 Task: Find a place to stay in Swarzedz, Poland from 5th to 15th July for 9 guests, with a price range of ₹15,000 to ₹25,000, 5 bedrooms, 5 beds, 5 bathrooms, hotel type, with a washing machine and self check-in option.
Action: Mouse moved to (428, 75)
Screenshot: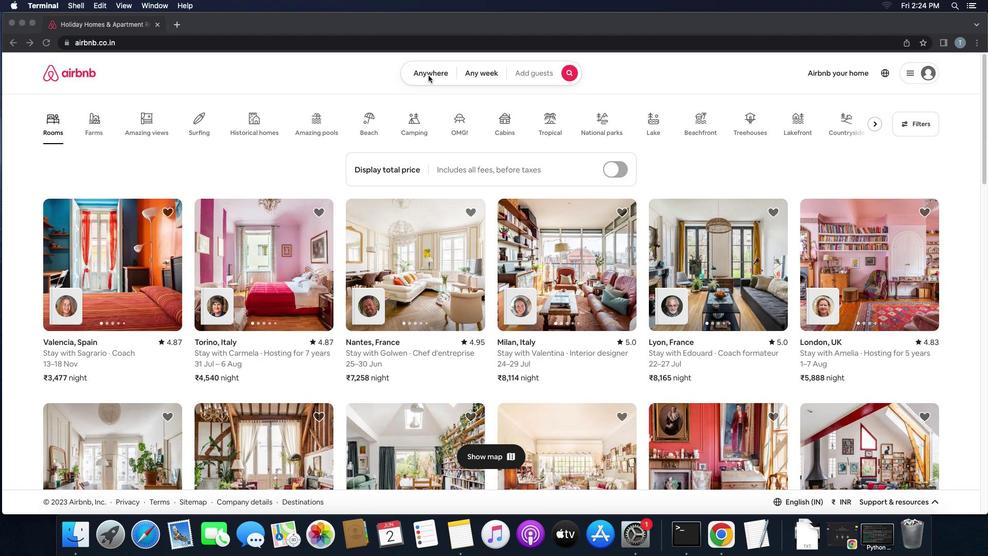 
Action: Mouse pressed left at (428, 75)
Screenshot: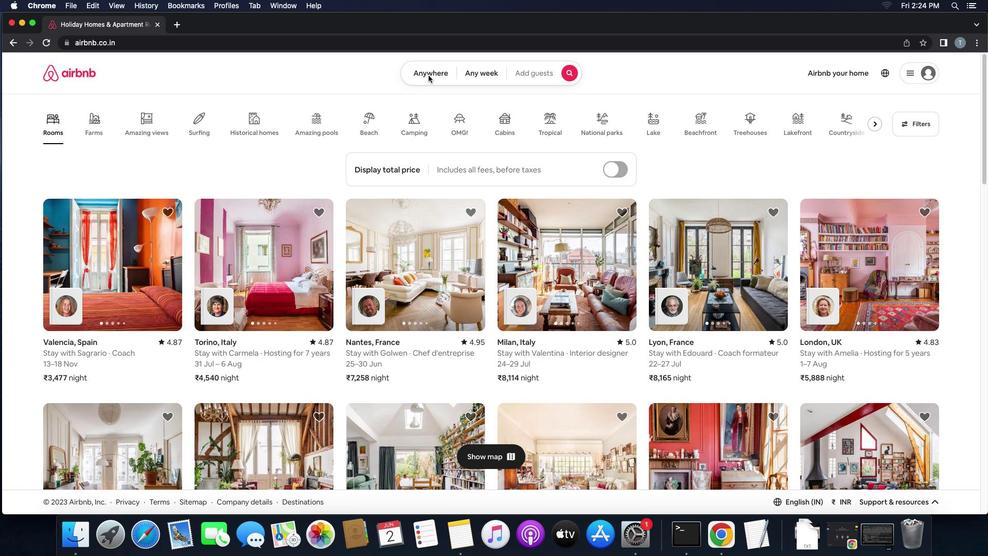 
Action: Mouse moved to (428, 75)
Screenshot: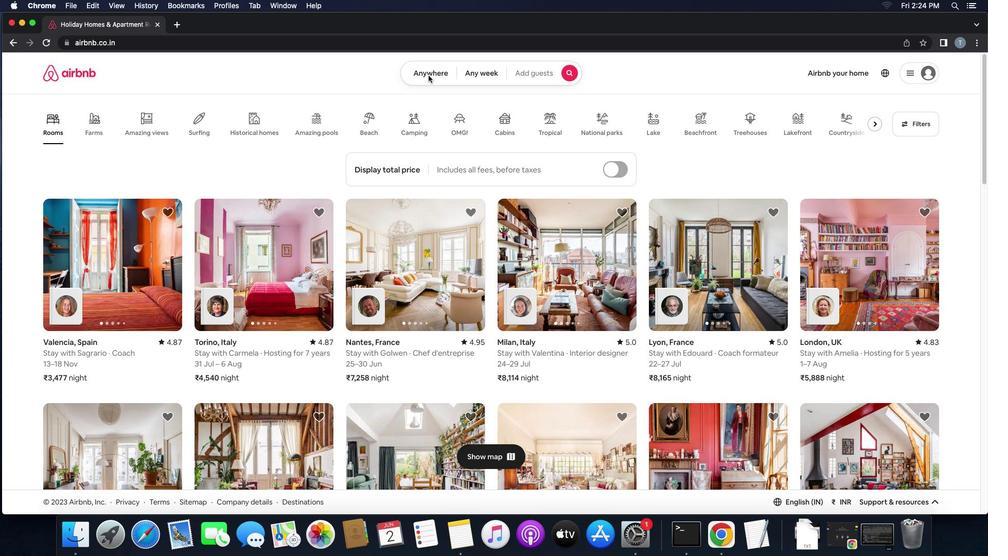 
Action: Mouse pressed left at (428, 75)
Screenshot: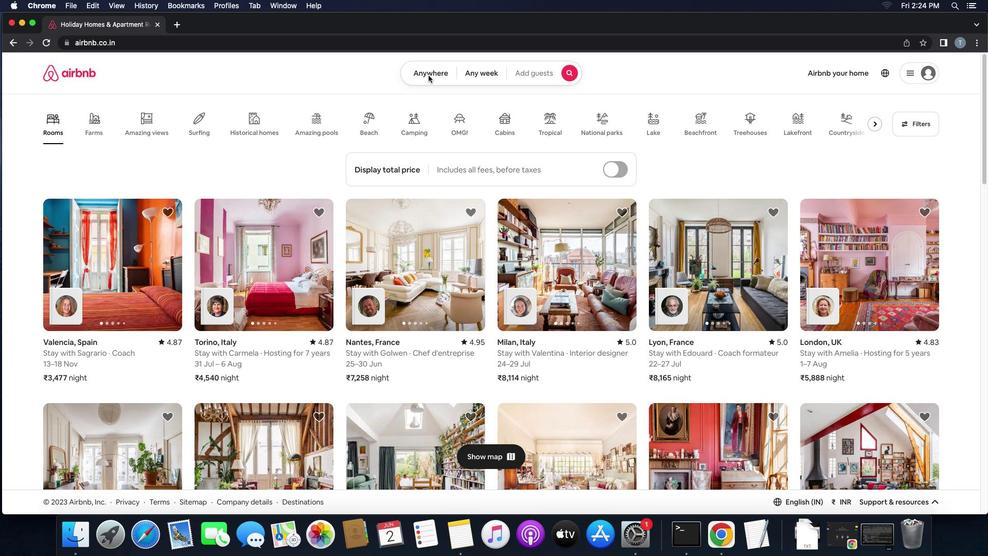 
Action: Mouse moved to (333, 117)
Screenshot: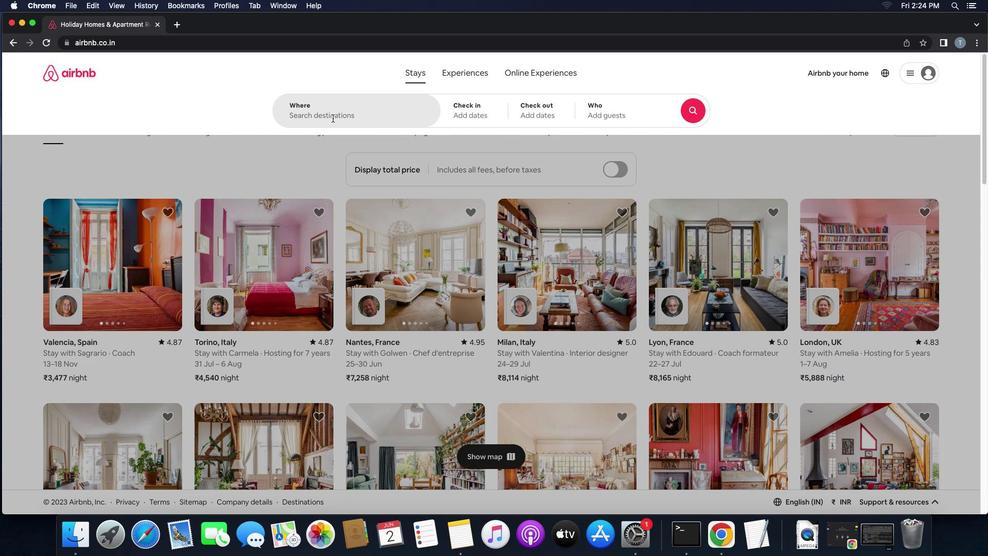 
Action: Mouse pressed left at (333, 117)
Screenshot: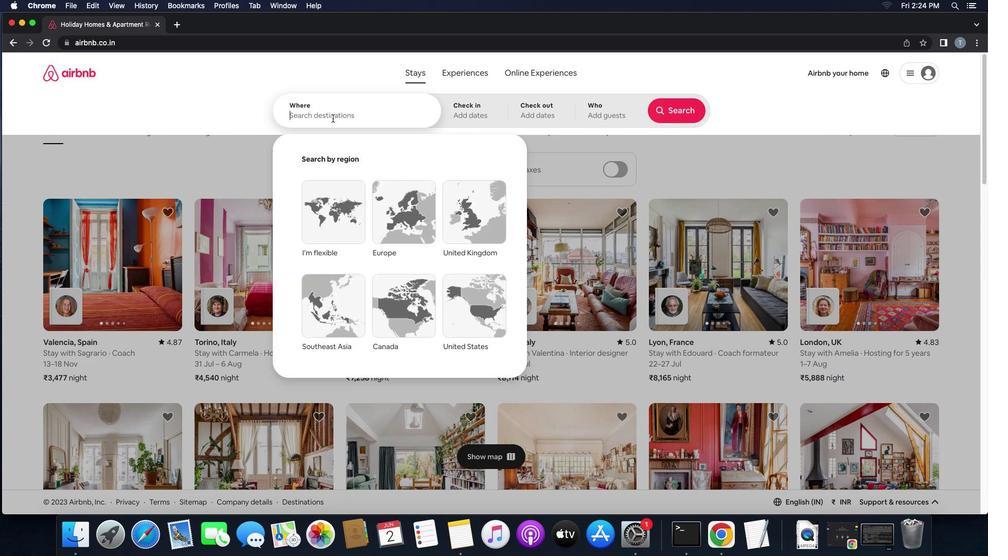 
Action: Key pressed Key.shift'S''w''a''r''z''e''d''z'','Key.space'p''o''l''a''n''d'
Screenshot: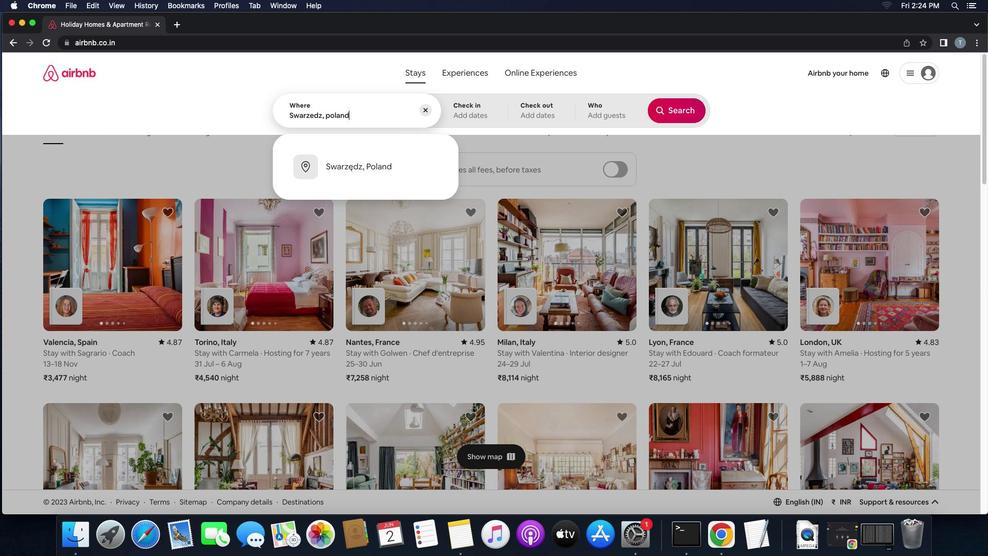 
Action: Mouse moved to (350, 168)
Screenshot: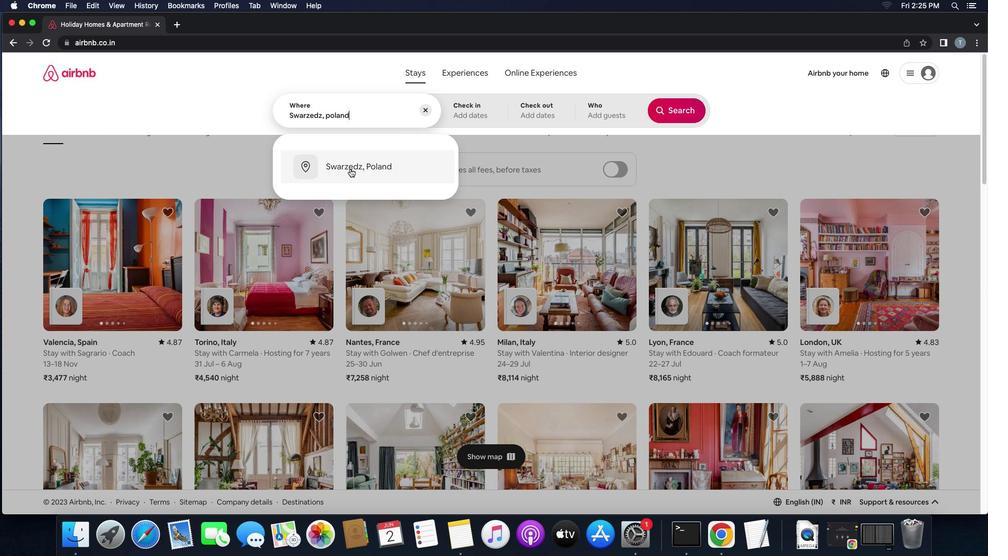 
Action: Mouse pressed left at (350, 168)
Screenshot: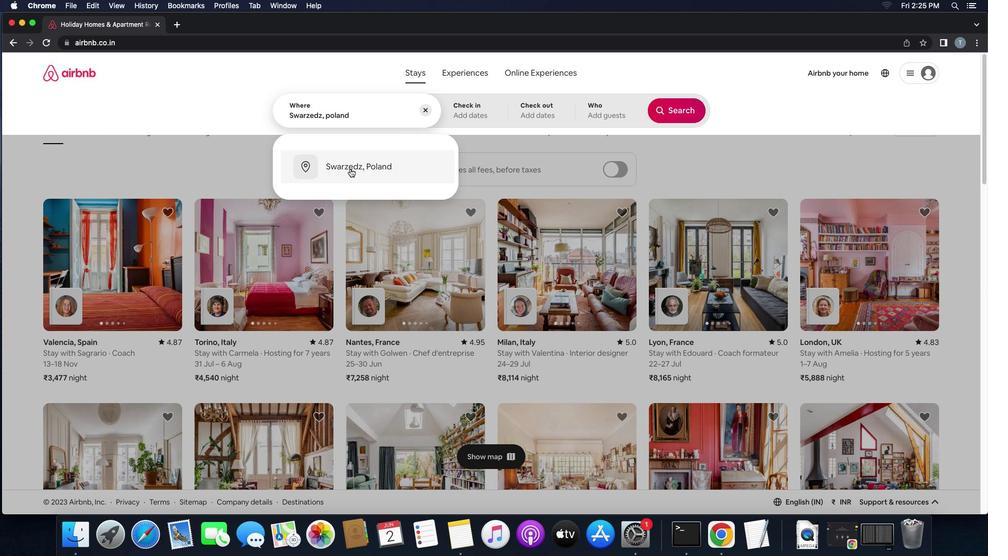
Action: Mouse moved to (597, 261)
Screenshot: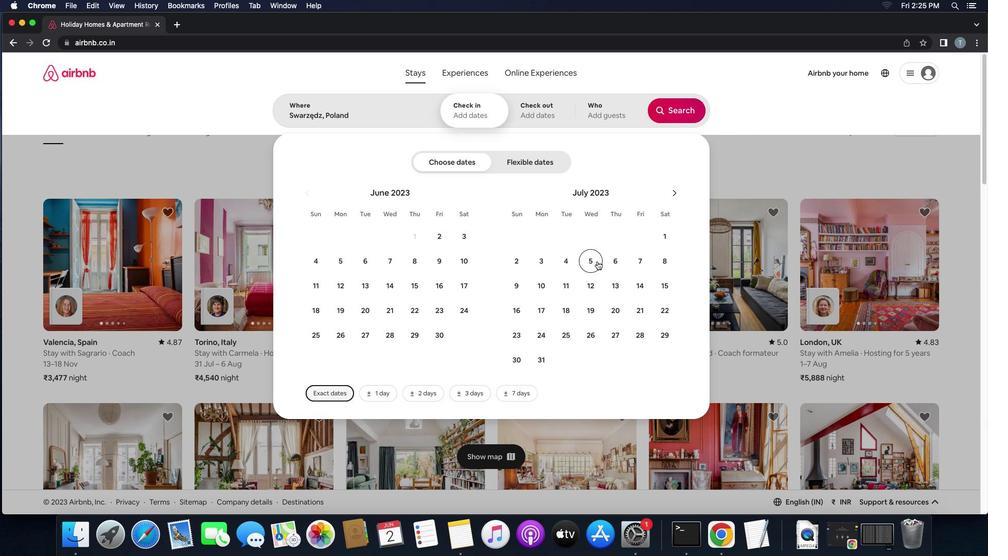 
Action: Mouse pressed left at (597, 261)
Screenshot: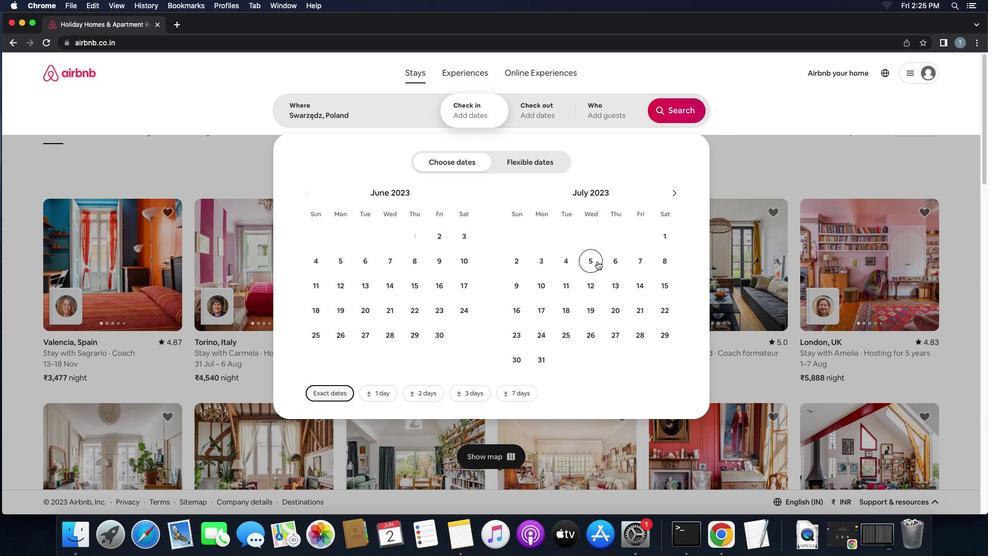 
Action: Mouse moved to (658, 288)
Screenshot: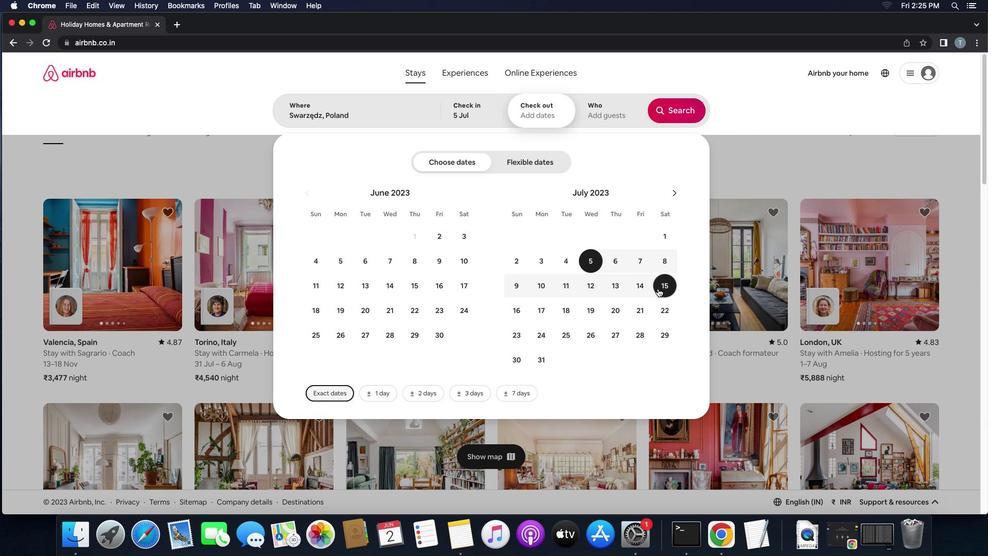 
Action: Mouse pressed left at (658, 288)
Screenshot: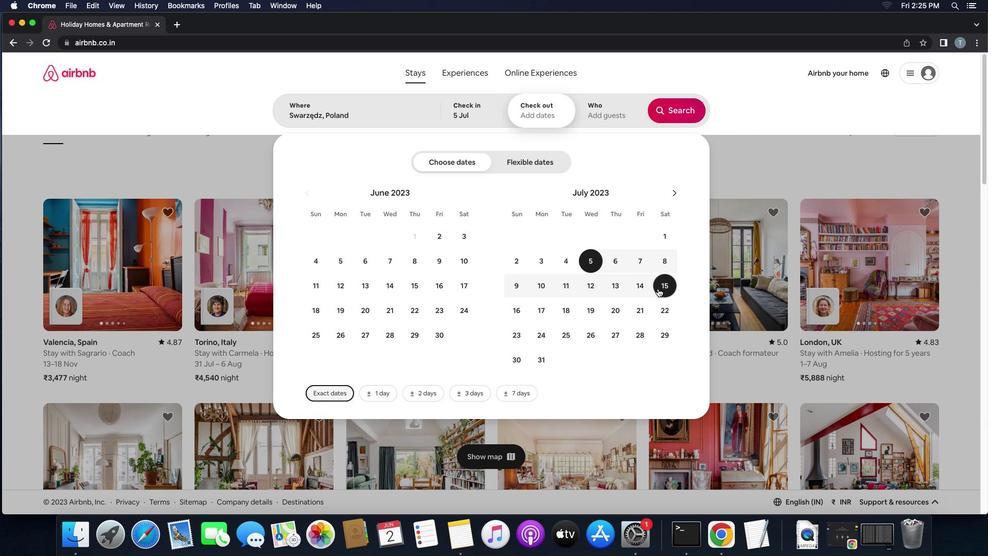 
Action: Mouse moved to (609, 119)
Screenshot: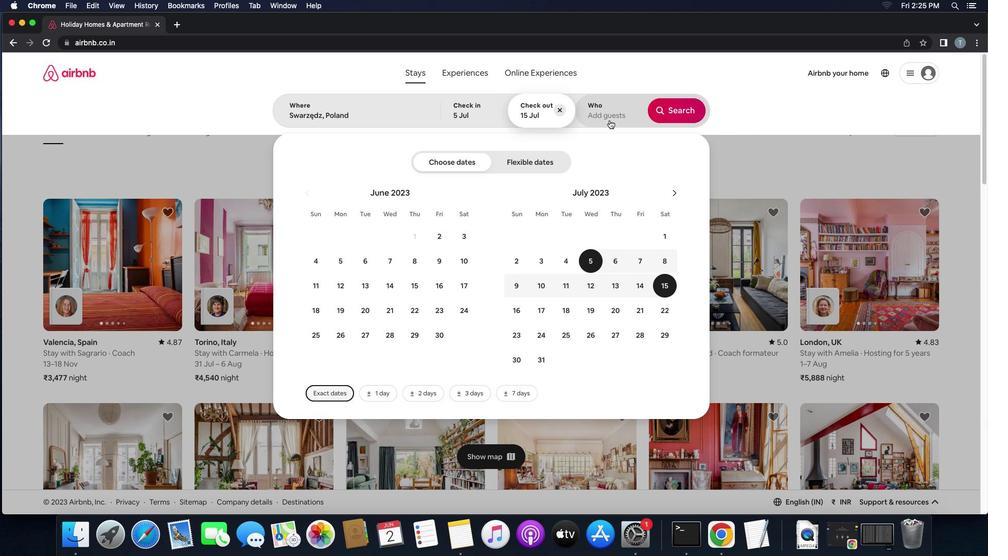 
Action: Mouse pressed left at (609, 119)
Screenshot: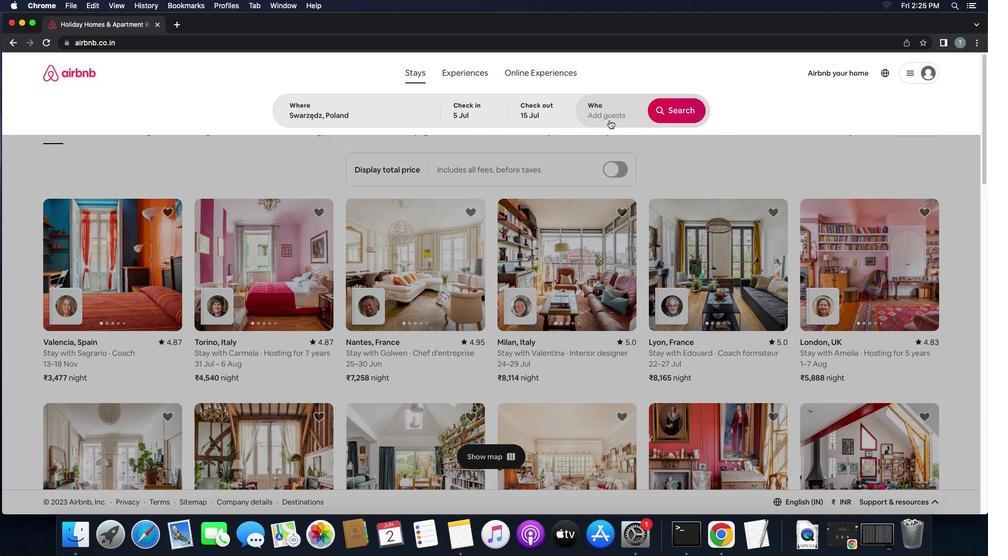 
Action: Mouse moved to (683, 161)
Screenshot: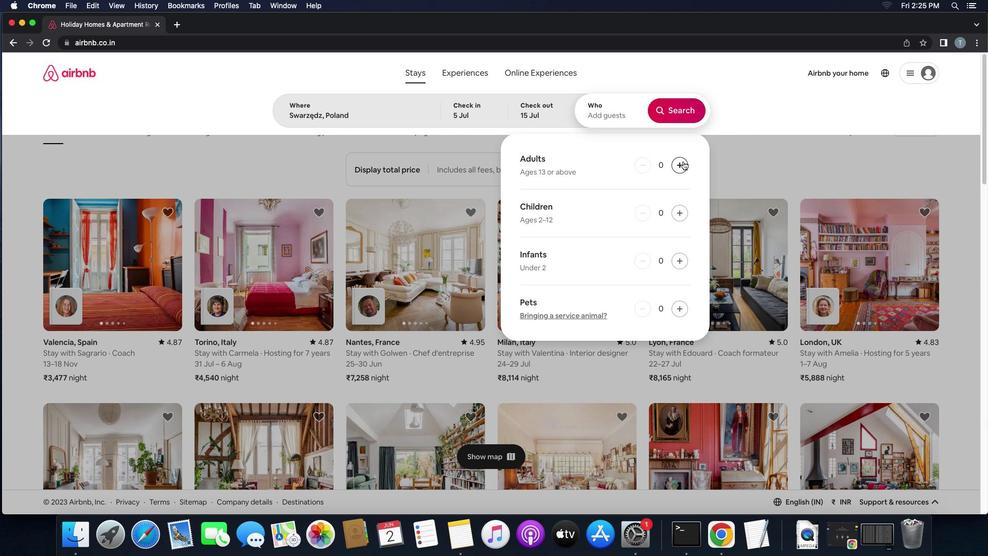 
Action: Mouse pressed left at (683, 161)
Screenshot: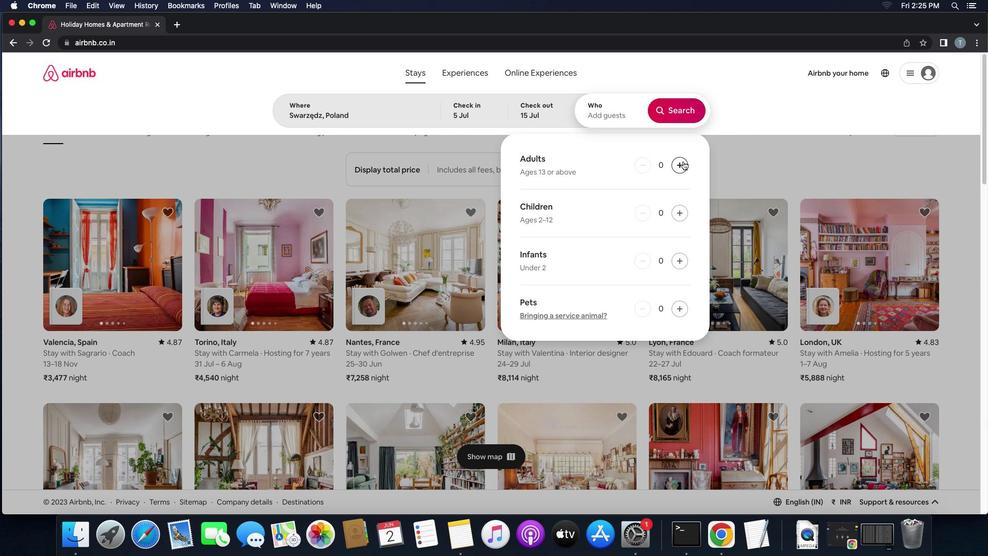 
Action: Mouse moved to (683, 161)
Screenshot: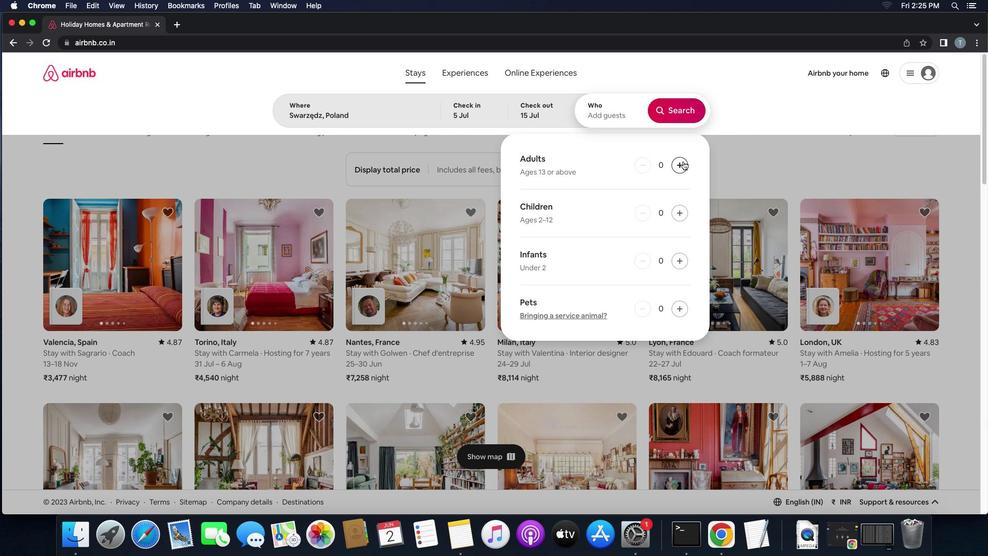
Action: Mouse pressed left at (683, 161)
Screenshot: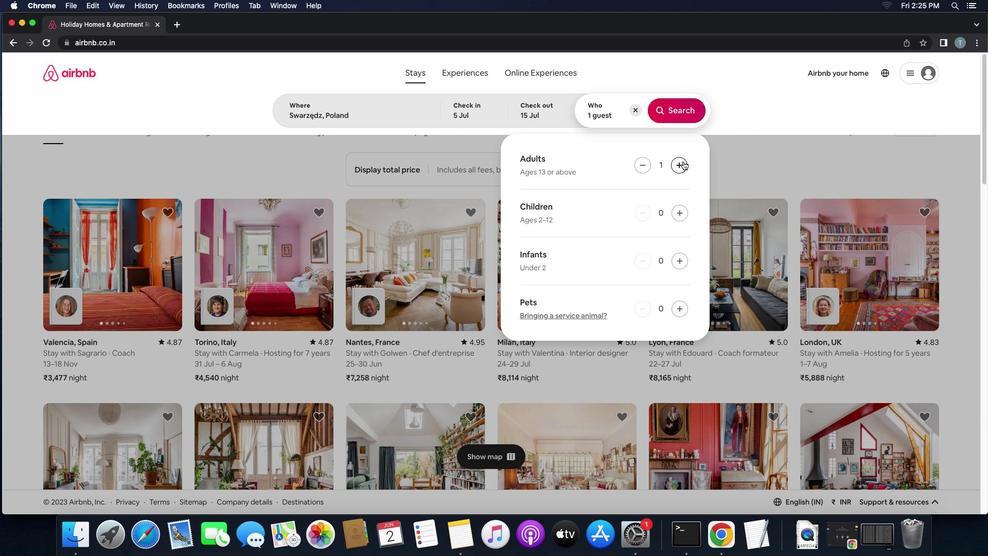 
Action: Mouse pressed left at (683, 161)
Screenshot: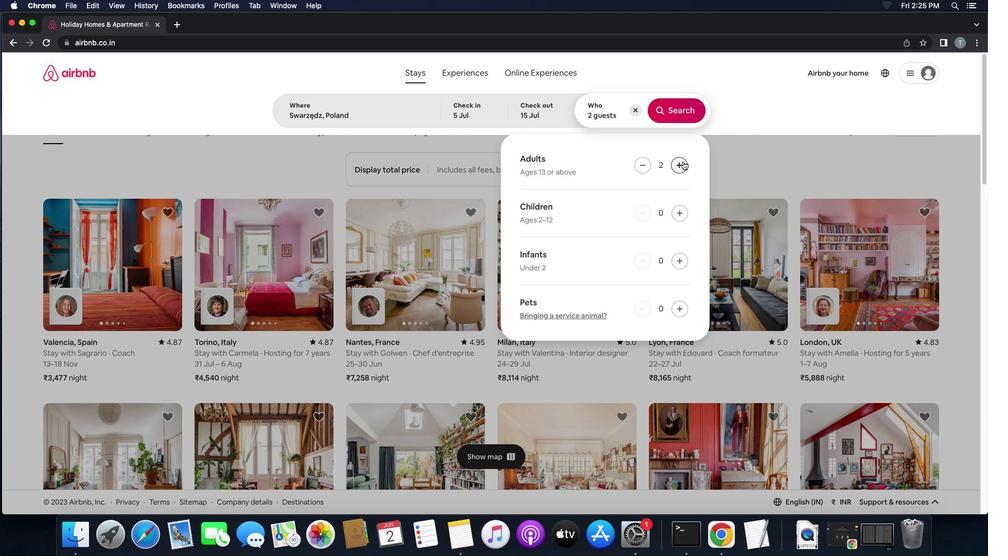 
Action: Mouse pressed left at (683, 161)
Screenshot: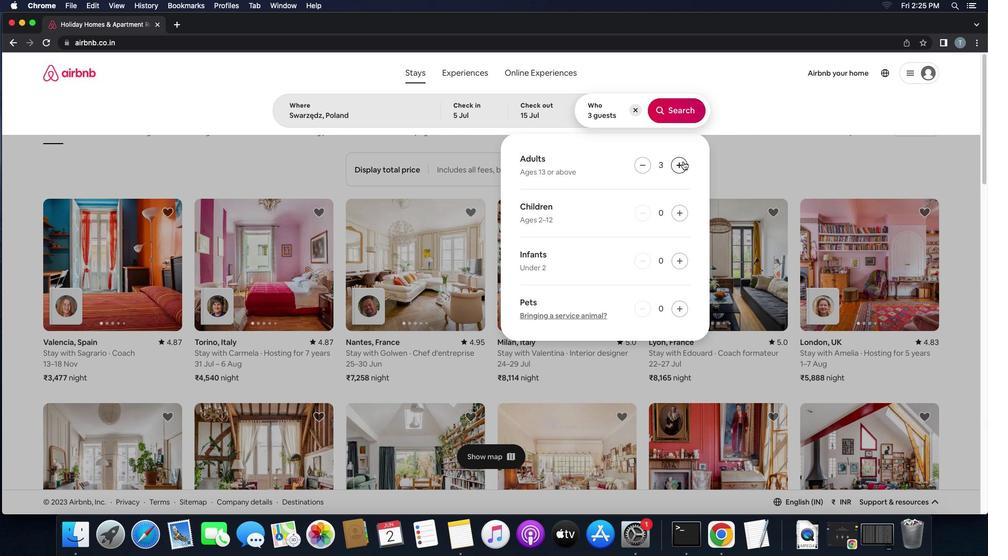 
Action: Mouse pressed left at (683, 161)
Screenshot: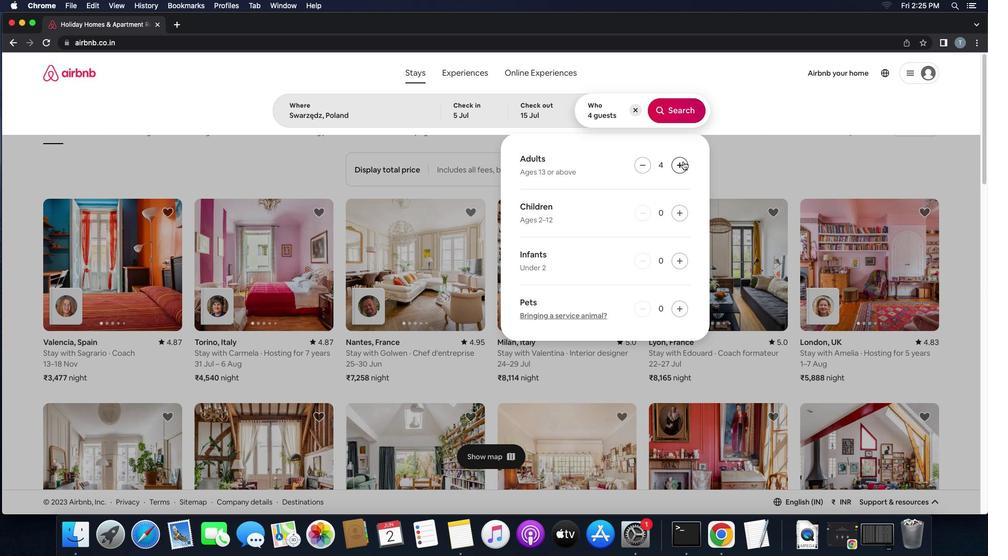 
Action: Mouse pressed left at (683, 161)
Screenshot: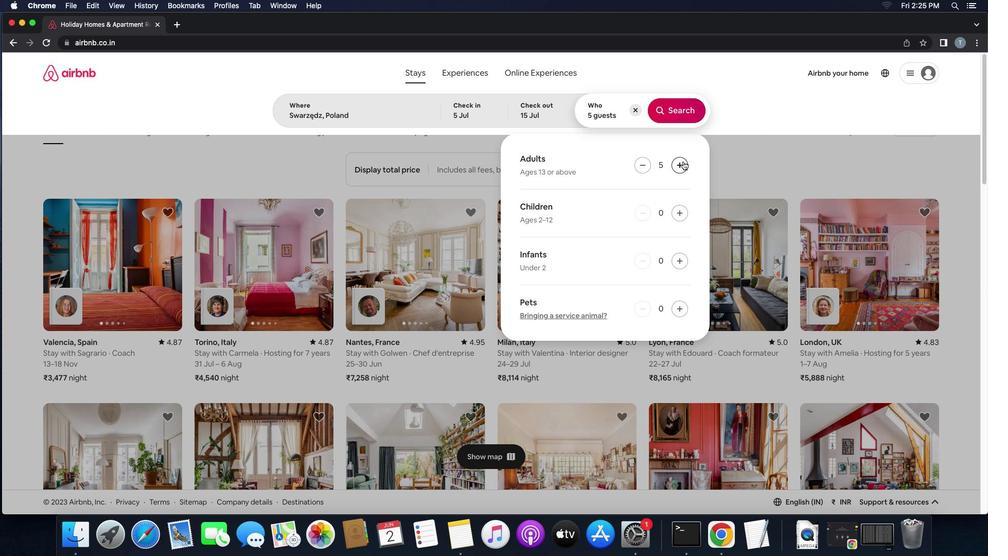 
Action: Mouse pressed left at (683, 161)
Screenshot: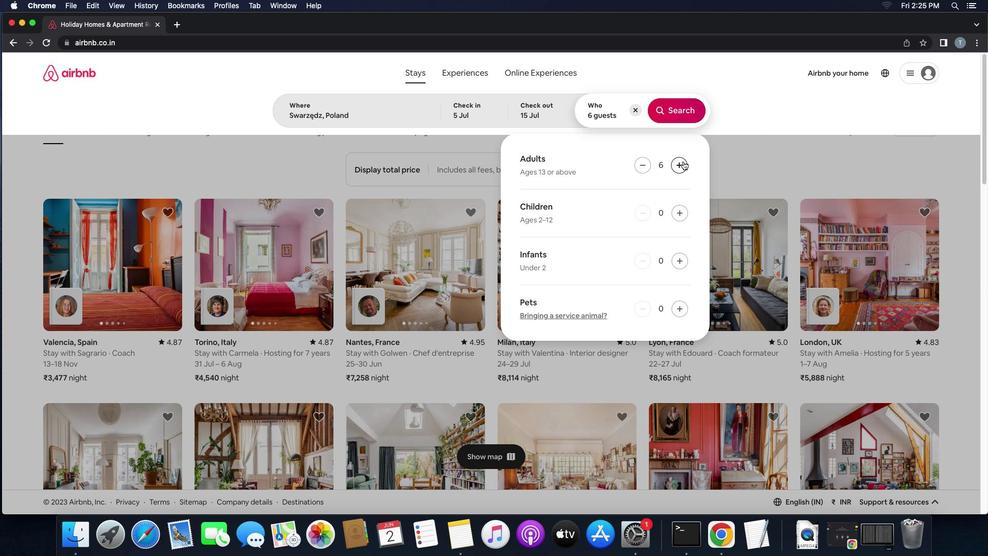 
Action: Mouse pressed left at (683, 161)
Screenshot: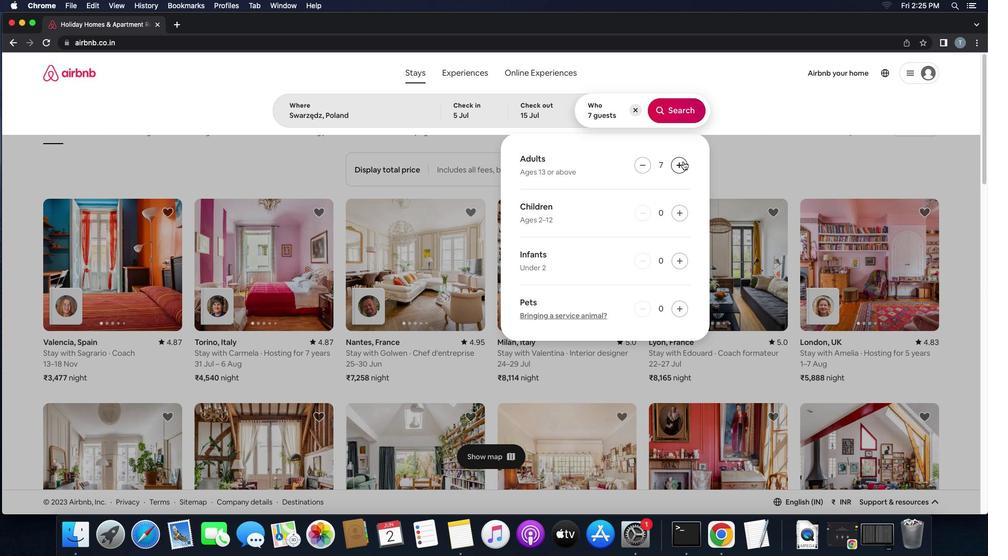 
Action: Mouse pressed left at (683, 161)
Screenshot: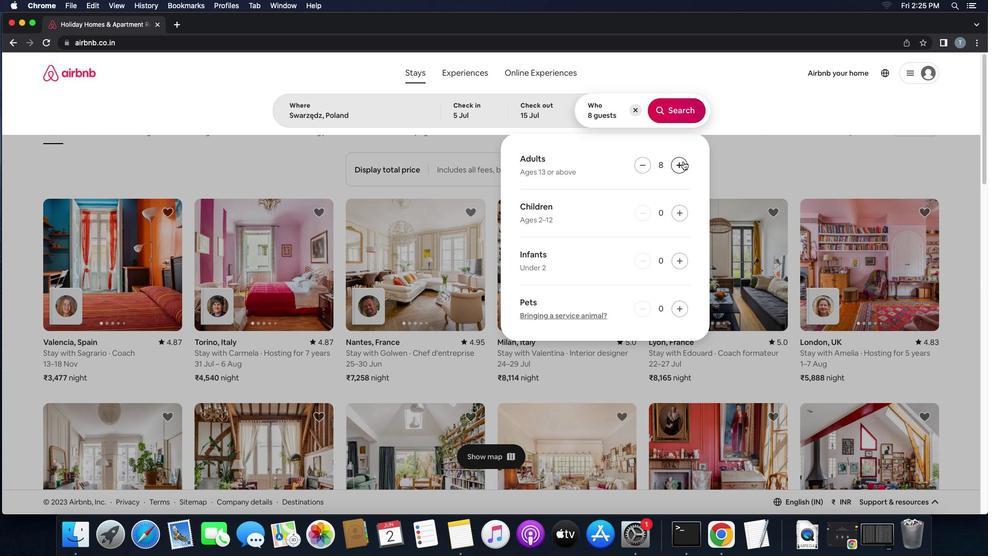 
Action: Mouse moved to (665, 112)
Screenshot: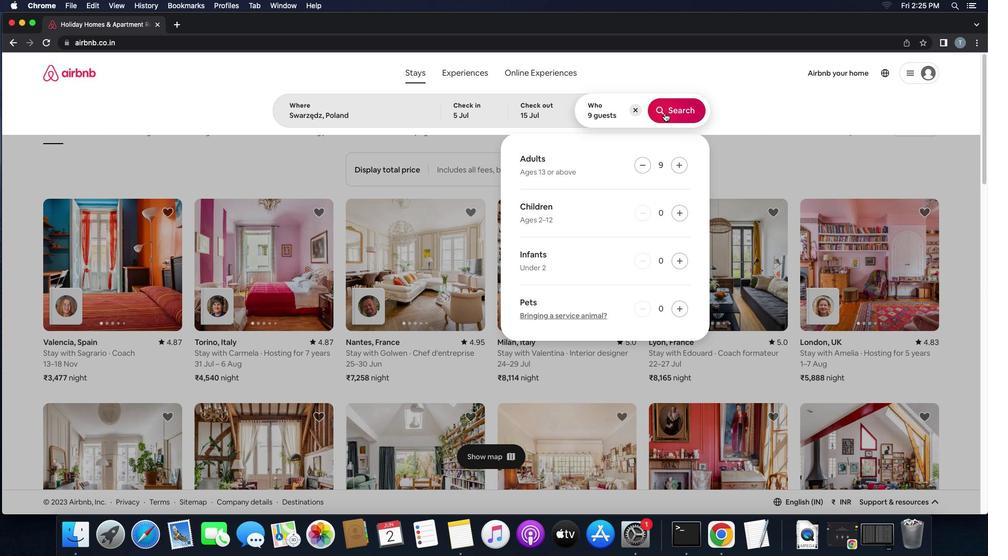 
Action: Mouse pressed left at (665, 112)
Screenshot: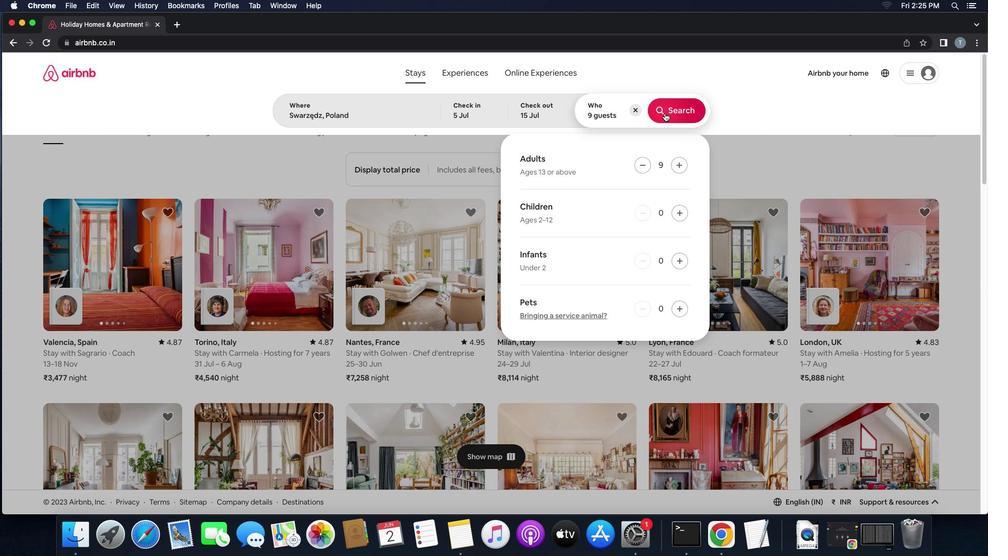 
Action: Mouse moved to (940, 123)
Screenshot: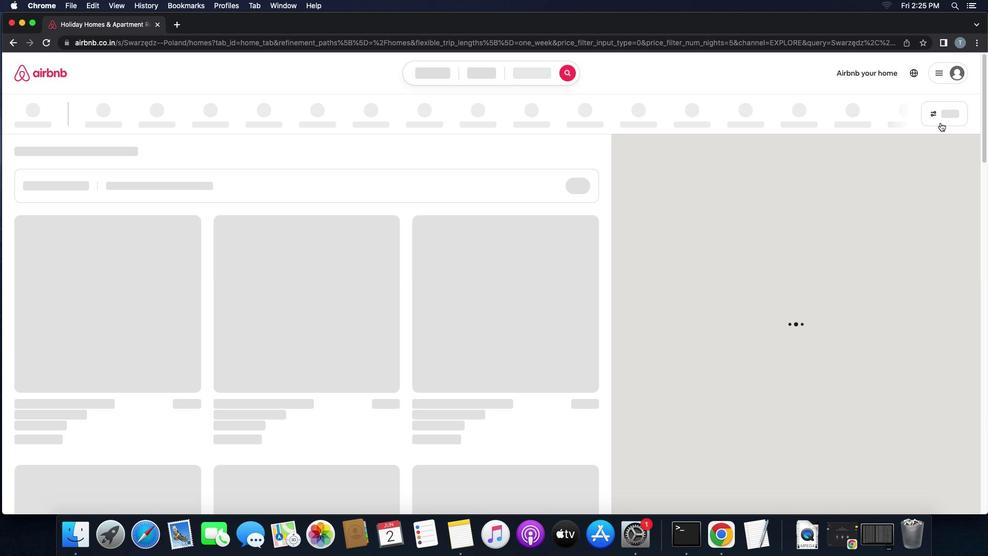 
Action: Mouse pressed left at (940, 123)
Screenshot: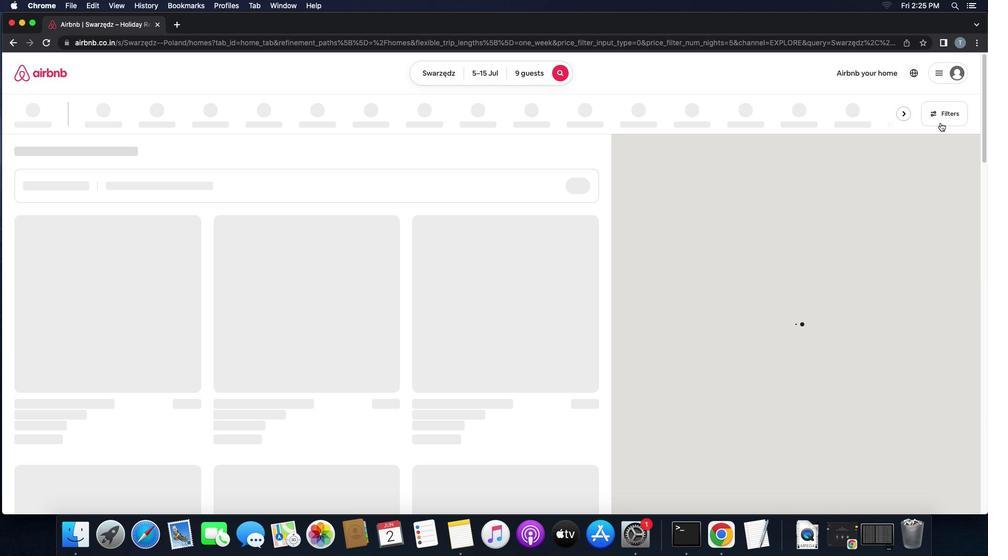 
Action: Mouse moved to (388, 368)
Screenshot: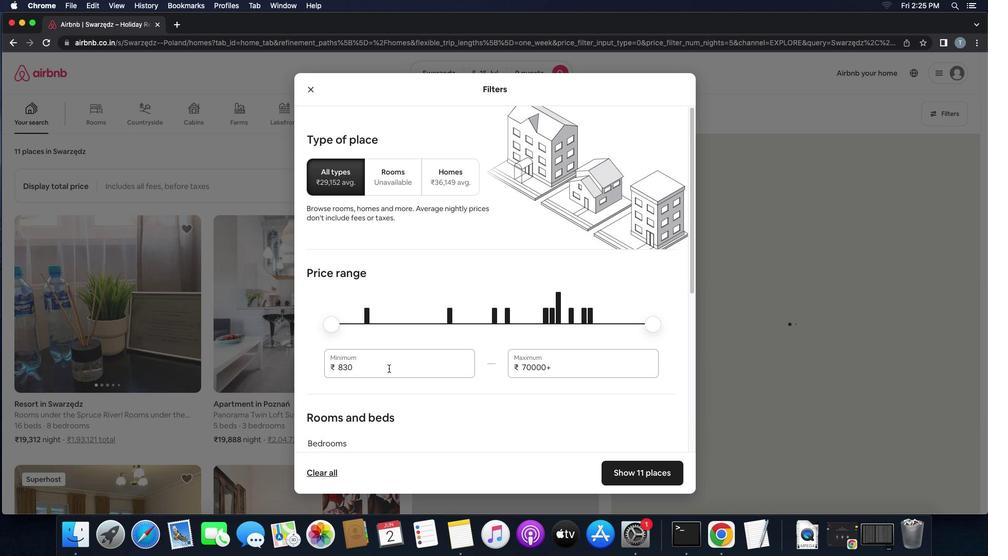 
Action: Mouse pressed left at (388, 368)
Screenshot: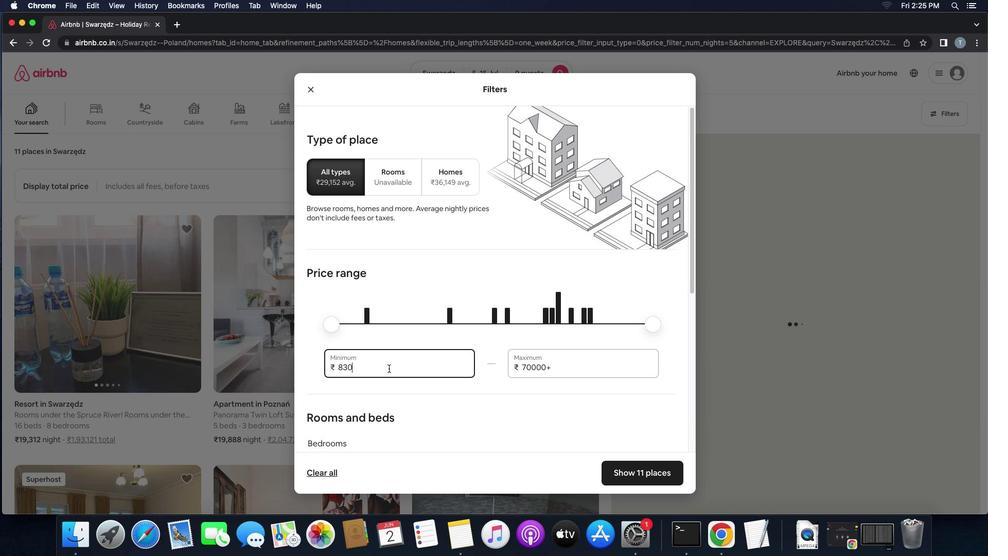 
Action: Key pressed Key.backspaceKey.backspaceKey.backspaceKey.backspace'1''5''0''0''0'
Screenshot: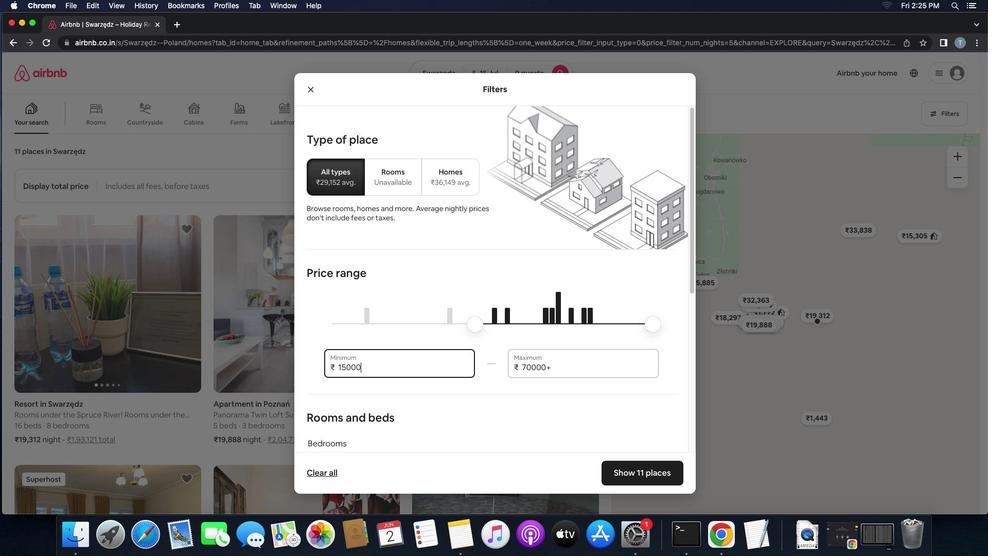 
Action: Mouse moved to (562, 363)
Screenshot: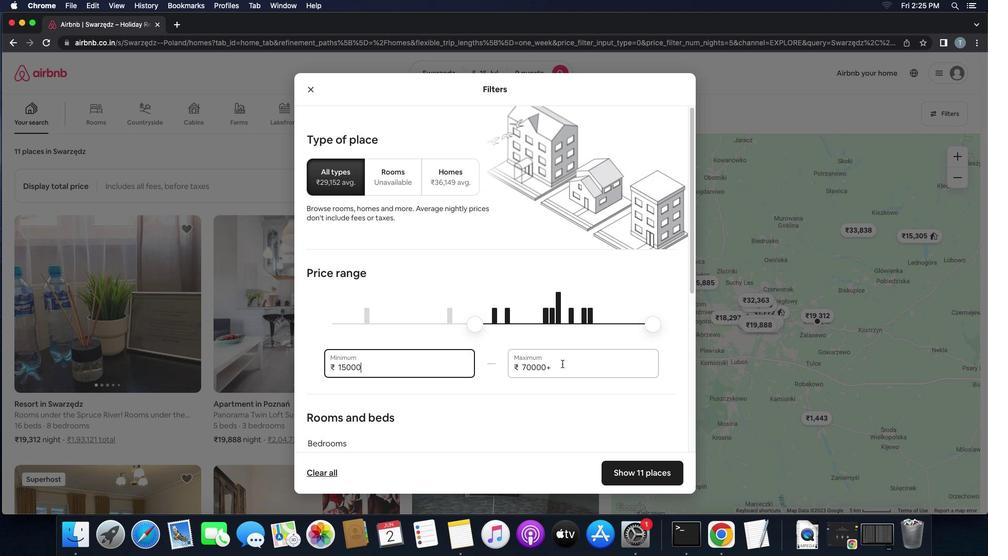 
Action: Mouse pressed left at (562, 363)
Screenshot: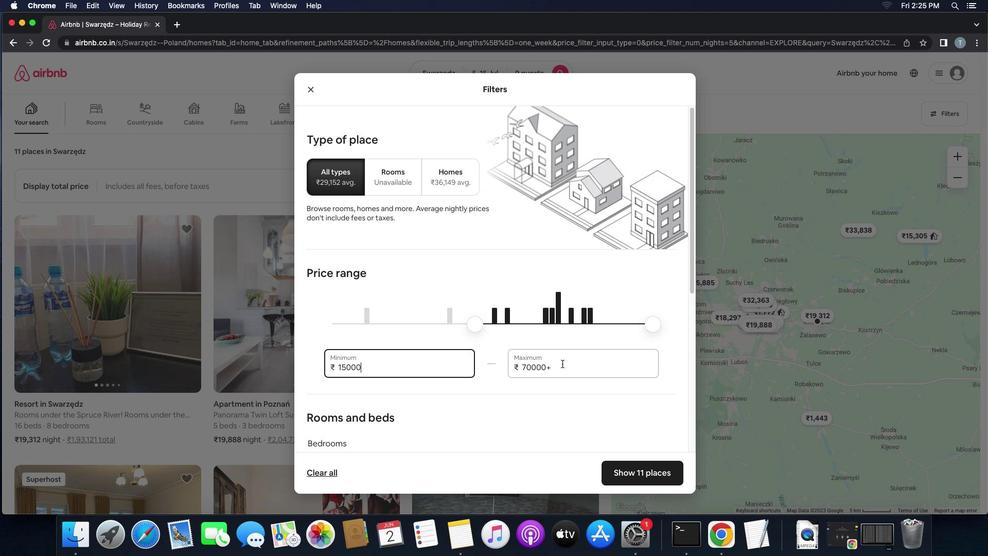 
Action: Key pressed Key.backspaceKey.backspaceKey.backspaceKey.backspaceKey.backspaceKey.backspace
Screenshot: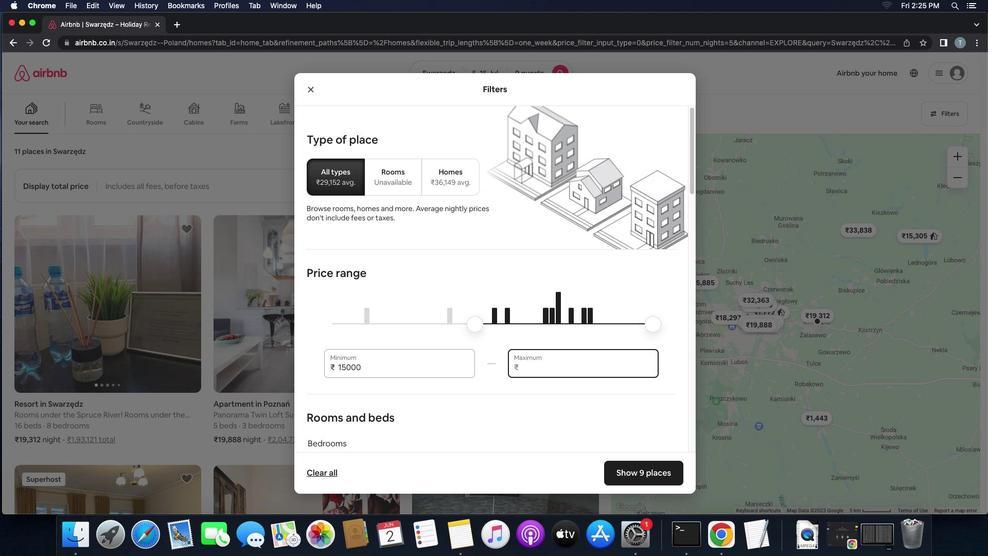 
Action: Mouse moved to (562, 363)
Screenshot: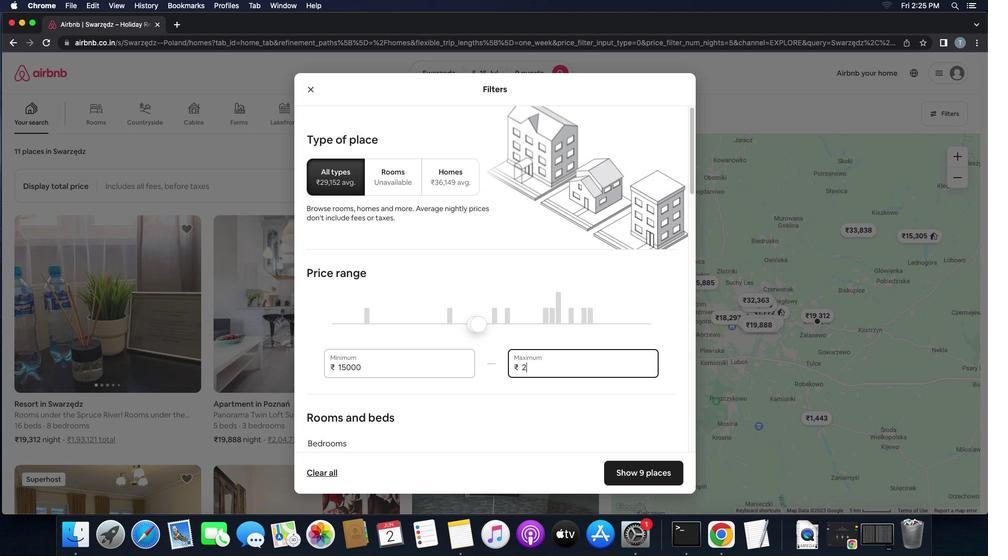 
Action: Key pressed '2''5''0''0''0'
Screenshot: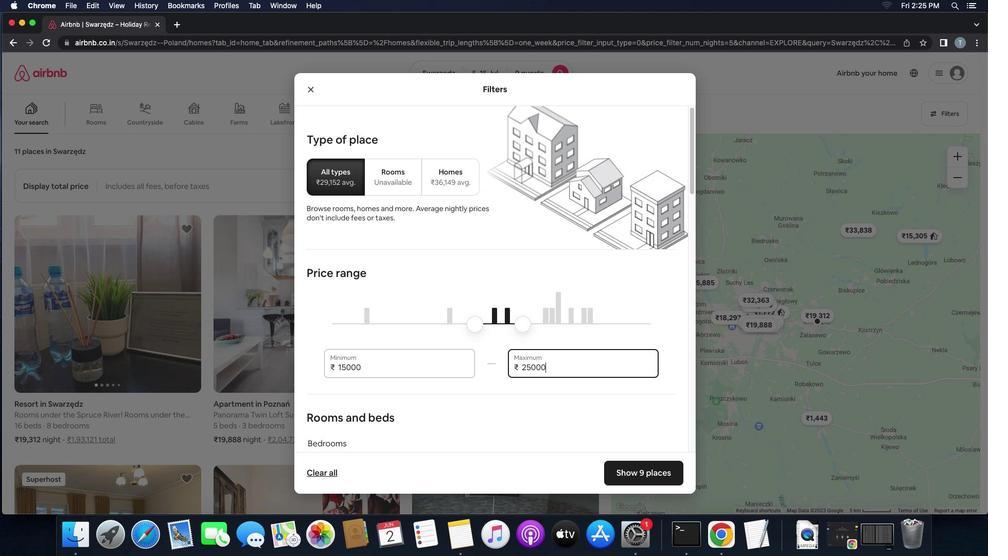 
Action: Mouse moved to (514, 356)
Screenshot: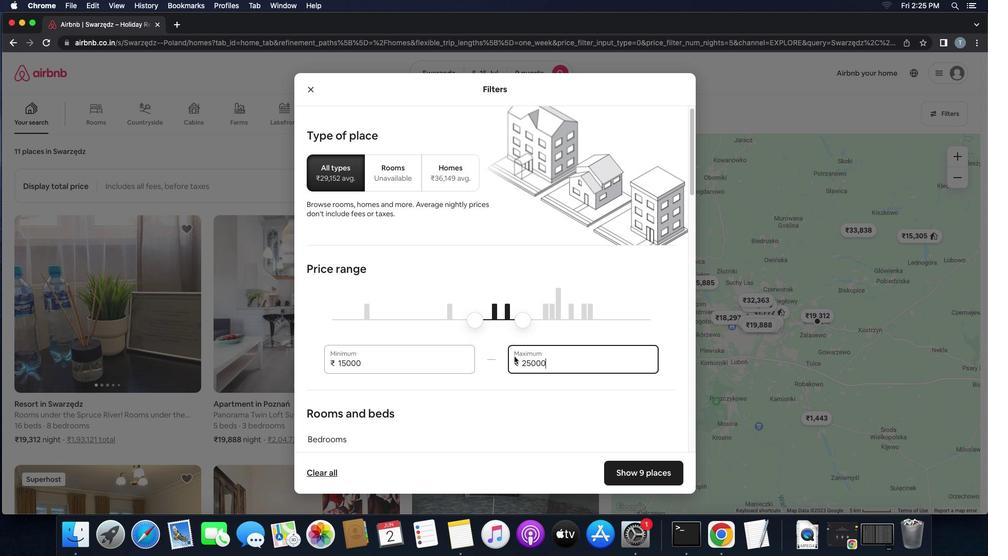 
Action: Mouse scrolled (514, 356) with delta (0, 0)
Screenshot: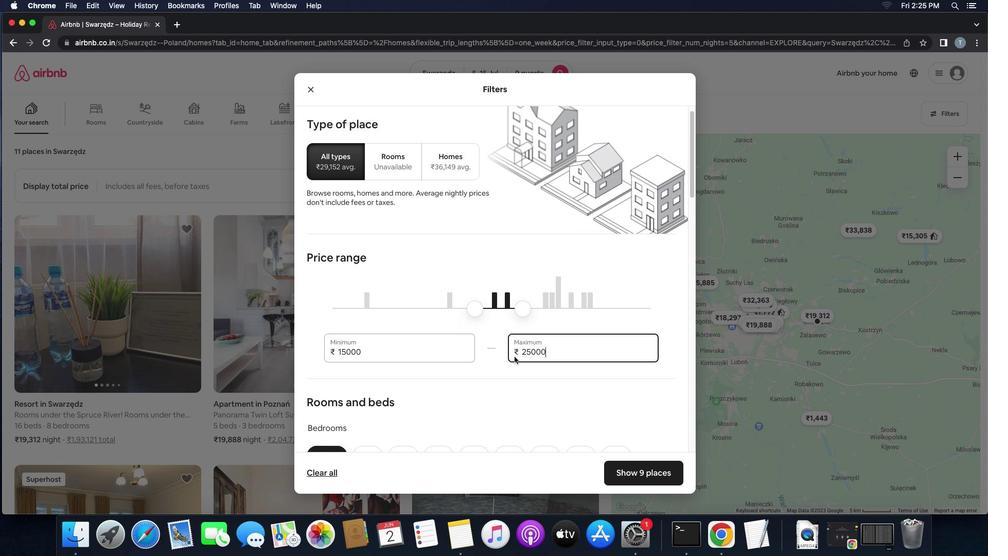
Action: Mouse scrolled (514, 356) with delta (0, 0)
Screenshot: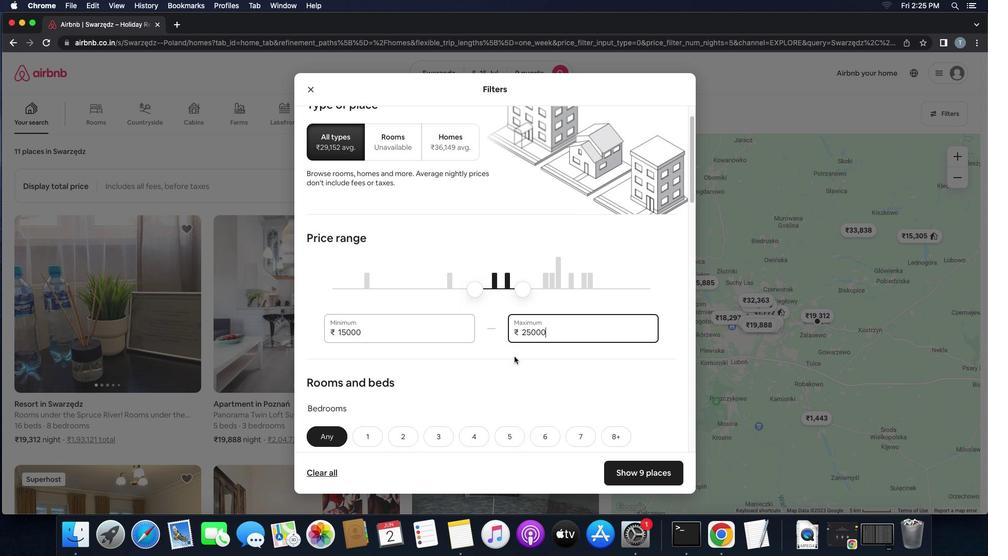 
Action: Mouse moved to (514, 356)
Screenshot: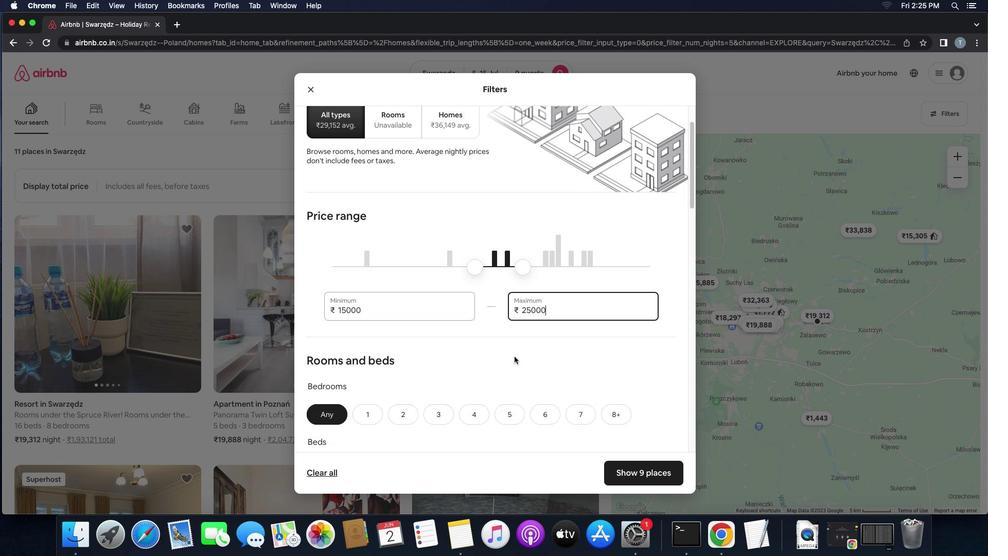 
Action: Mouse scrolled (514, 356) with delta (0, -1)
Screenshot: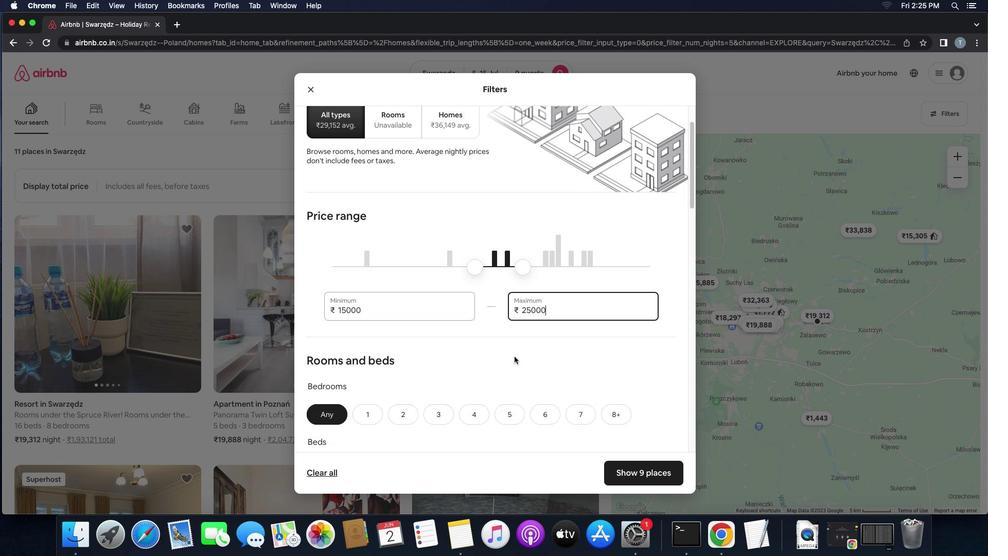 
Action: Mouse scrolled (514, 356) with delta (0, 0)
Screenshot: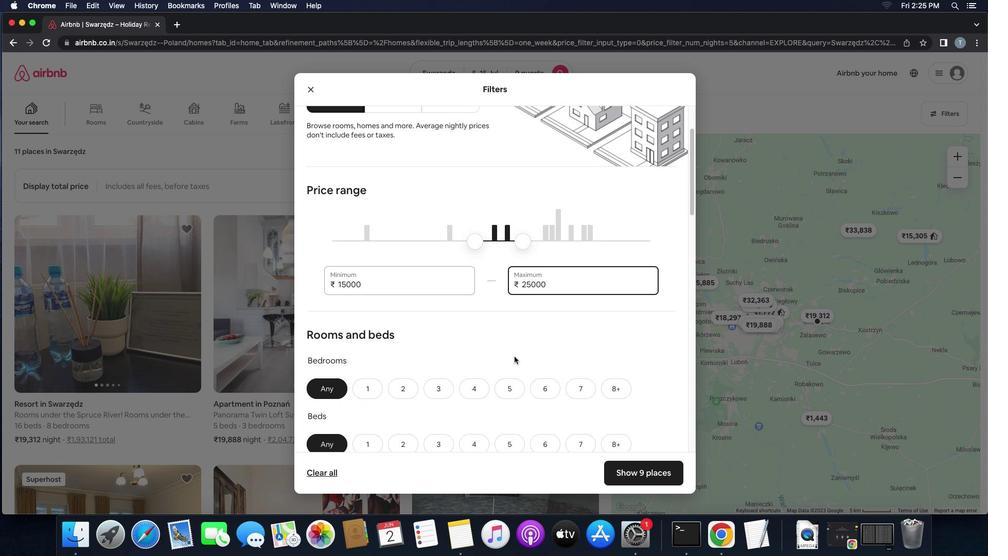 
Action: Mouse scrolled (514, 356) with delta (0, 0)
Screenshot: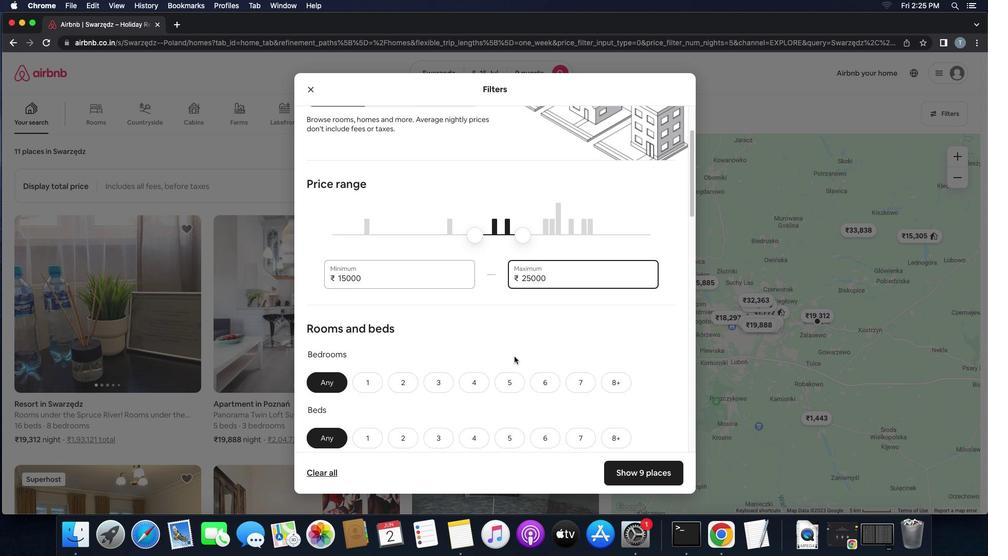 
Action: Mouse scrolled (514, 356) with delta (0, 0)
Screenshot: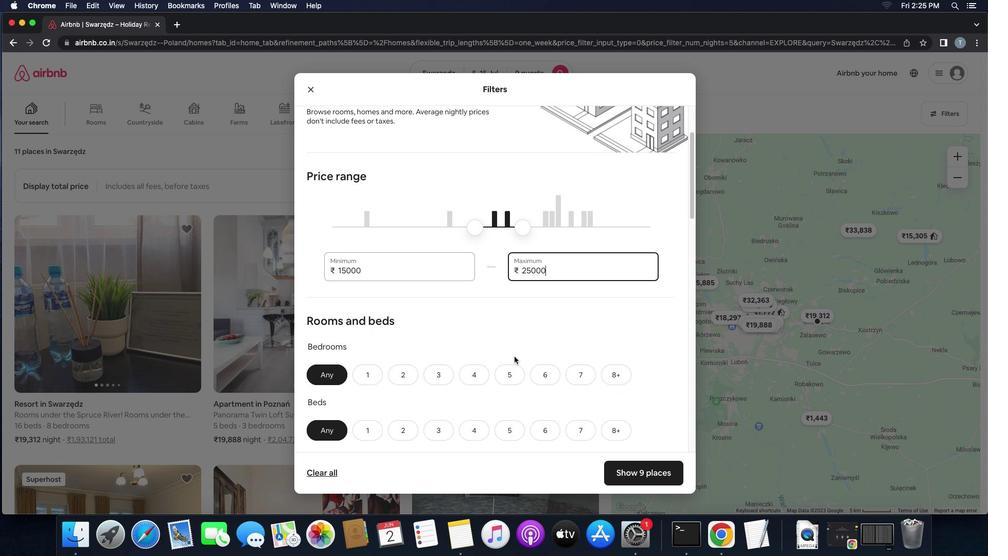 
Action: Mouse scrolled (514, 356) with delta (0, 0)
Screenshot: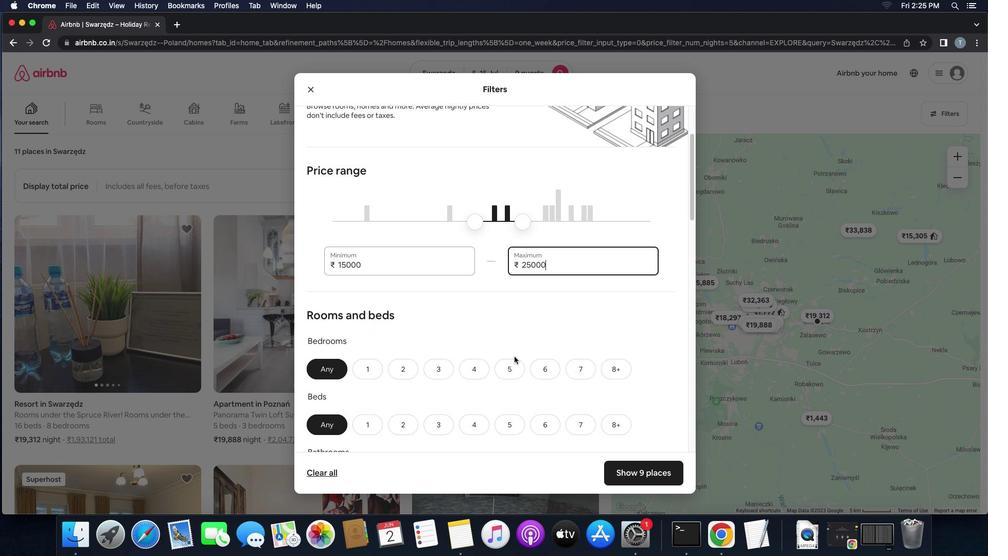 
Action: Mouse scrolled (514, 356) with delta (0, 0)
Screenshot: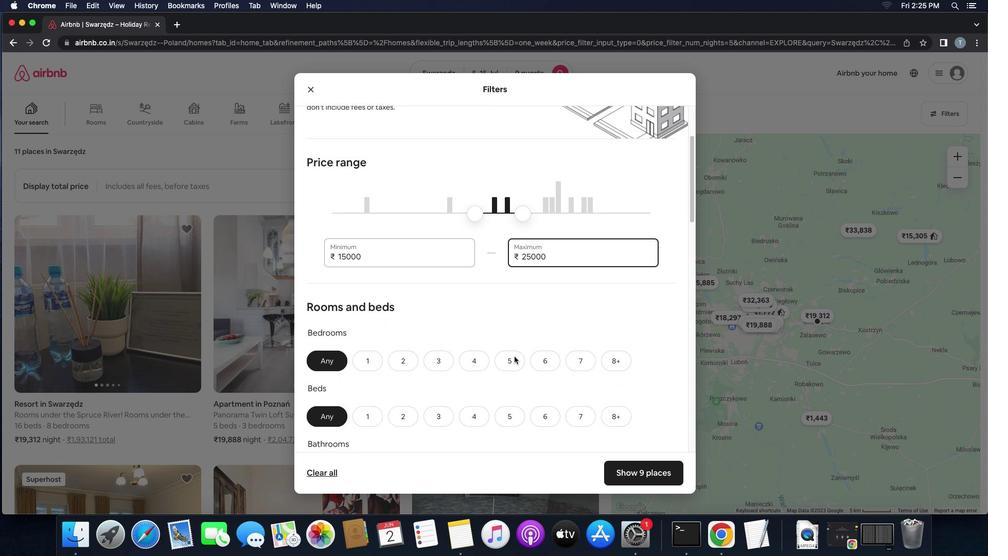 
Action: Mouse scrolled (514, 356) with delta (0, 0)
Screenshot: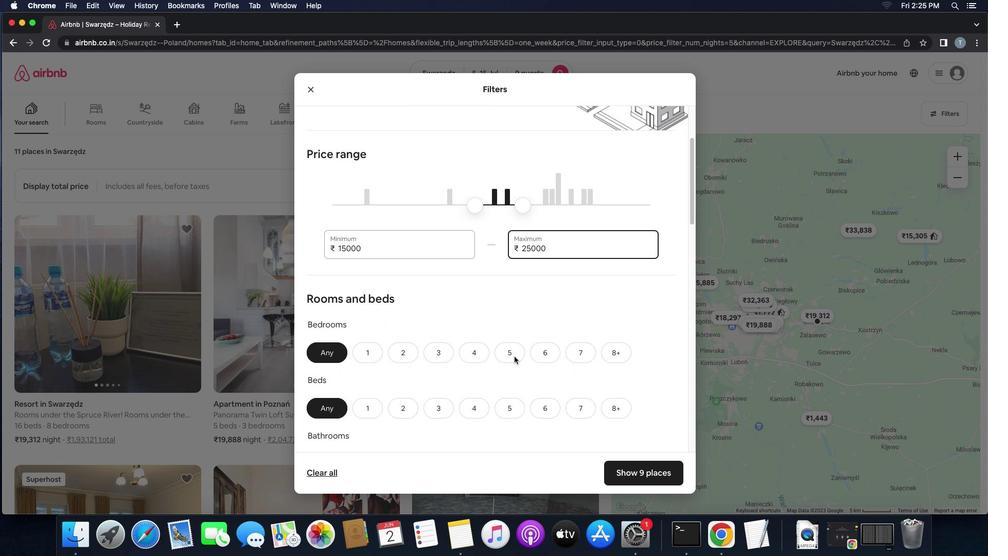 
Action: Mouse moved to (514, 356)
Screenshot: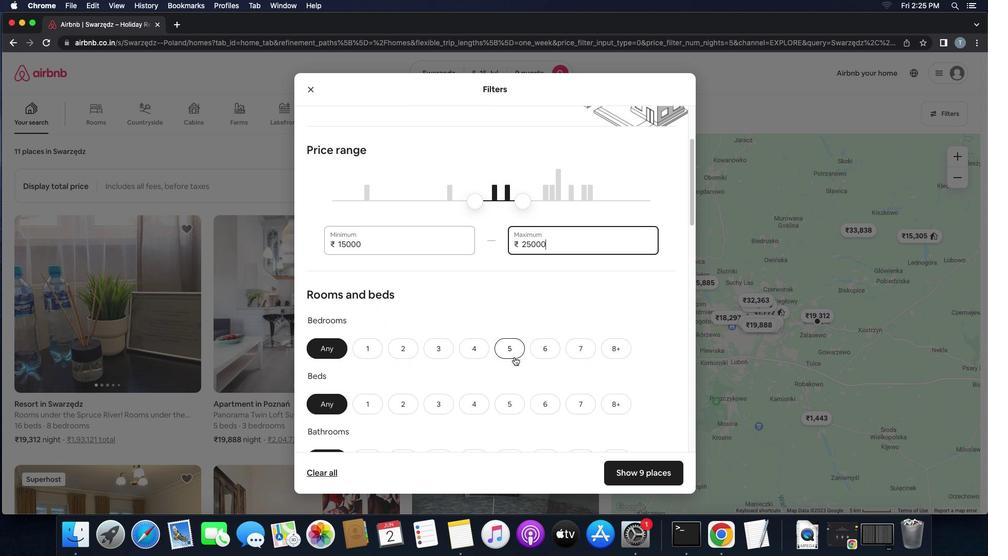 
Action: Mouse scrolled (514, 356) with delta (0, 0)
Screenshot: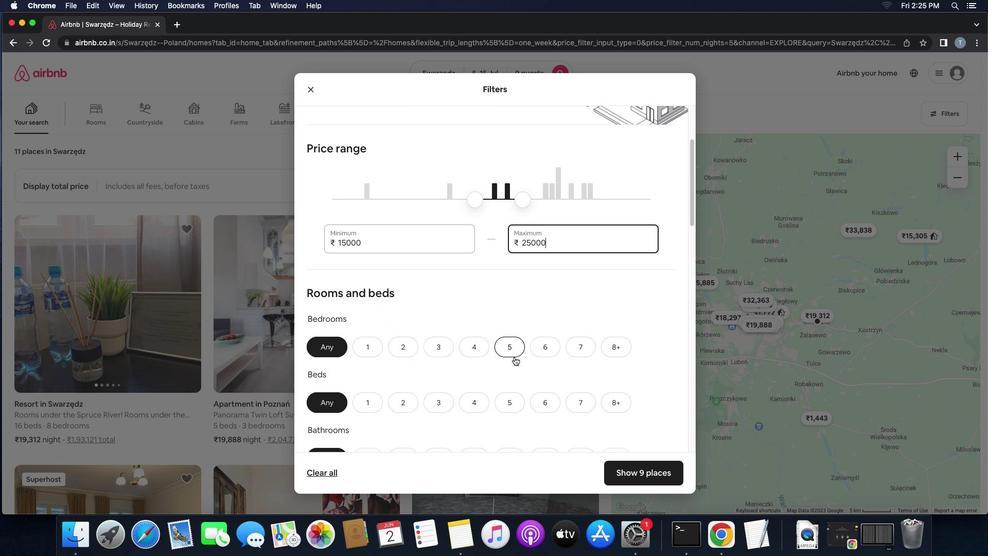 
Action: Mouse scrolled (514, 356) with delta (0, 0)
Screenshot: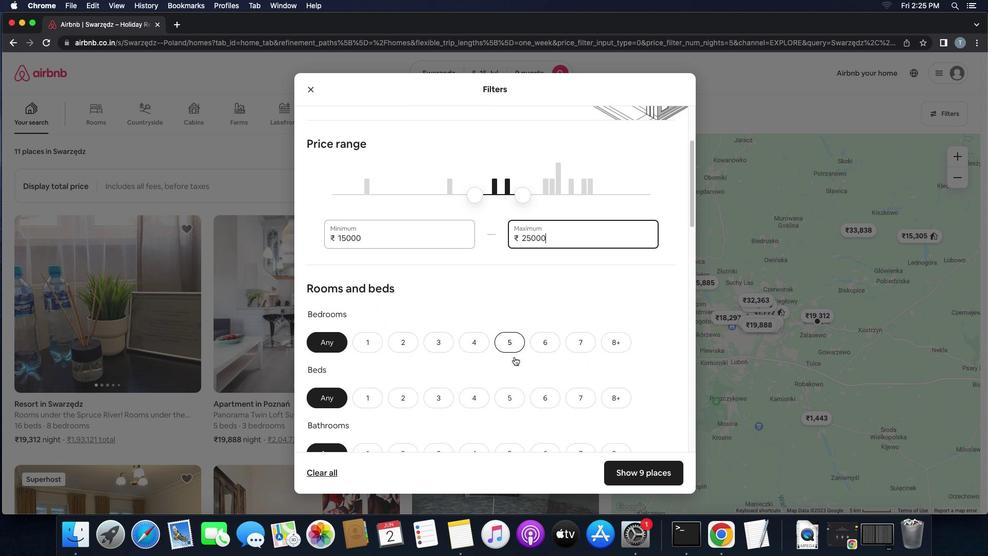 
Action: Mouse scrolled (514, 356) with delta (0, 0)
Screenshot: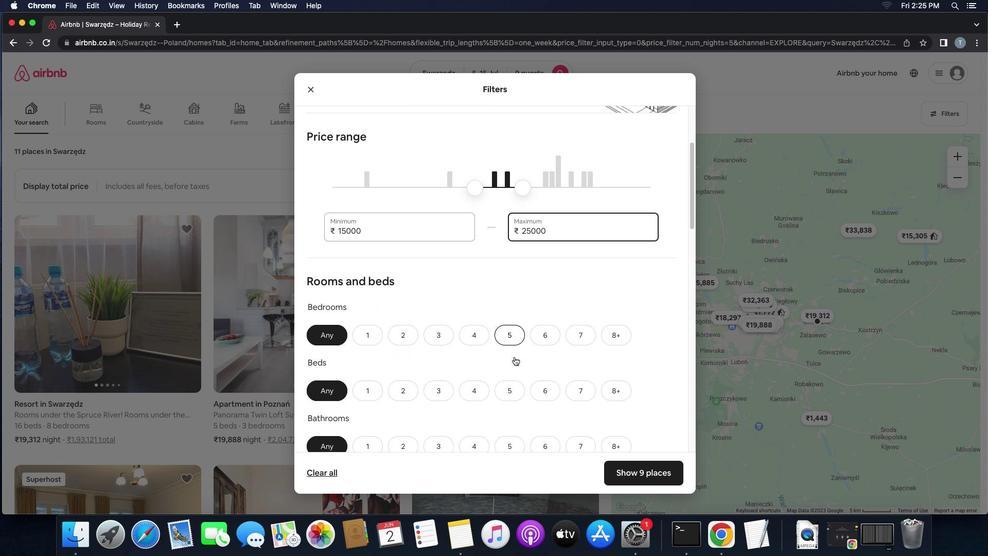 
Action: Mouse scrolled (514, 356) with delta (0, 0)
Screenshot: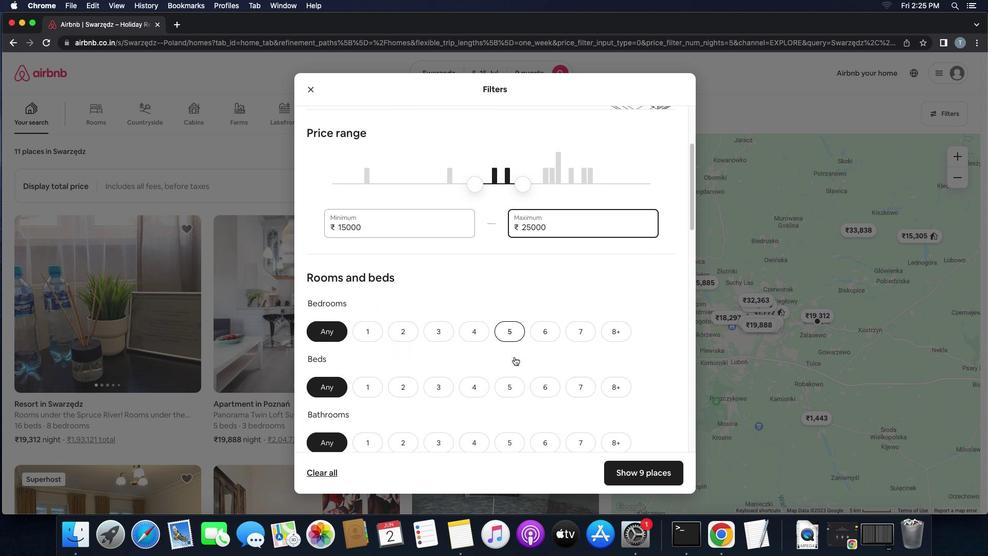
Action: Mouse scrolled (514, 356) with delta (0, 0)
Screenshot: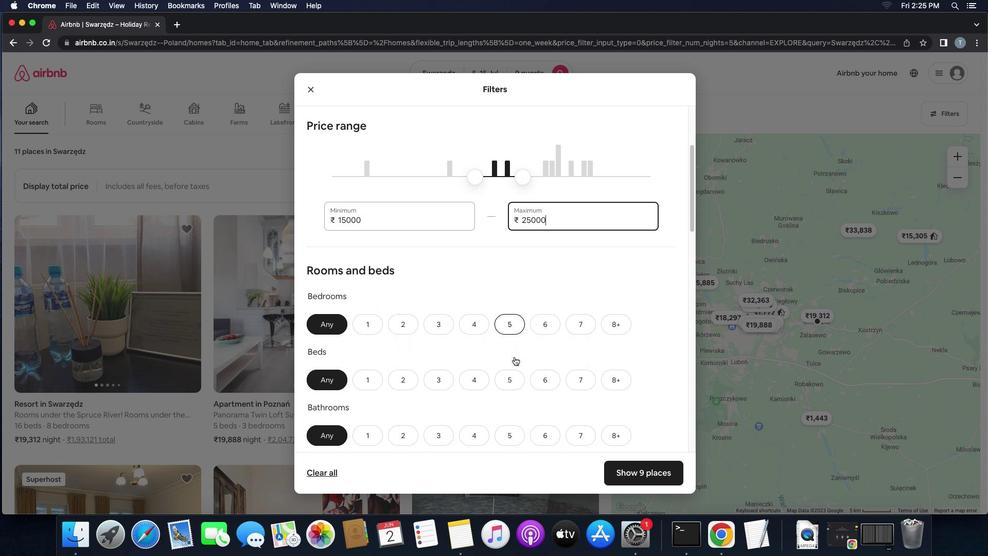 
Action: Mouse scrolled (514, 356) with delta (0, 0)
Screenshot: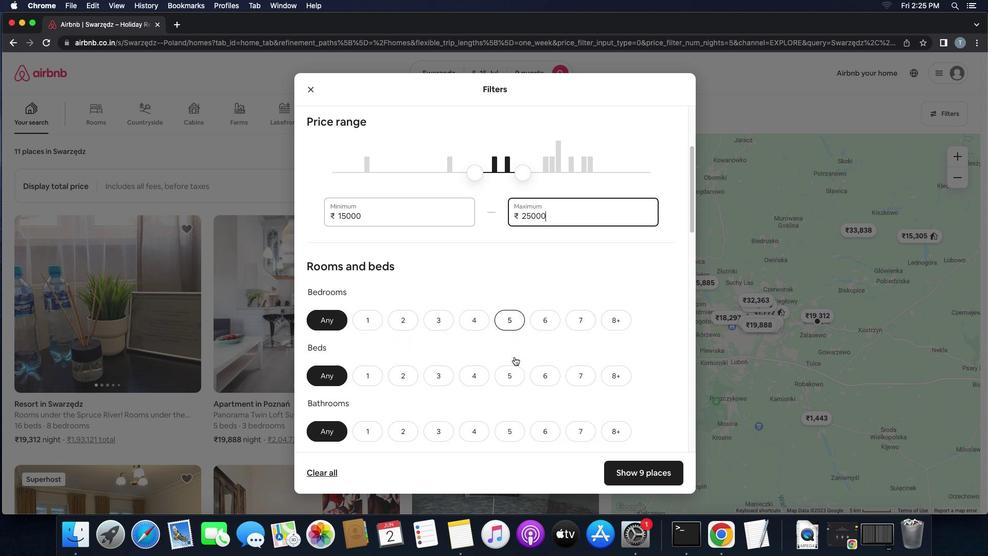 
Action: Mouse moved to (506, 315)
Screenshot: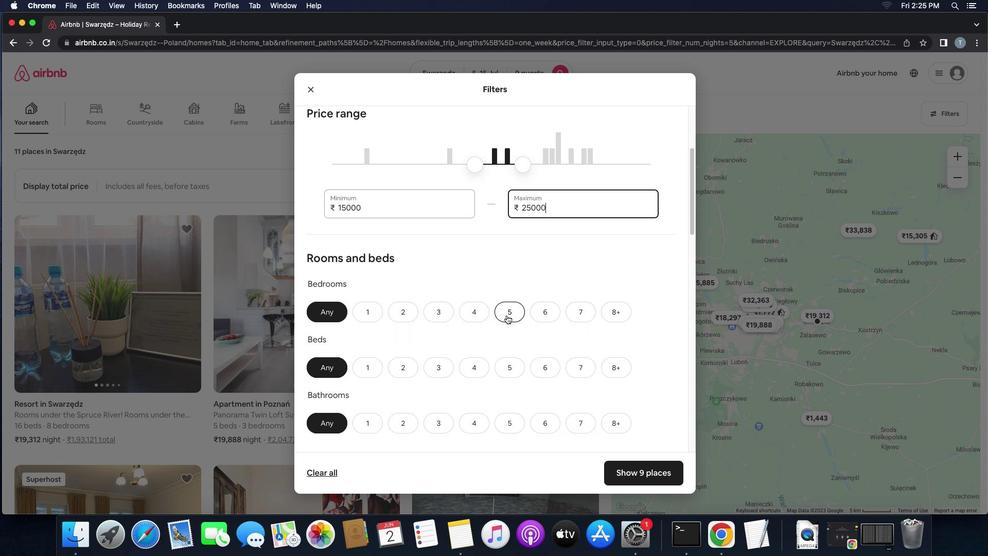 
Action: Mouse pressed left at (506, 315)
Screenshot: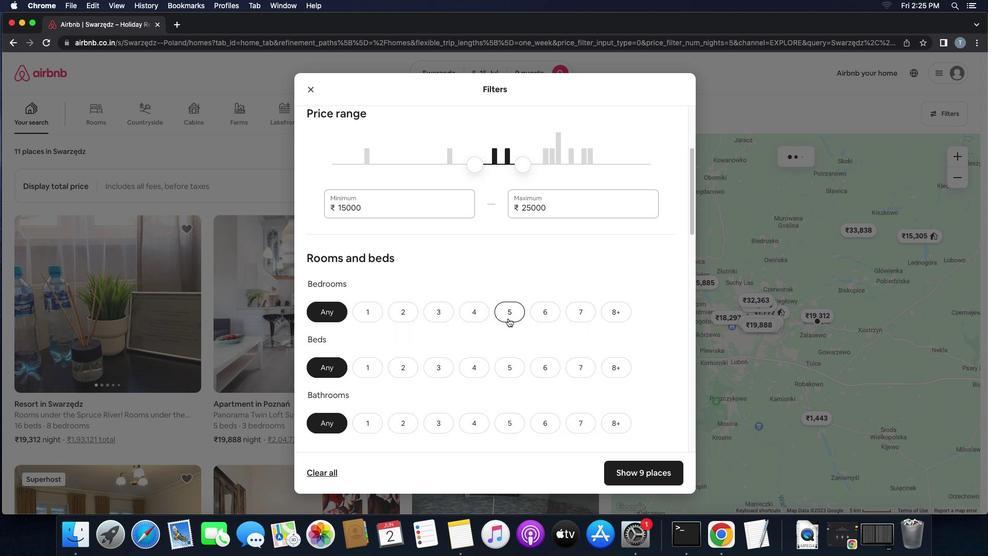 
Action: Mouse moved to (512, 363)
Screenshot: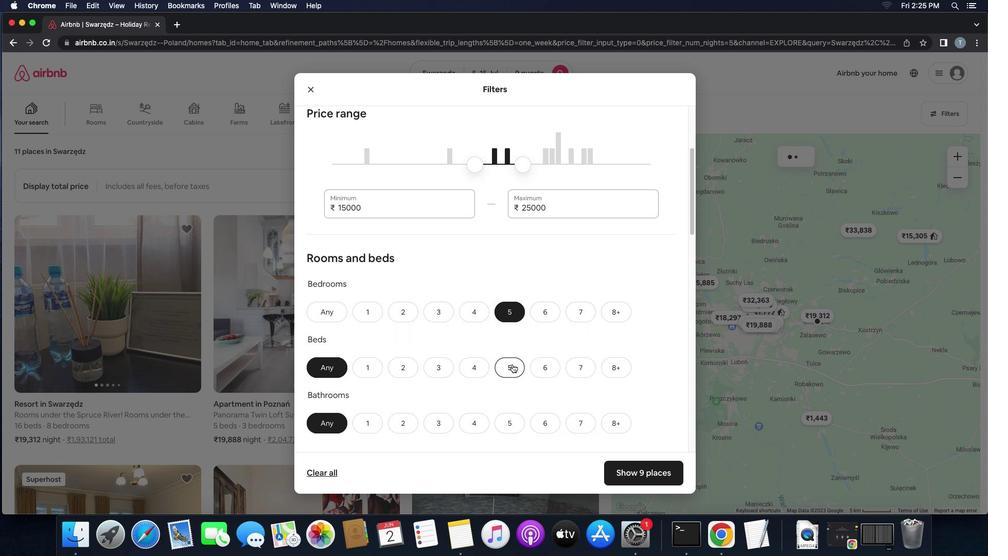 
Action: Mouse pressed left at (512, 363)
Screenshot: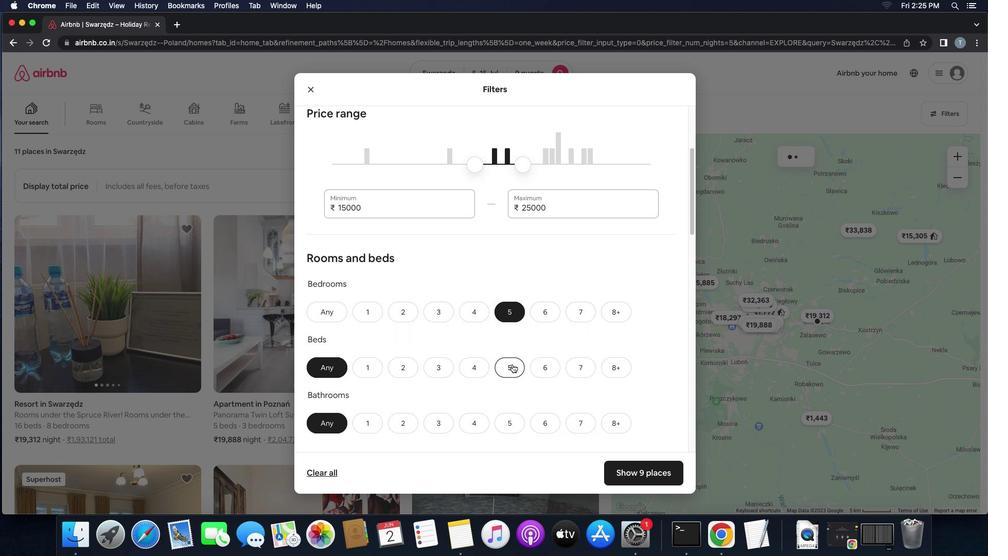 
Action: Mouse moved to (539, 366)
Screenshot: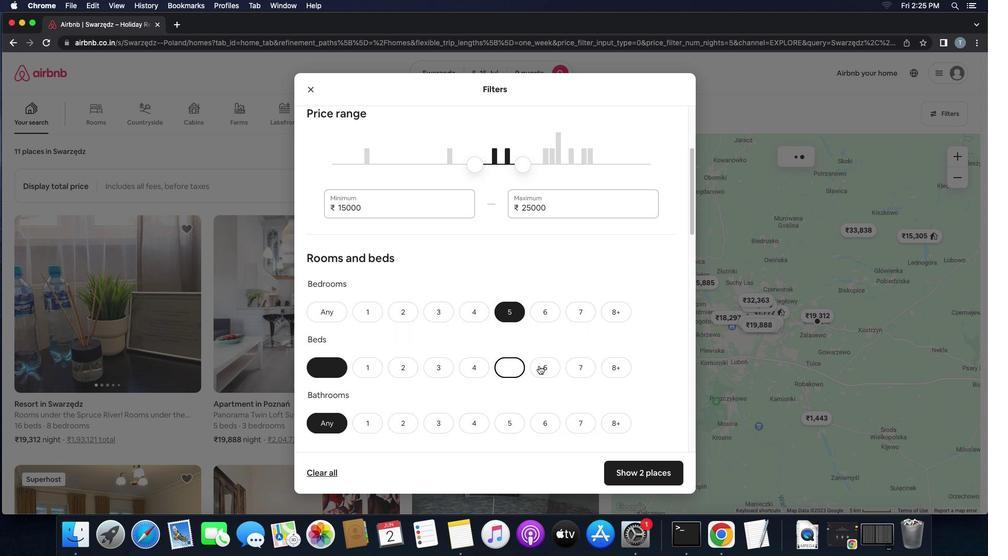 
Action: Mouse scrolled (539, 366) with delta (0, 0)
Screenshot: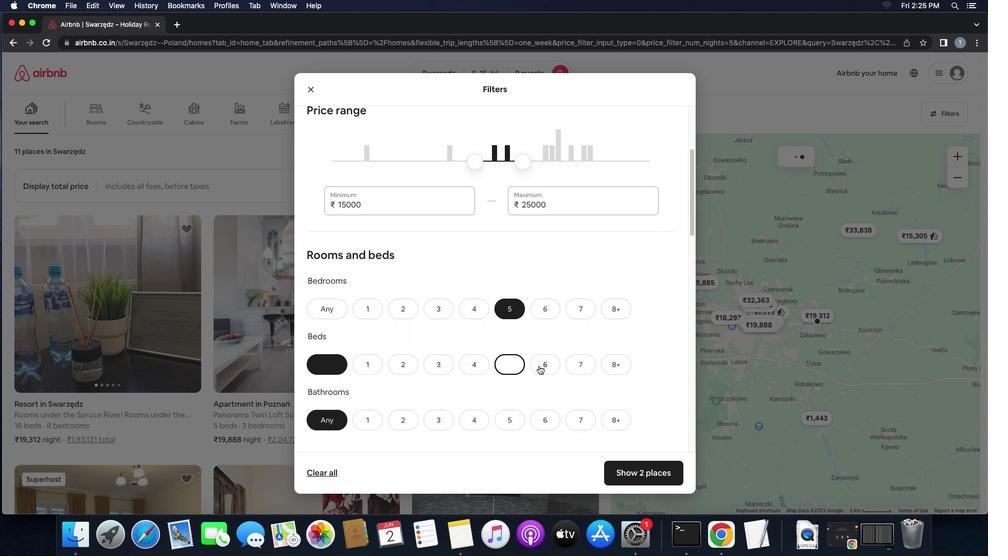 
Action: Mouse scrolled (539, 366) with delta (0, 0)
Screenshot: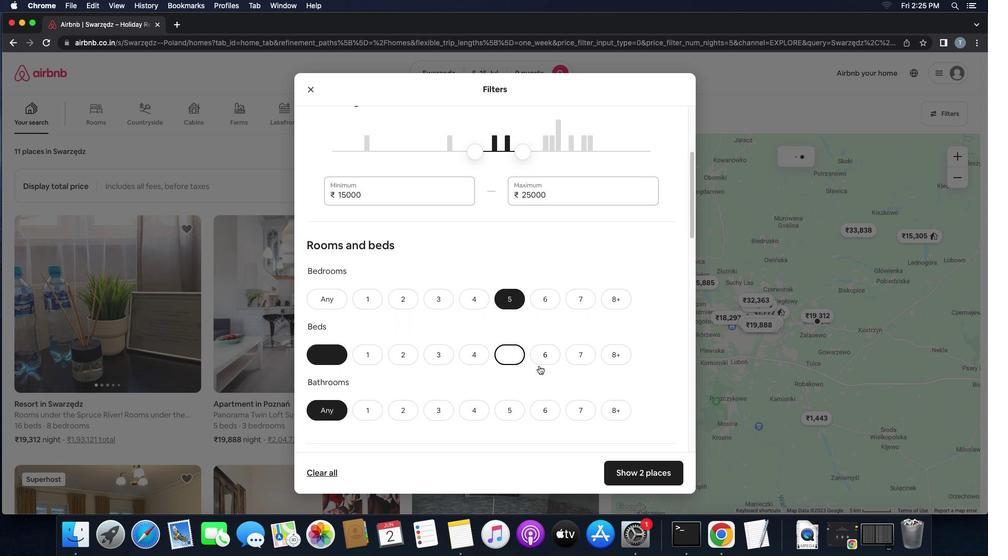 
Action: Mouse scrolled (539, 366) with delta (0, -1)
Screenshot: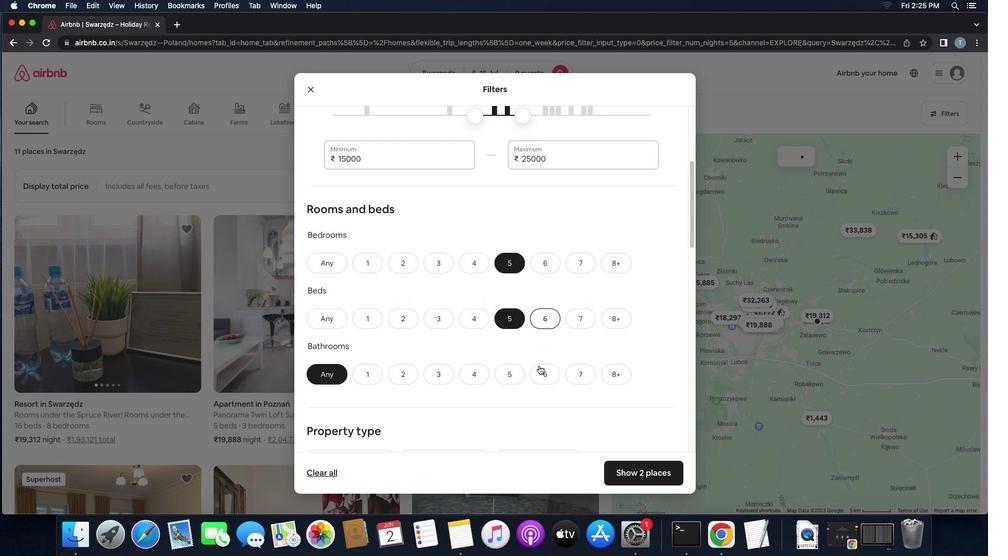 
Action: Mouse moved to (513, 354)
Screenshot: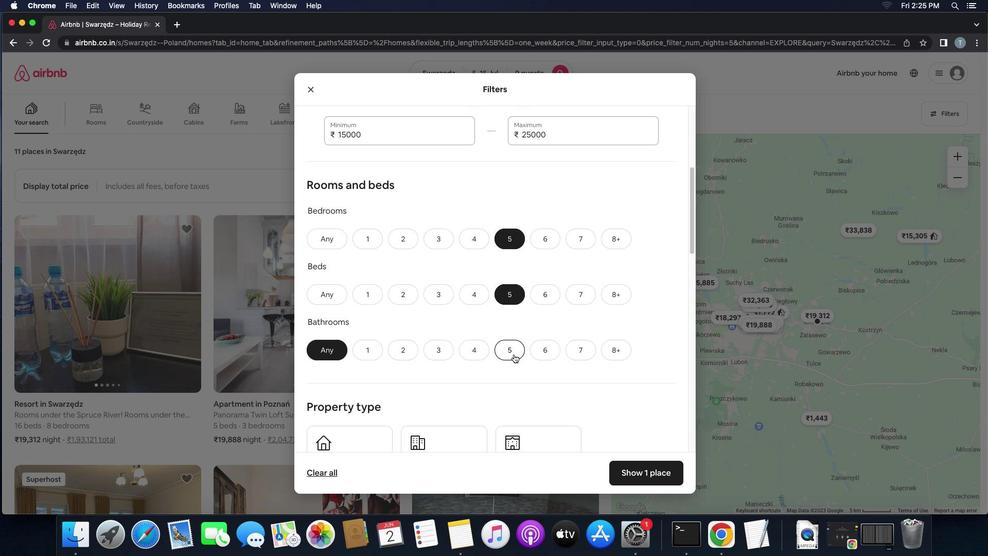 
Action: Mouse pressed left at (513, 354)
Screenshot: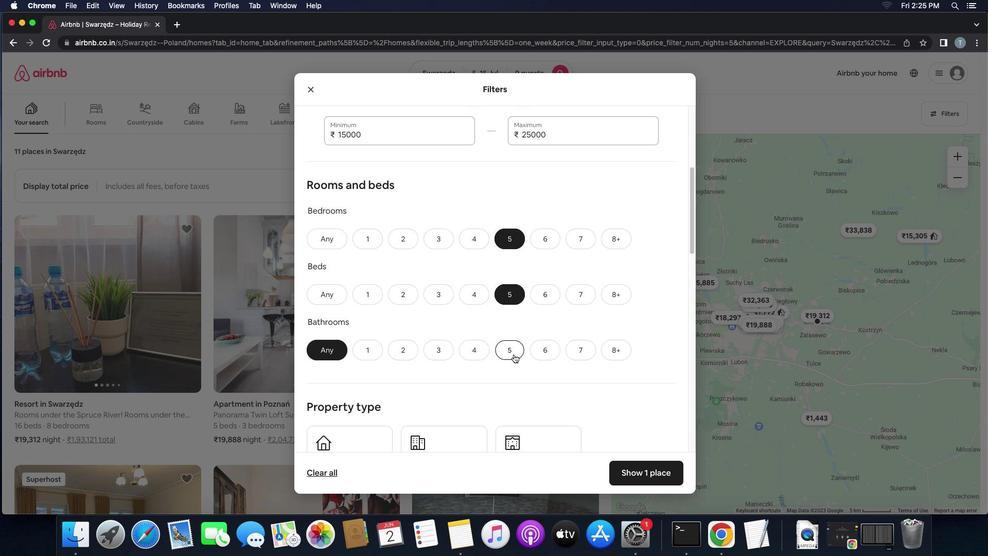 
Action: Mouse moved to (538, 367)
Screenshot: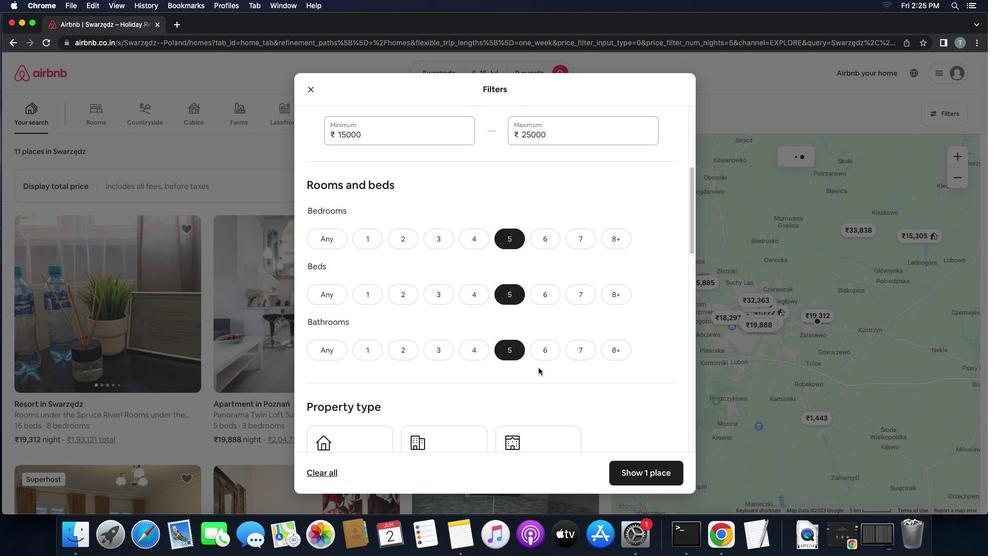 
Action: Mouse scrolled (538, 367) with delta (0, 0)
Screenshot: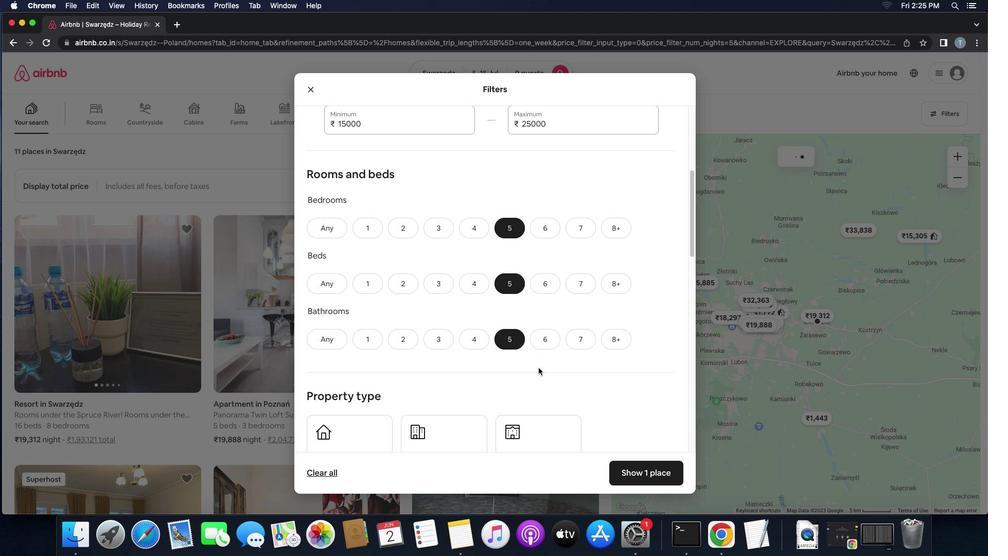 
Action: Mouse scrolled (538, 367) with delta (0, 0)
Screenshot: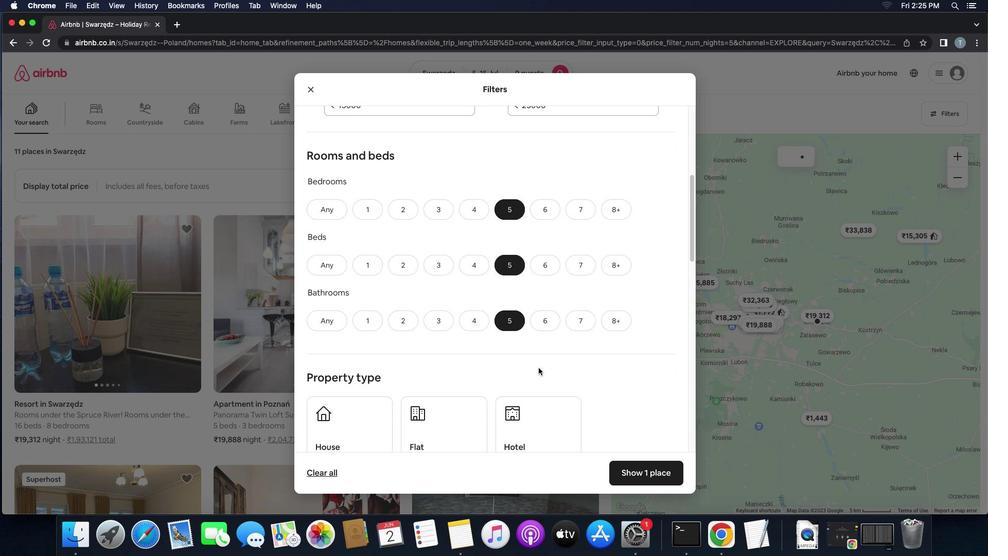 
Action: Mouse scrolled (538, 367) with delta (0, -1)
Screenshot: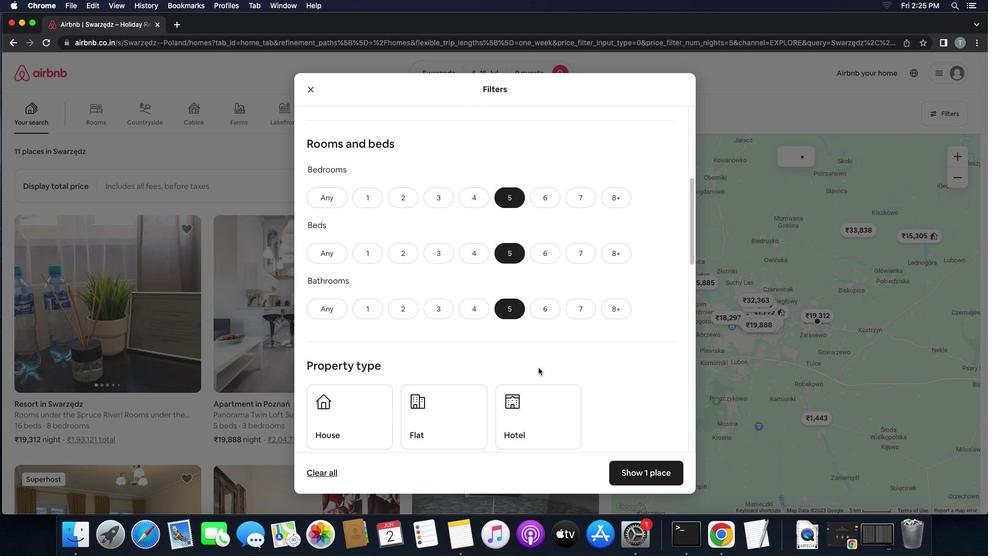 
Action: Mouse moved to (539, 367)
Screenshot: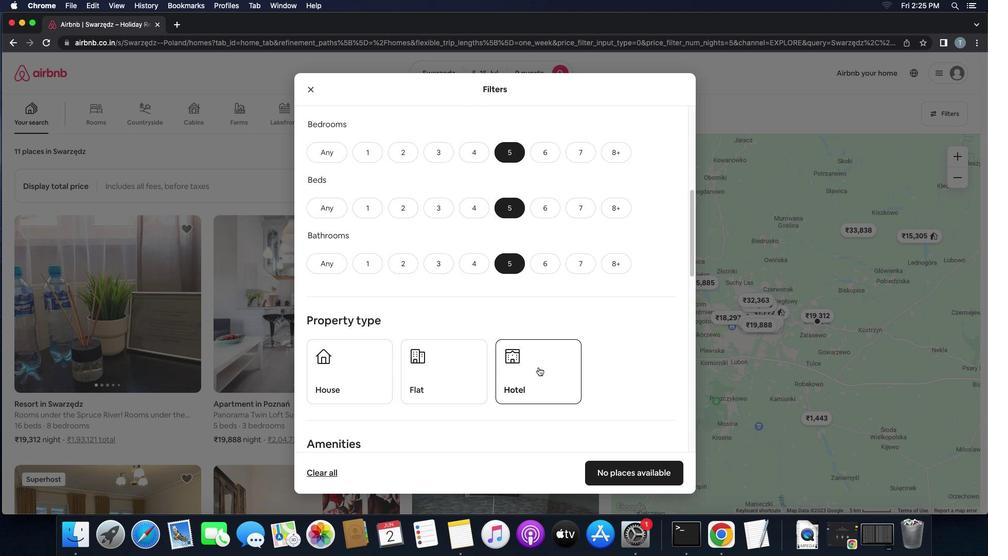 
Action: Mouse scrolled (539, 367) with delta (0, 0)
Screenshot: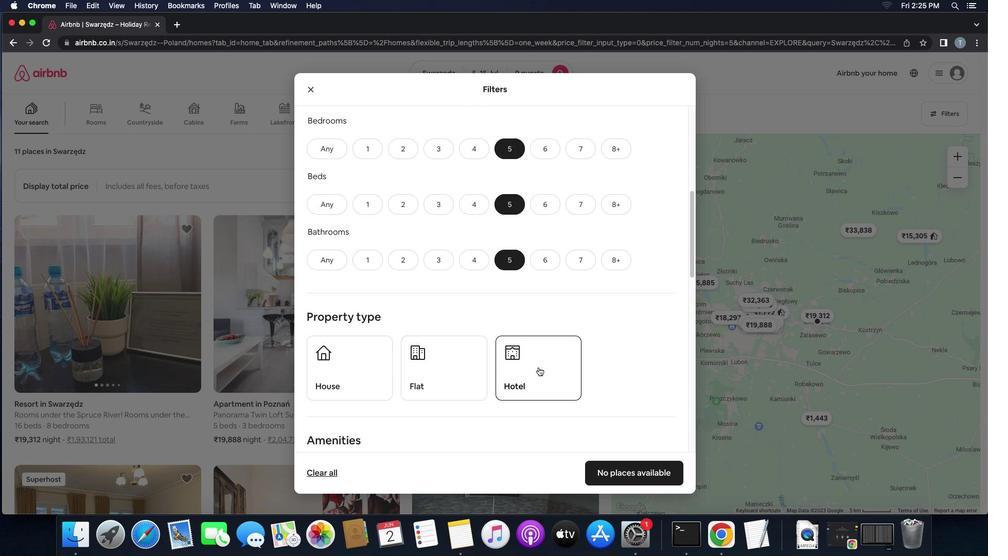 
Action: Mouse scrolled (539, 367) with delta (0, 0)
Screenshot: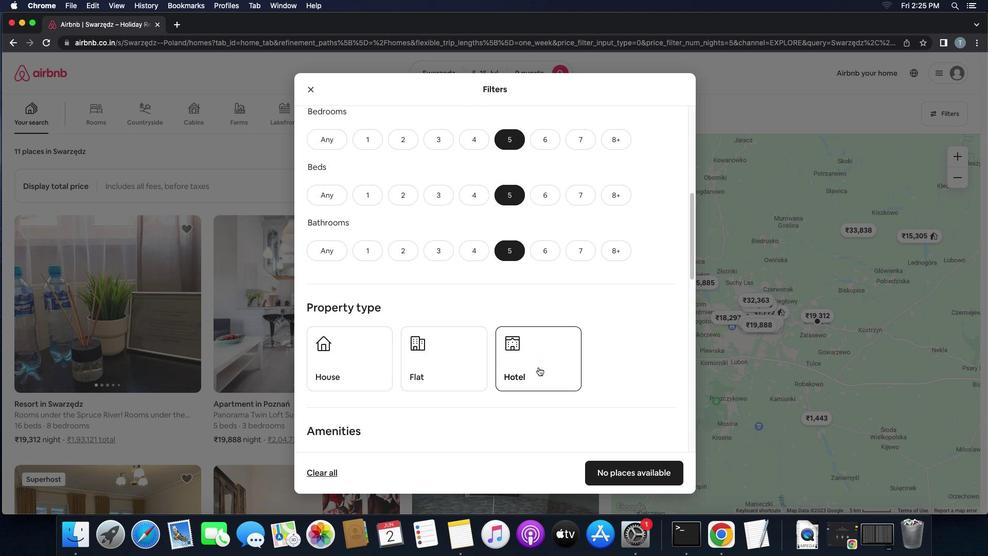 
Action: Mouse moved to (518, 366)
Screenshot: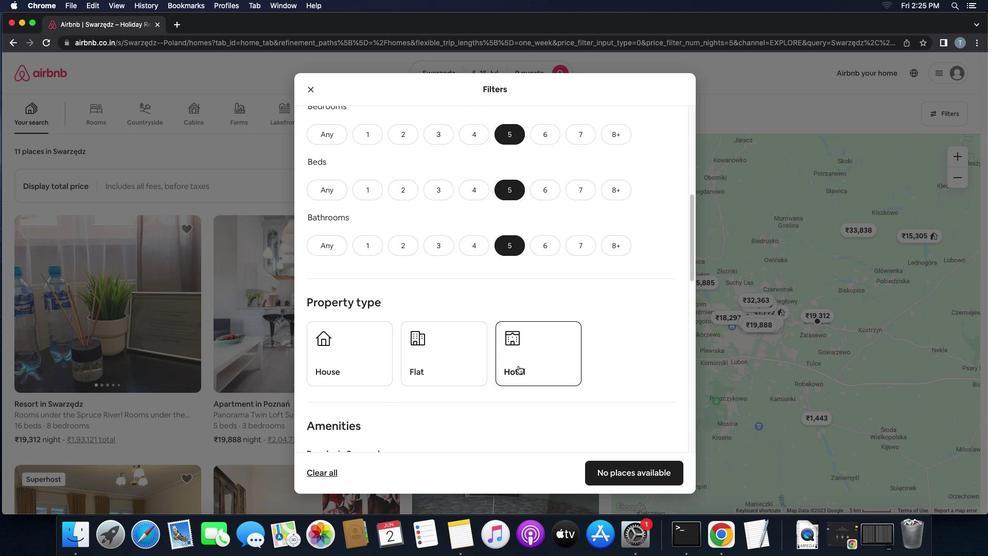 
Action: Mouse scrolled (518, 366) with delta (0, 0)
Screenshot: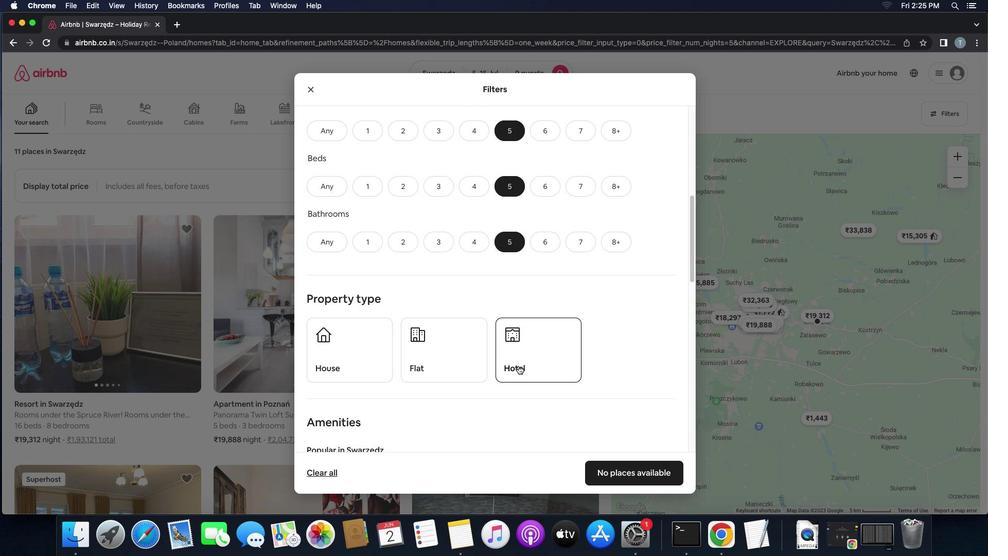 
Action: Mouse scrolled (518, 366) with delta (0, 0)
Screenshot: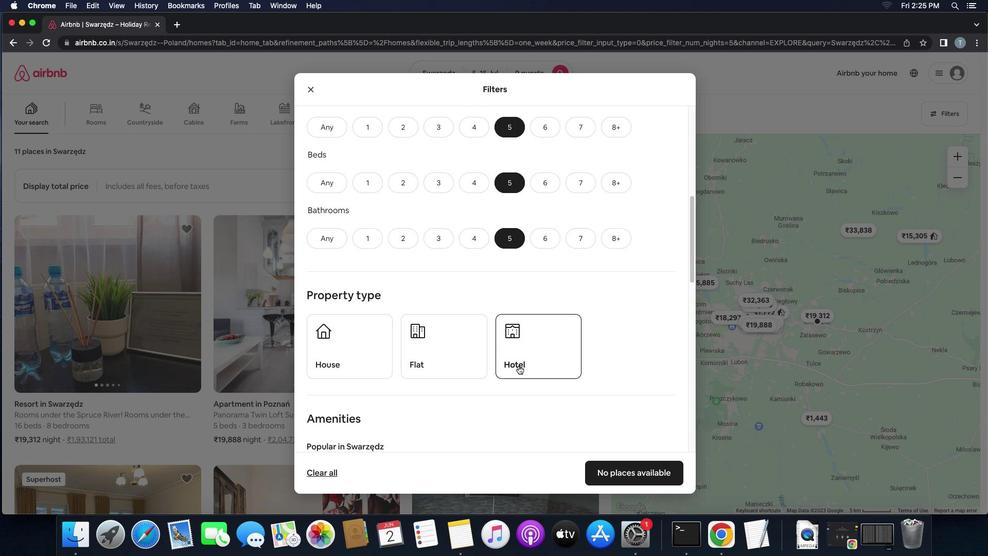 
Action: Mouse scrolled (518, 366) with delta (0, 0)
Screenshot: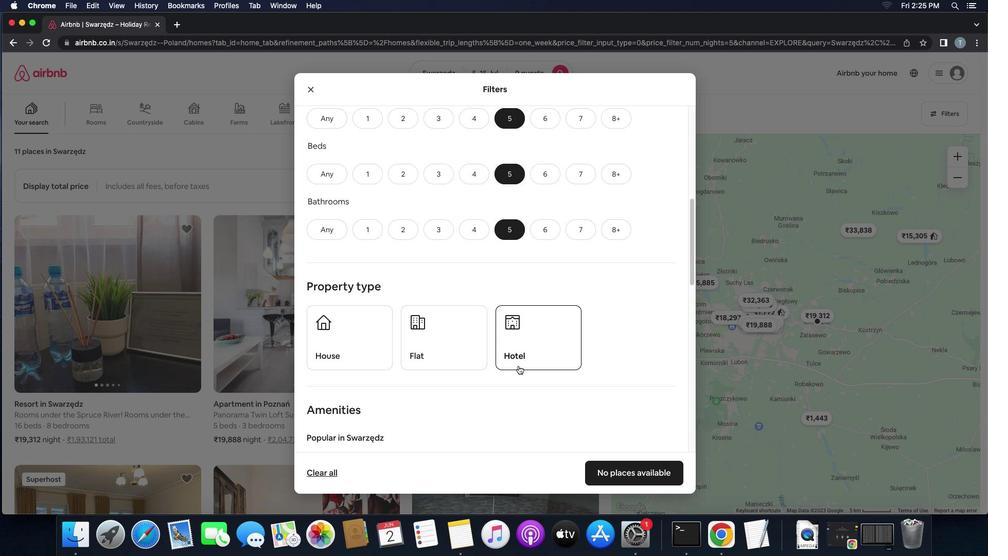 
Action: Mouse moved to (518, 366)
Screenshot: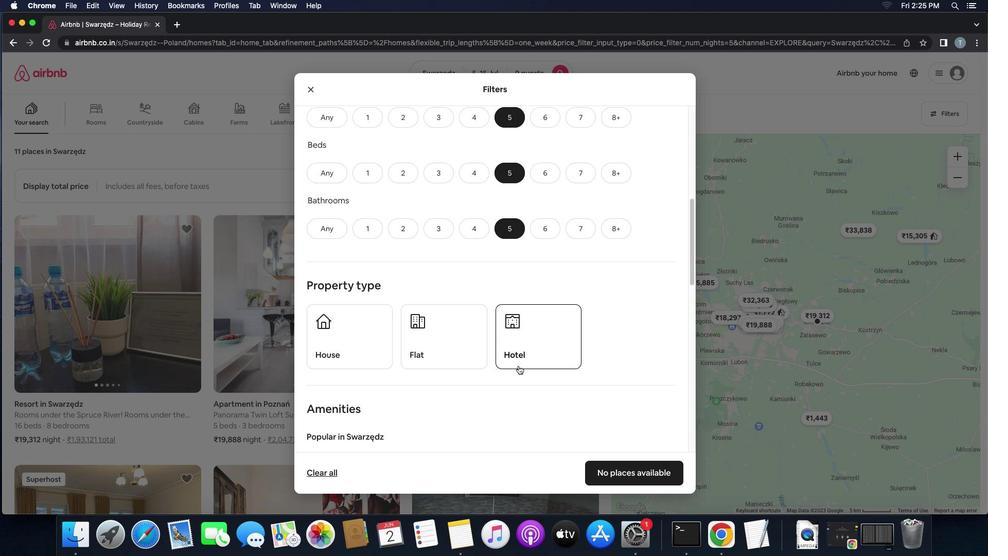 
Action: Mouse scrolled (518, 366) with delta (0, 0)
Screenshot: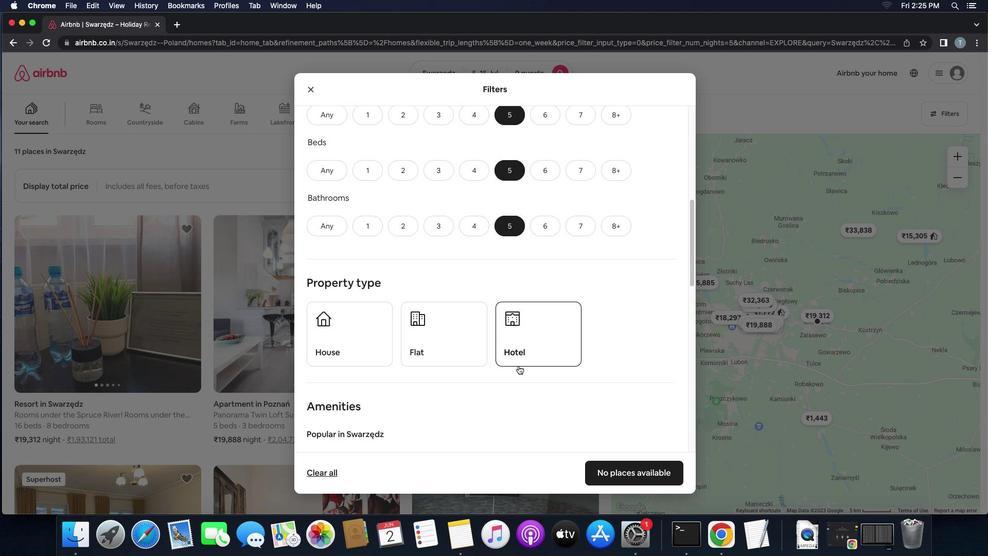 
Action: Mouse scrolled (518, 366) with delta (0, 0)
Screenshot: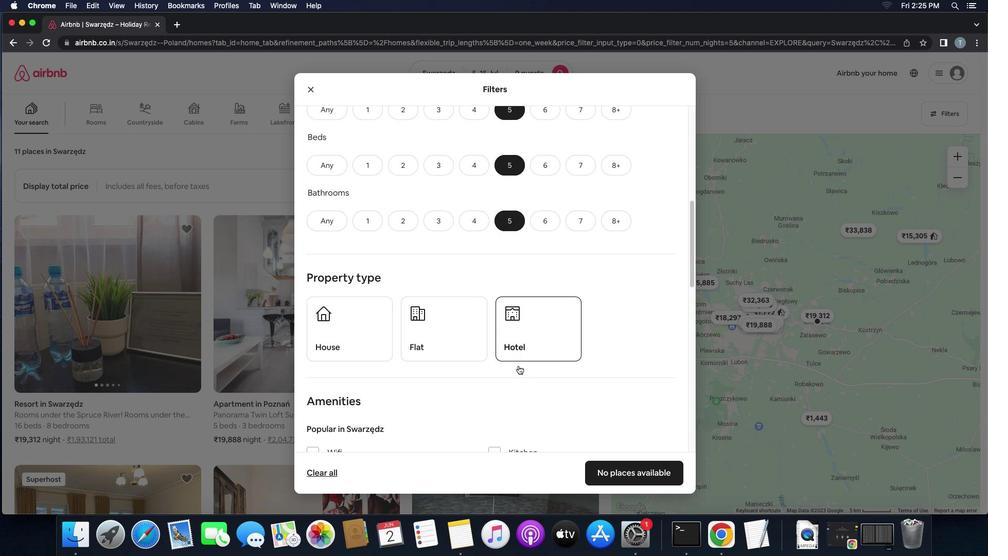 
Action: Mouse scrolled (518, 366) with delta (0, 0)
Screenshot: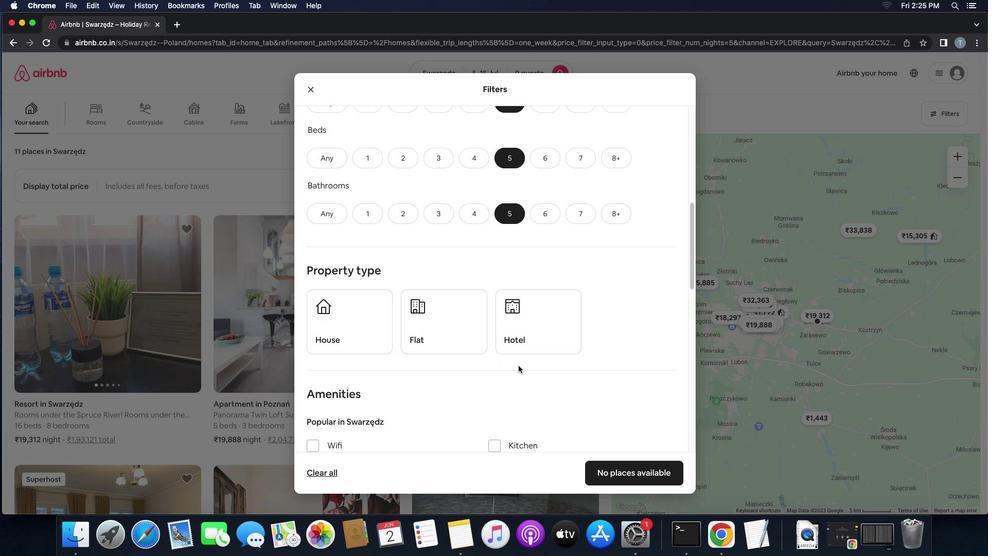 
Action: Mouse moved to (389, 338)
Screenshot: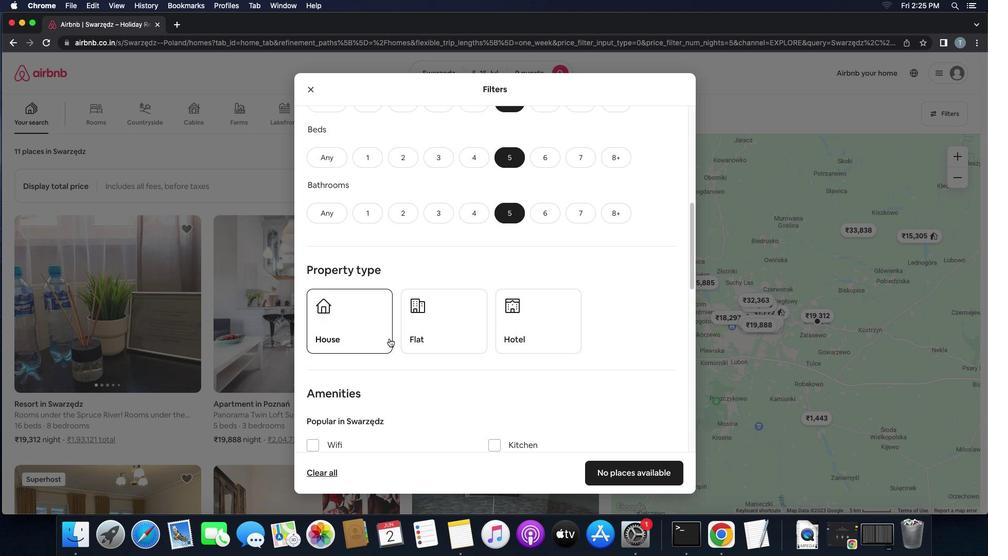 
Action: Mouse pressed left at (389, 338)
Screenshot: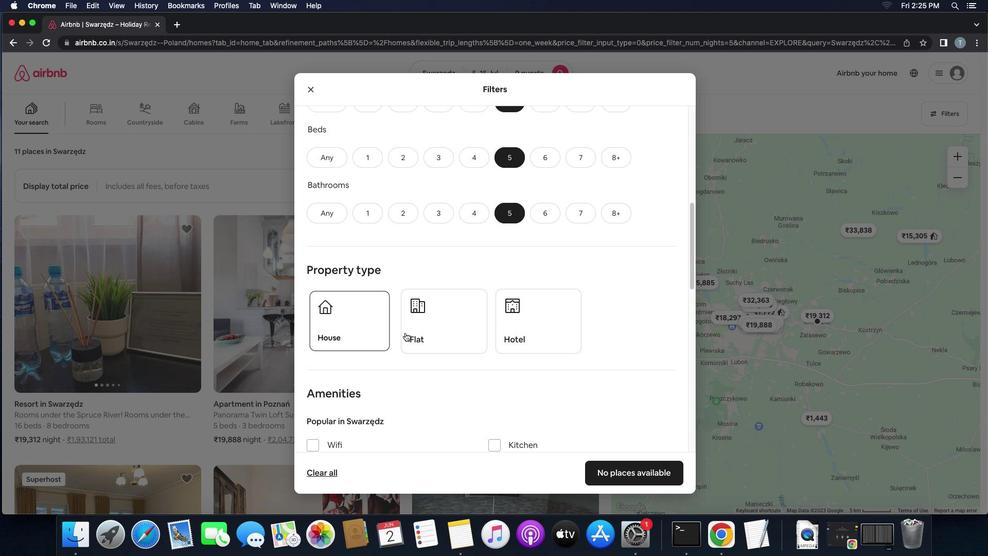 
Action: Mouse moved to (421, 327)
Screenshot: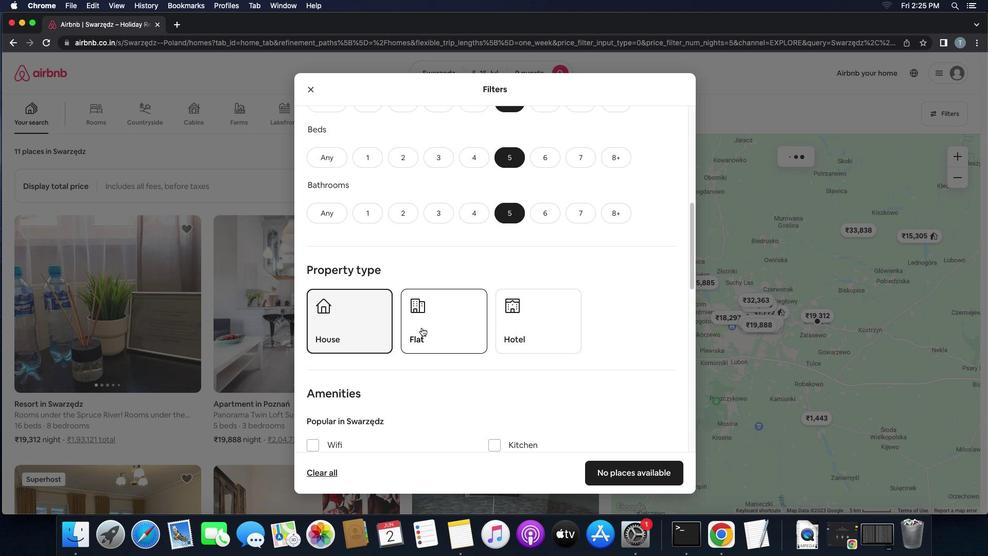 
Action: Mouse pressed left at (421, 327)
Screenshot: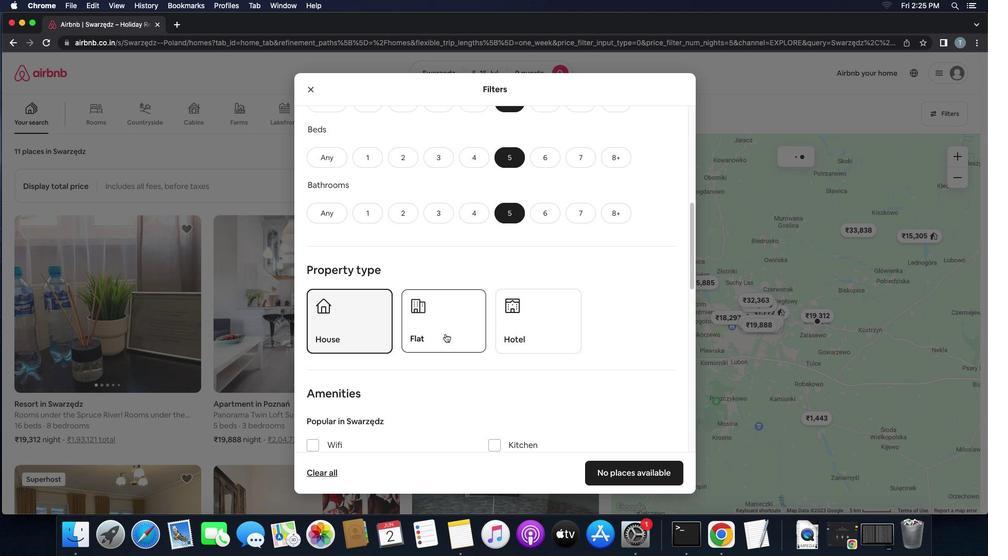 
Action: Mouse moved to (502, 361)
Screenshot: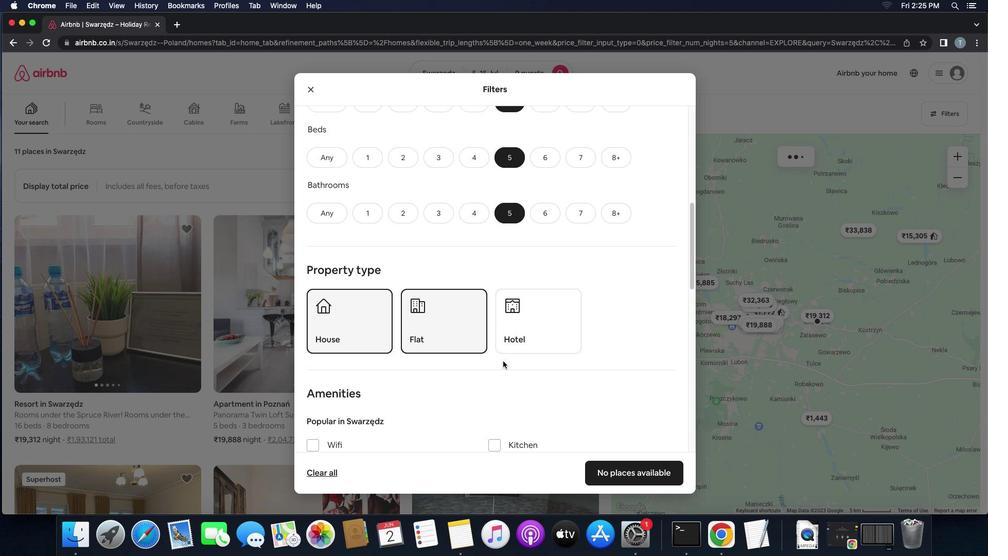 
Action: Mouse scrolled (502, 361) with delta (0, 0)
Screenshot: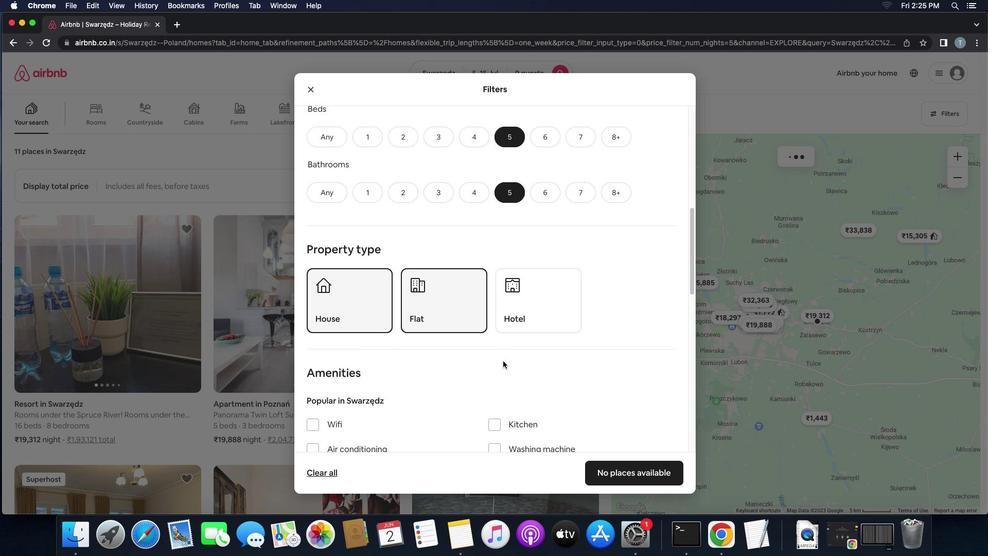 
Action: Mouse scrolled (502, 361) with delta (0, 0)
Screenshot: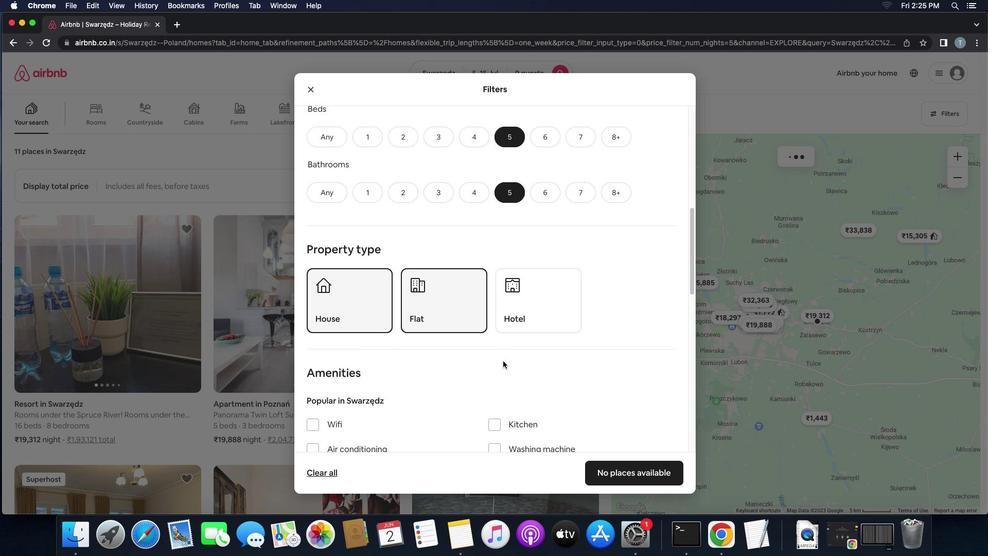 
Action: Mouse scrolled (502, 361) with delta (0, -1)
Screenshot: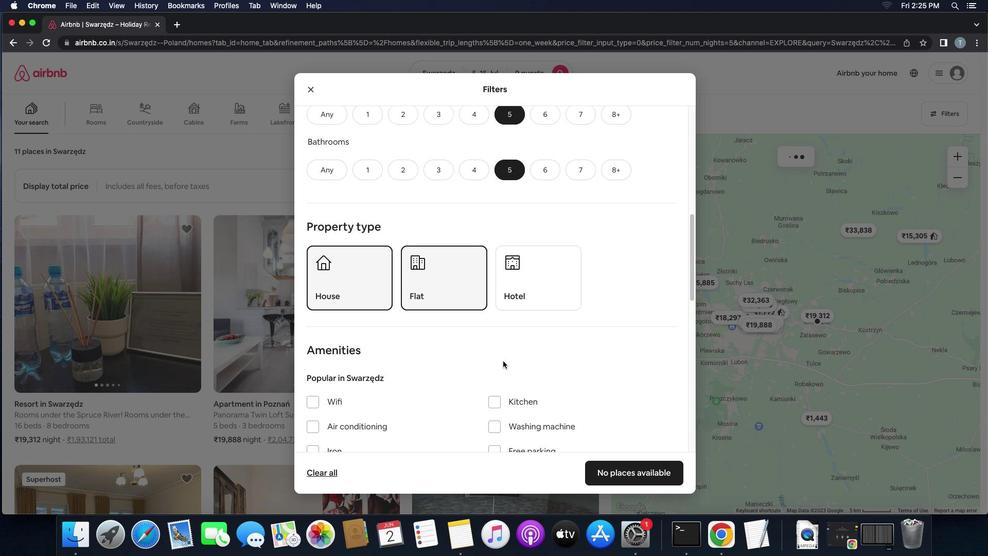 
Action: Mouse scrolled (502, 361) with delta (0, 0)
Screenshot: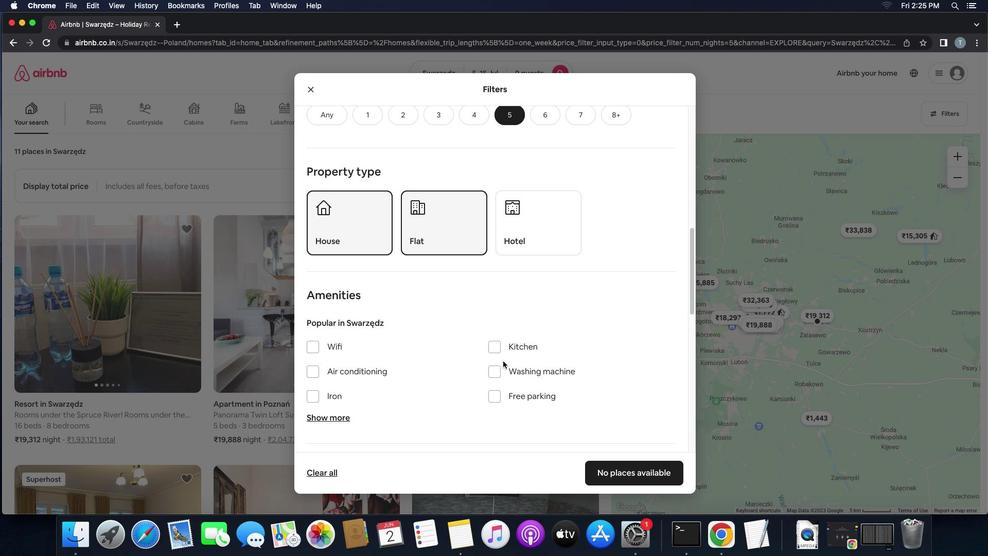 
Action: Mouse scrolled (502, 361) with delta (0, 0)
Screenshot: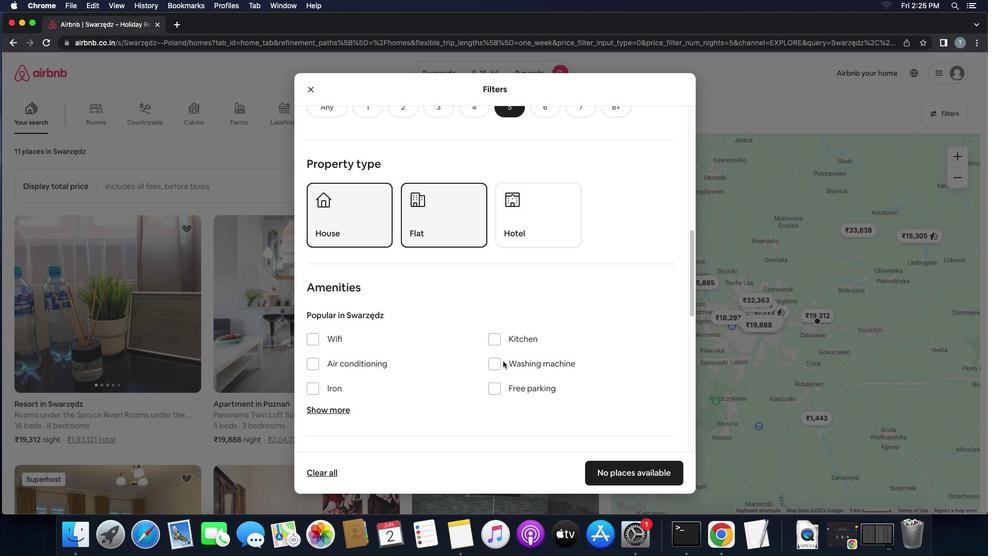 
Action: Mouse scrolled (502, 361) with delta (0, 0)
Screenshot: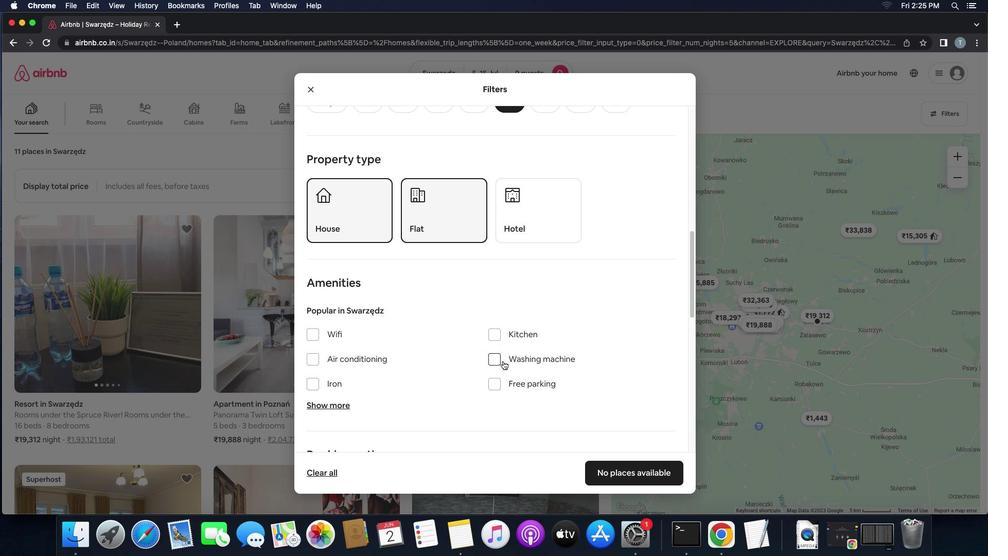 
Action: Mouse scrolled (502, 361) with delta (0, 0)
Screenshot: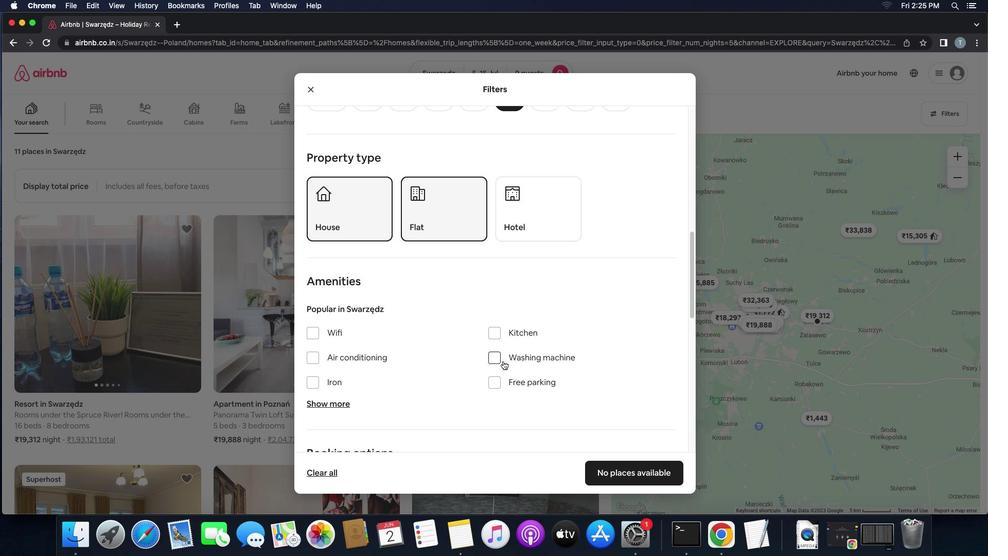 
Action: Mouse scrolled (502, 361) with delta (0, 0)
Screenshot: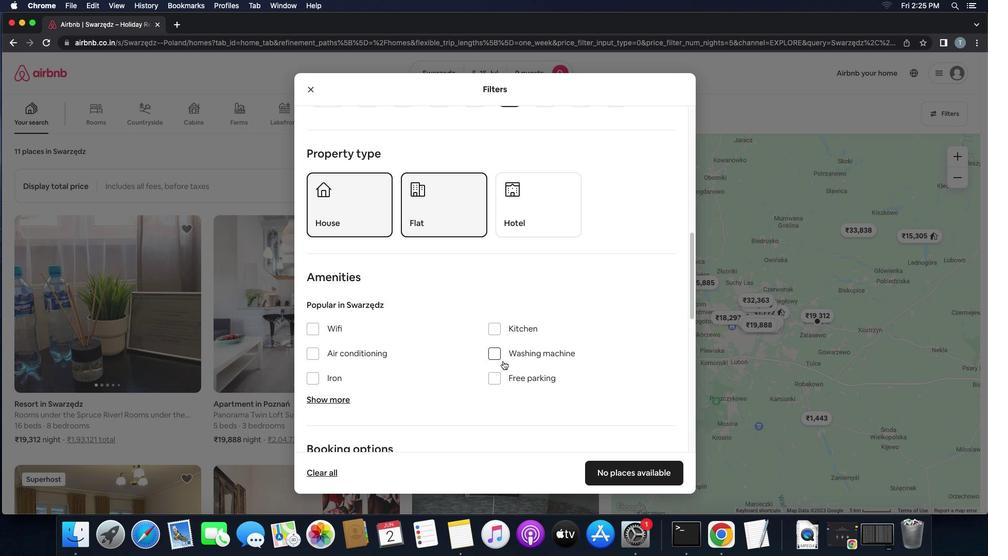 
Action: Mouse scrolled (502, 361) with delta (0, 0)
Screenshot: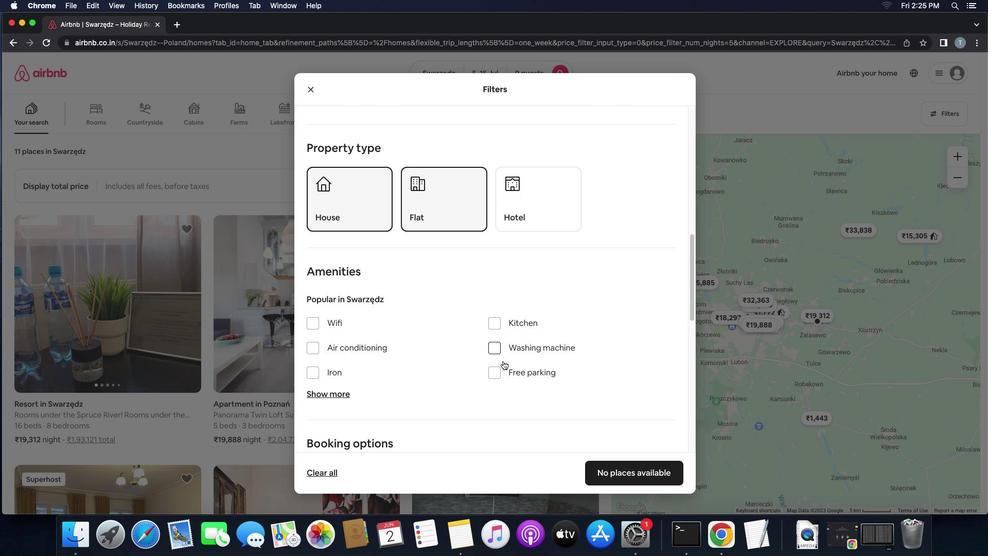 
Action: Mouse scrolled (502, 361) with delta (0, 0)
Screenshot: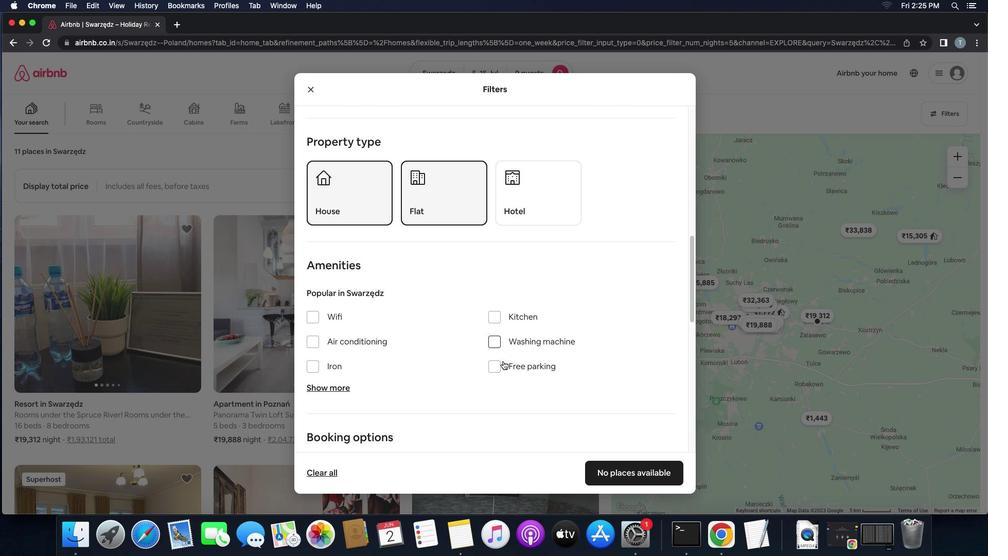
Action: Mouse moved to (496, 341)
Screenshot: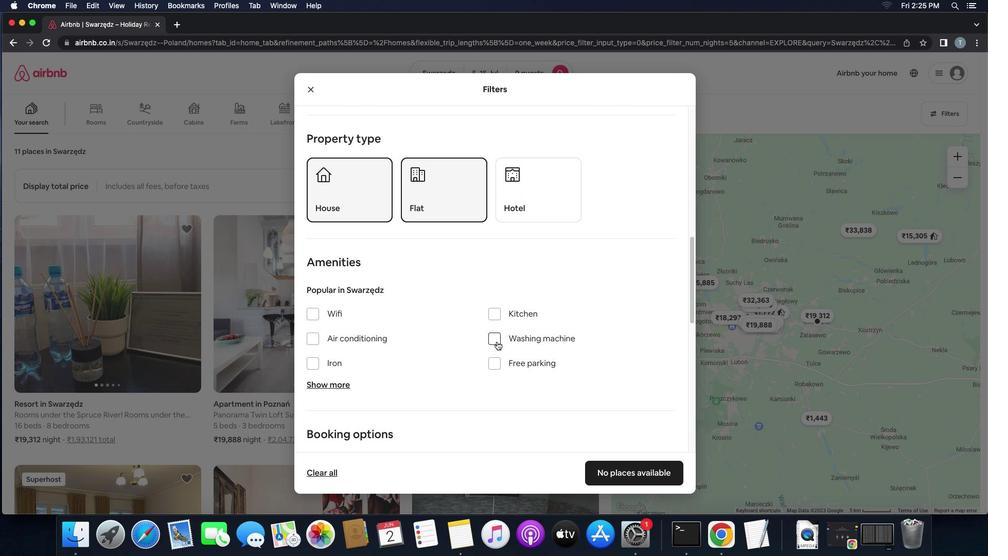 
Action: Mouse pressed left at (496, 341)
Screenshot: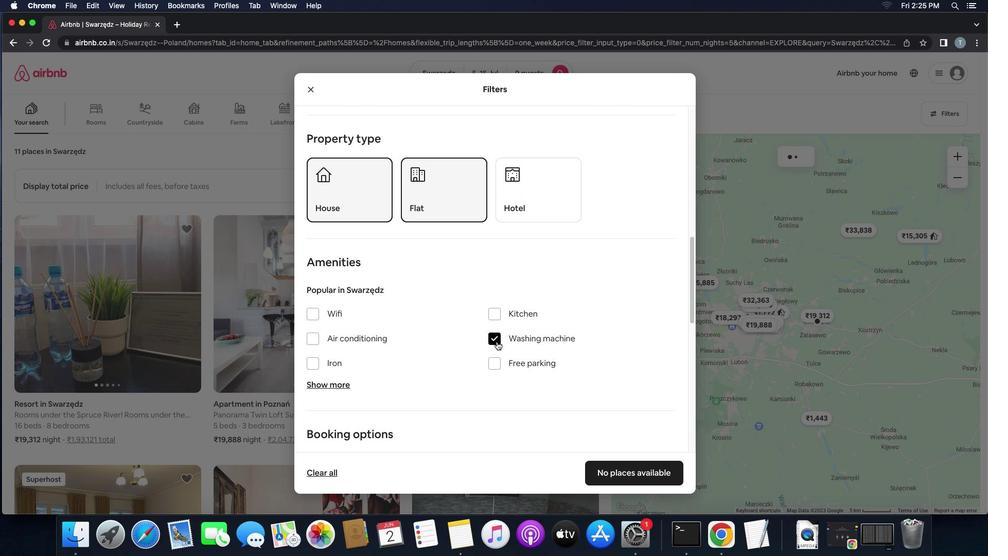 
Action: Mouse moved to (536, 361)
Screenshot: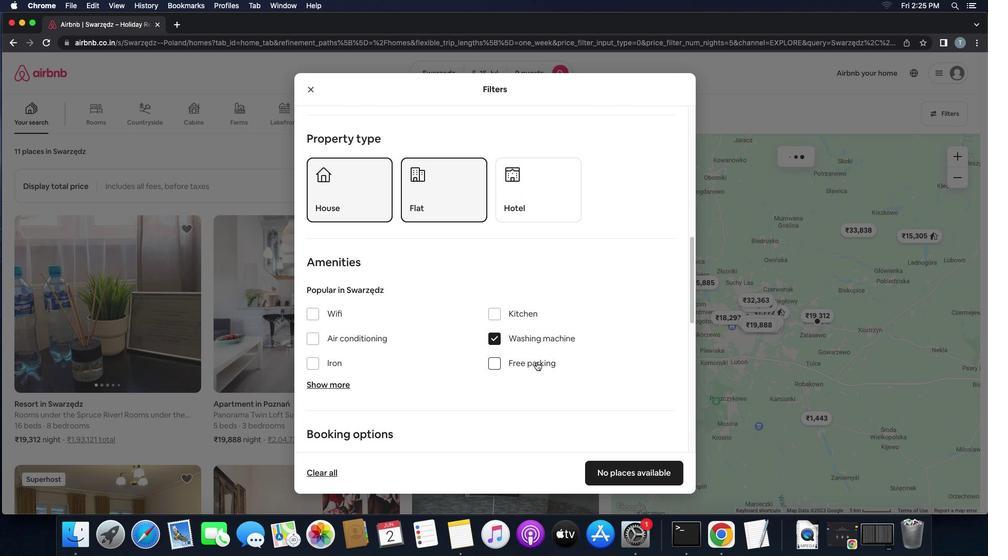 
Action: Mouse scrolled (536, 361) with delta (0, 0)
Screenshot: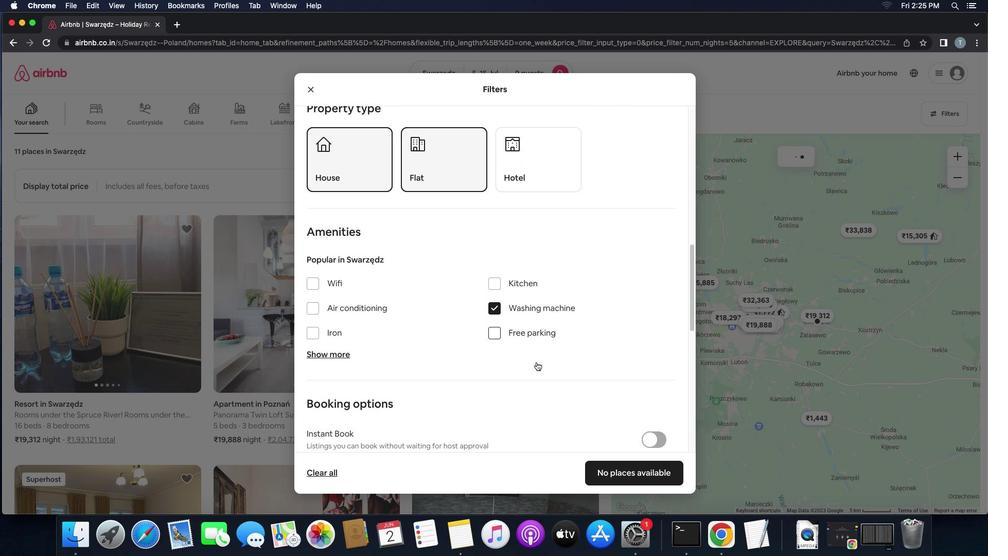 
Action: Mouse scrolled (536, 361) with delta (0, 0)
Screenshot: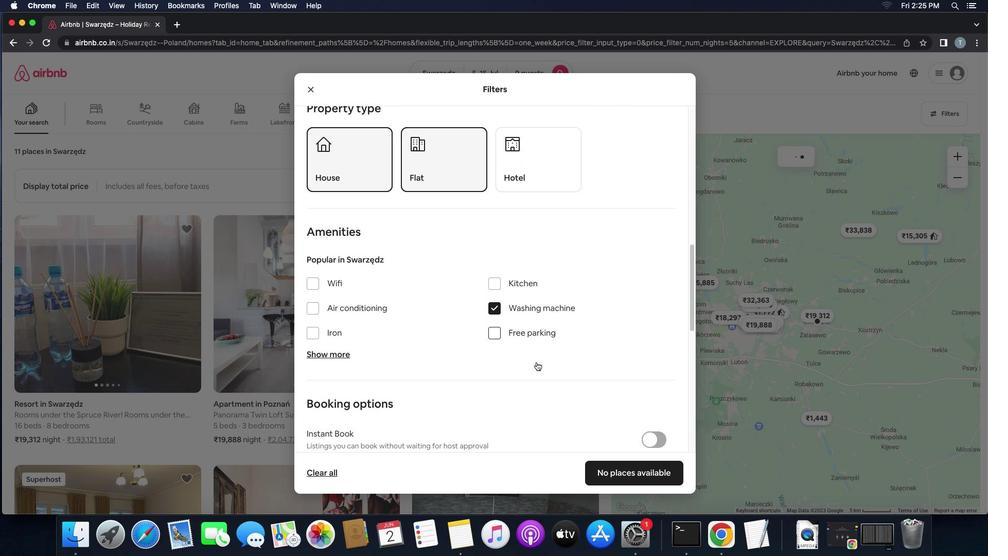 
Action: Mouse scrolled (536, 361) with delta (0, -1)
Screenshot: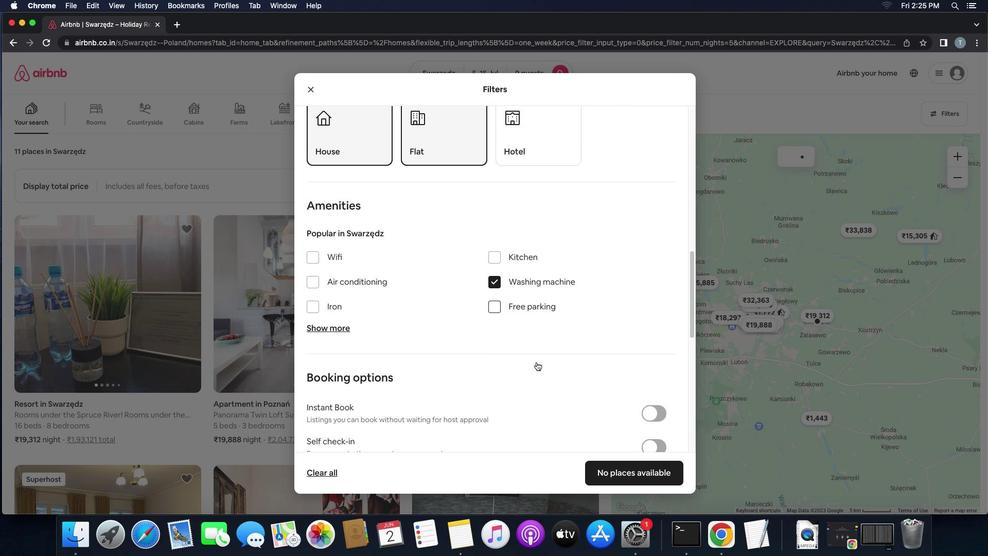 
Action: Mouse scrolled (536, 361) with delta (0, 0)
Screenshot: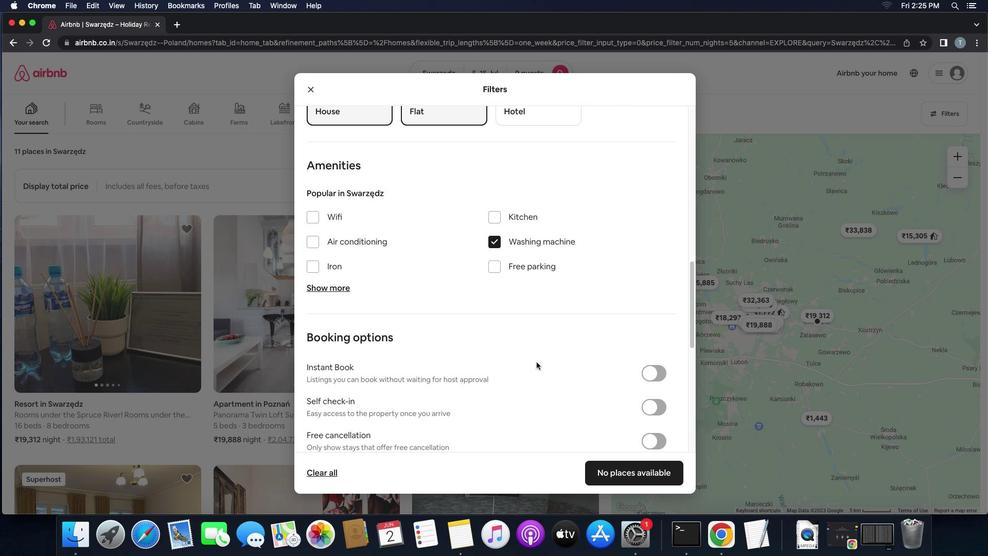 
Action: Mouse scrolled (536, 361) with delta (0, 0)
Screenshot: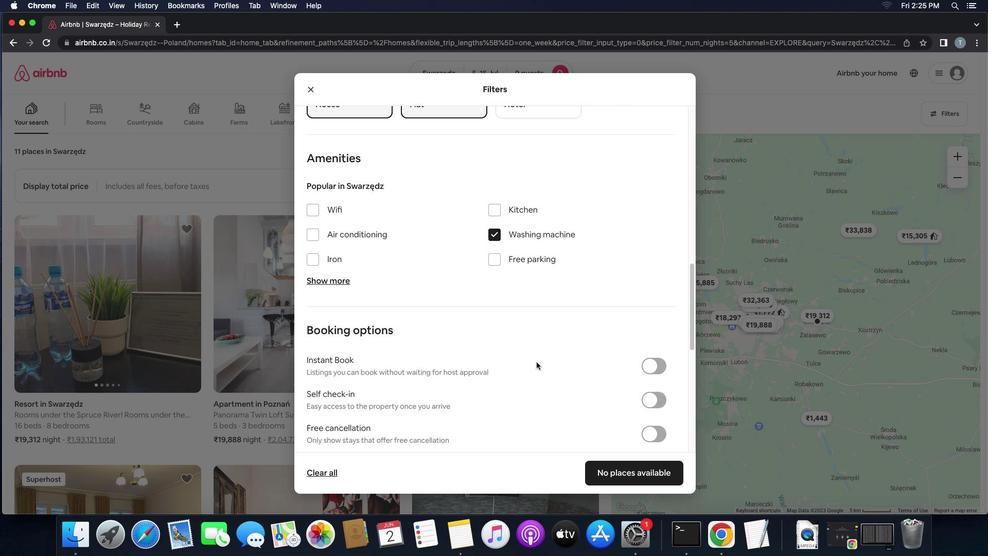 
Action: Mouse moved to (546, 361)
Screenshot: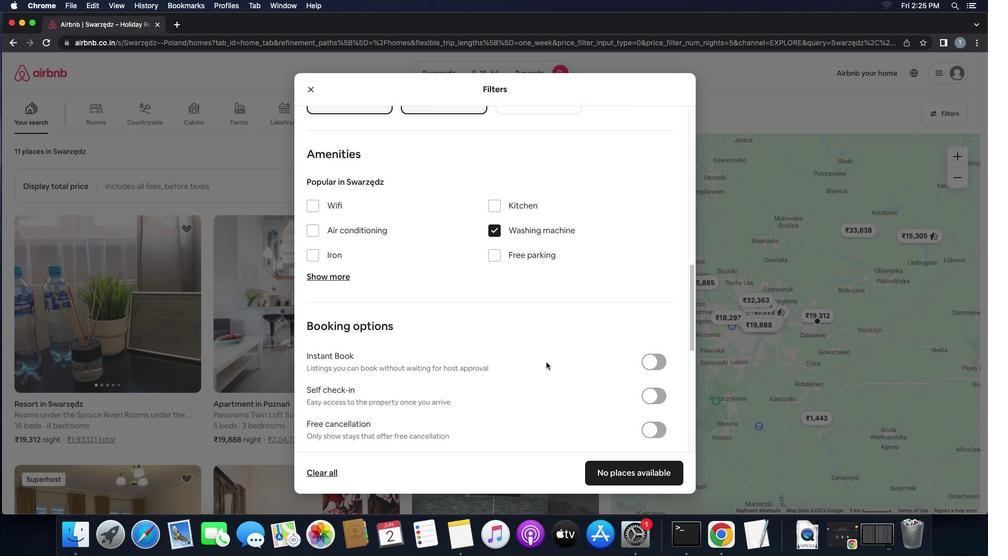 
Action: Mouse scrolled (546, 361) with delta (0, 0)
Screenshot: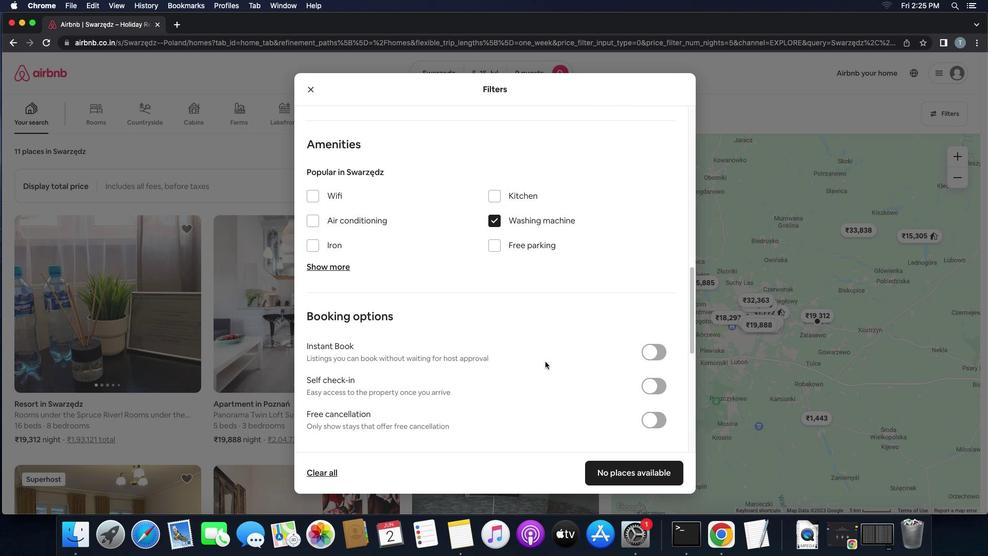 
Action: Mouse scrolled (546, 361) with delta (0, 0)
Screenshot: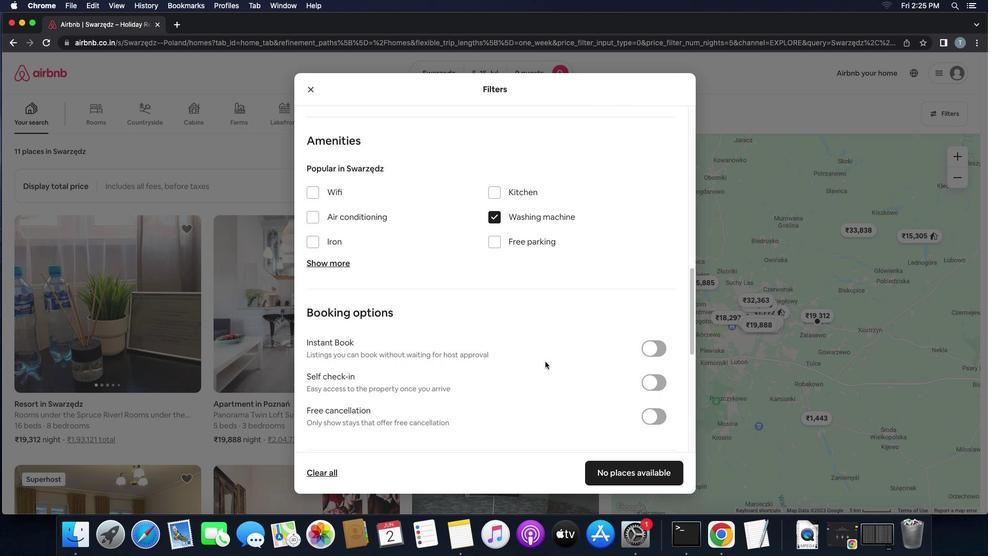 
Action: Mouse moved to (650, 376)
Screenshot: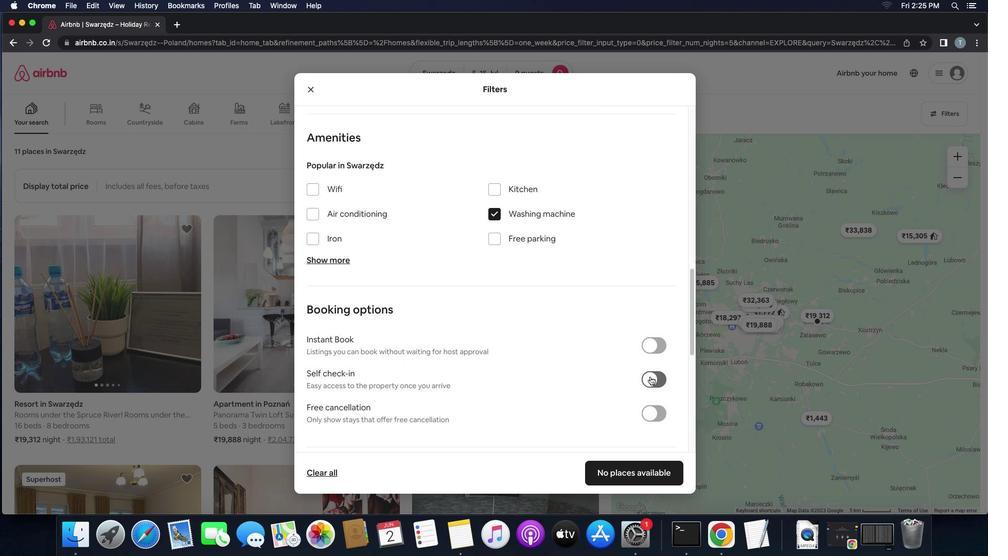 
Action: Mouse pressed left at (650, 376)
Screenshot: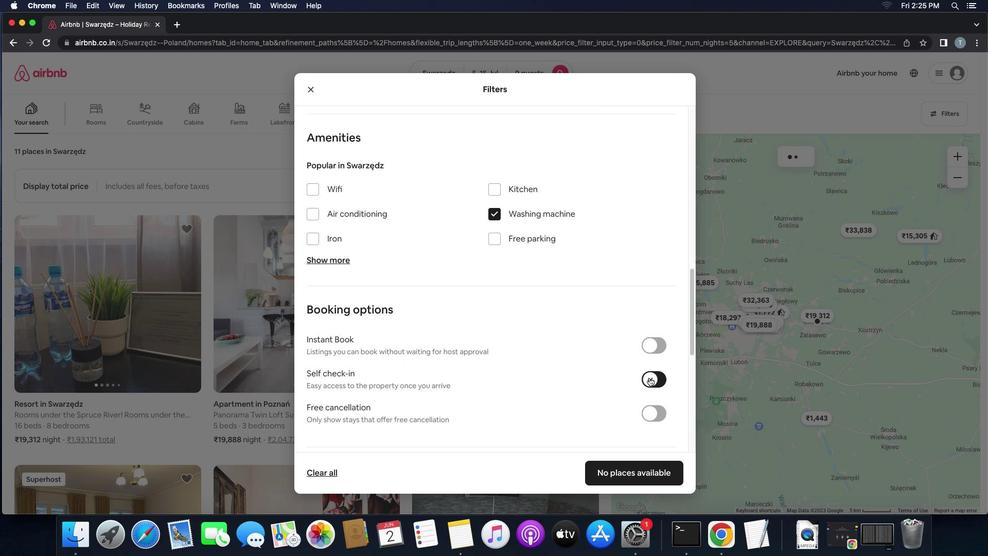 
Action: Mouse moved to (518, 371)
Screenshot: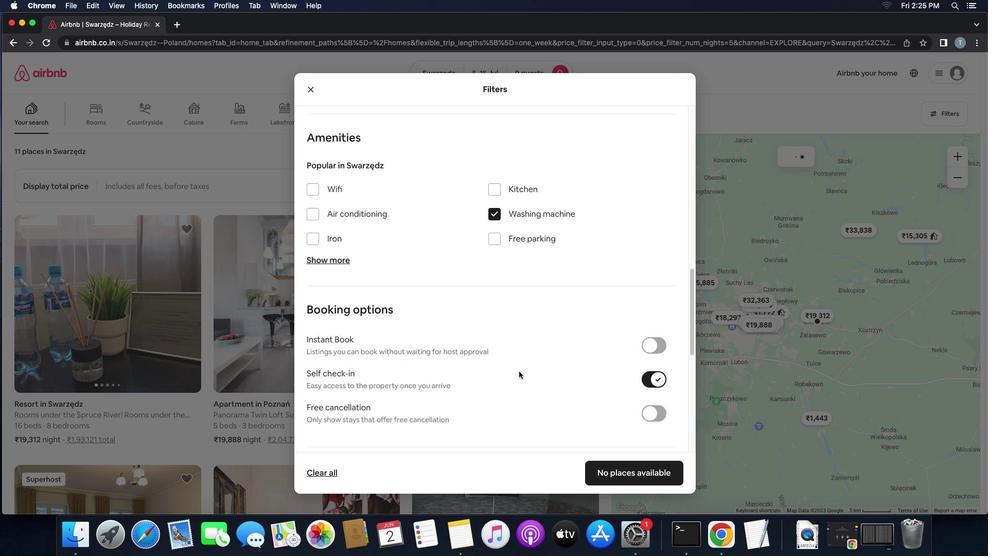 
Action: Mouse scrolled (518, 371) with delta (0, 0)
Screenshot: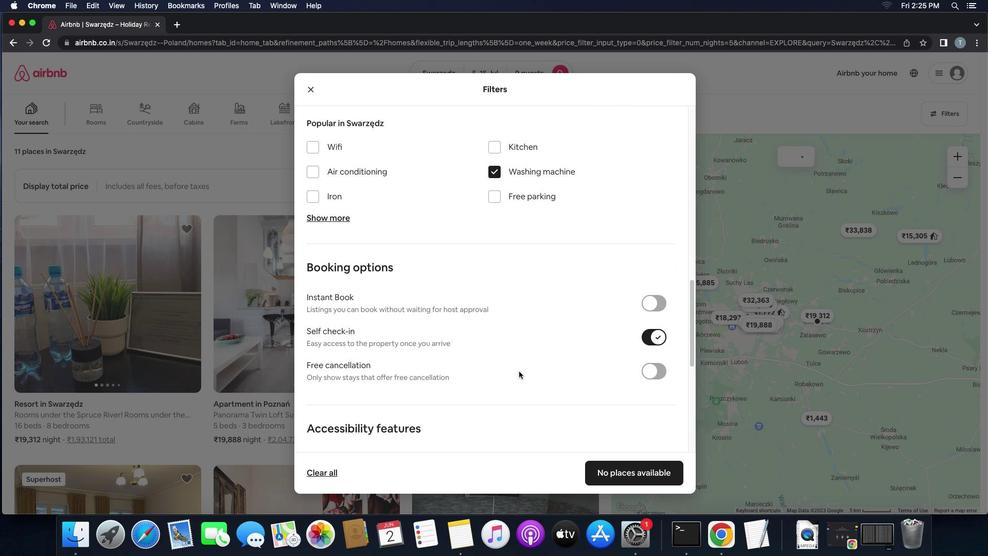
Action: Mouse scrolled (518, 371) with delta (0, 0)
Screenshot: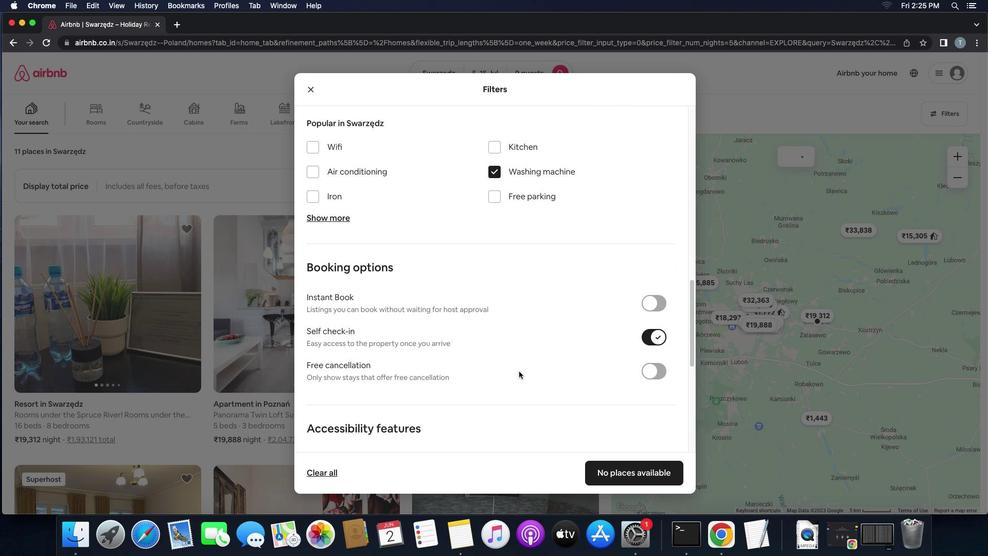 
Action: Mouse scrolled (518, 371) with delta (0, -1)
Screenshot: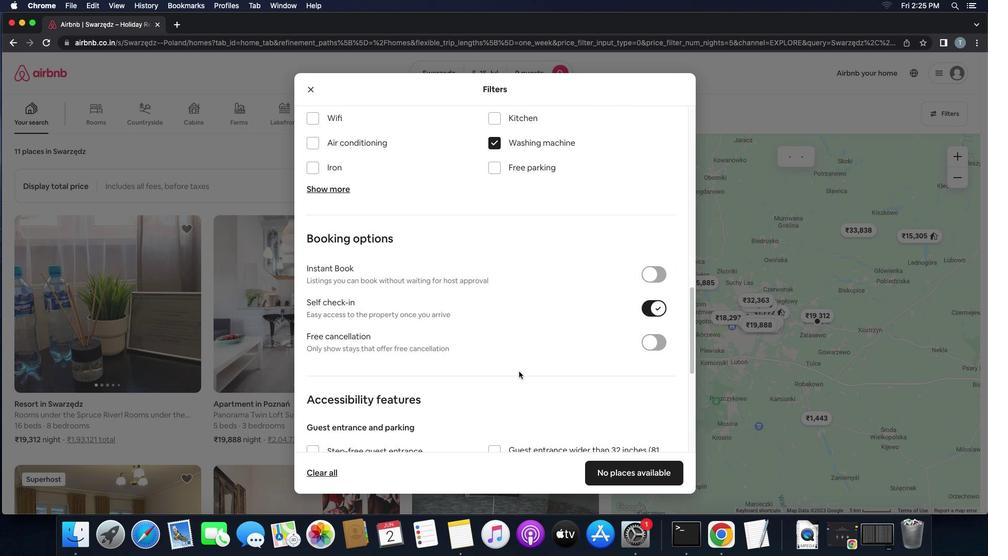 
Action: Mouse scrolled (518, 371) with delta (0, 0)
Screenshot: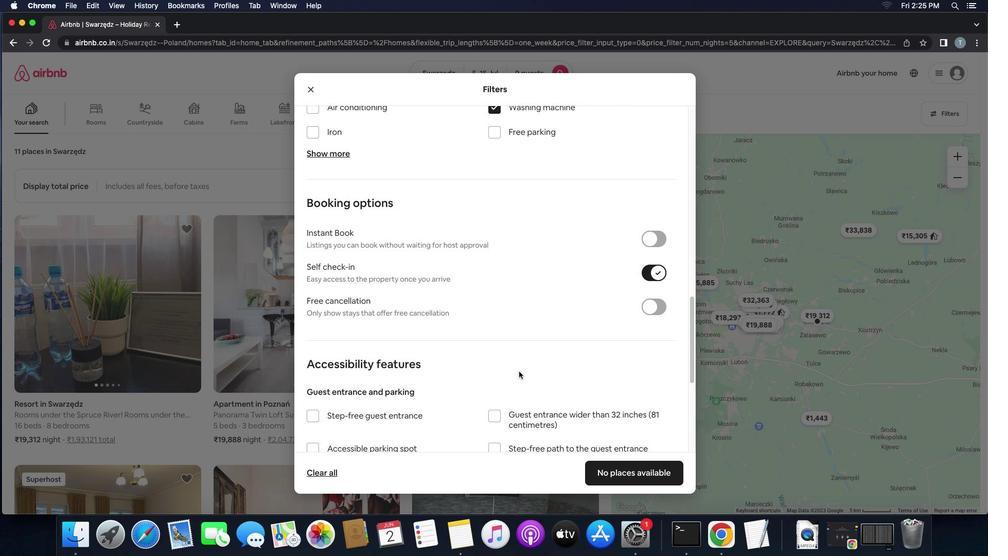 
Action: Mouse scrolled (518, 371) with delta (0, 0)
Screenshot: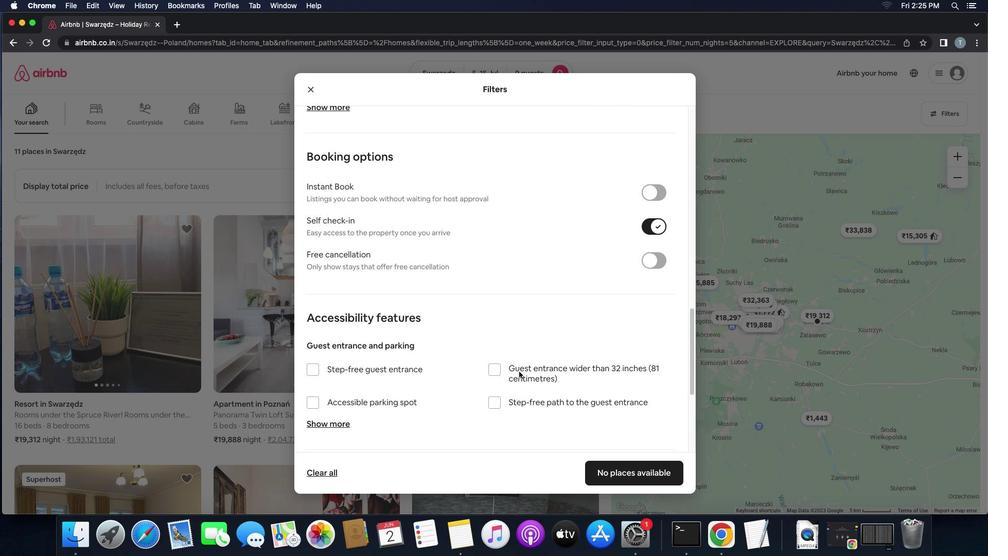 
Action: Mouse scrolled (518, 371) with delta (0, -1)
Screenshot: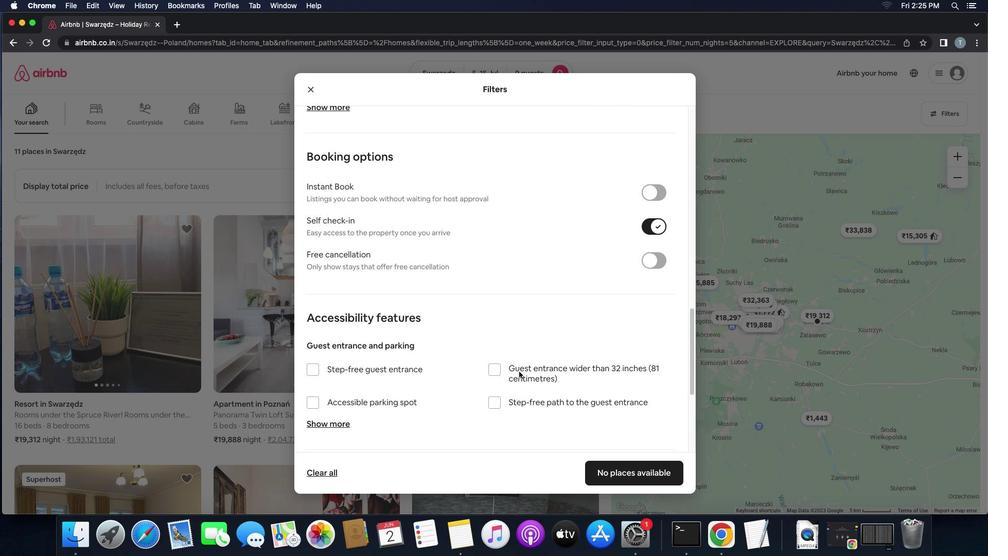 
Action: Mouse scrolled (518, 371) with delta (0, -1)
Screenshot: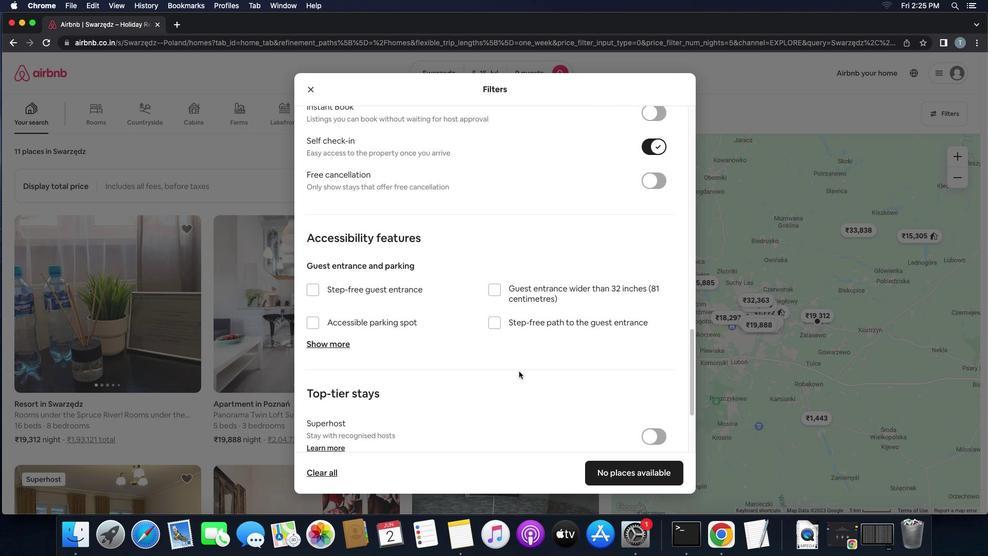
Action: Mouse scrolled (518, 371) with delta (0, 0)
Screenshot: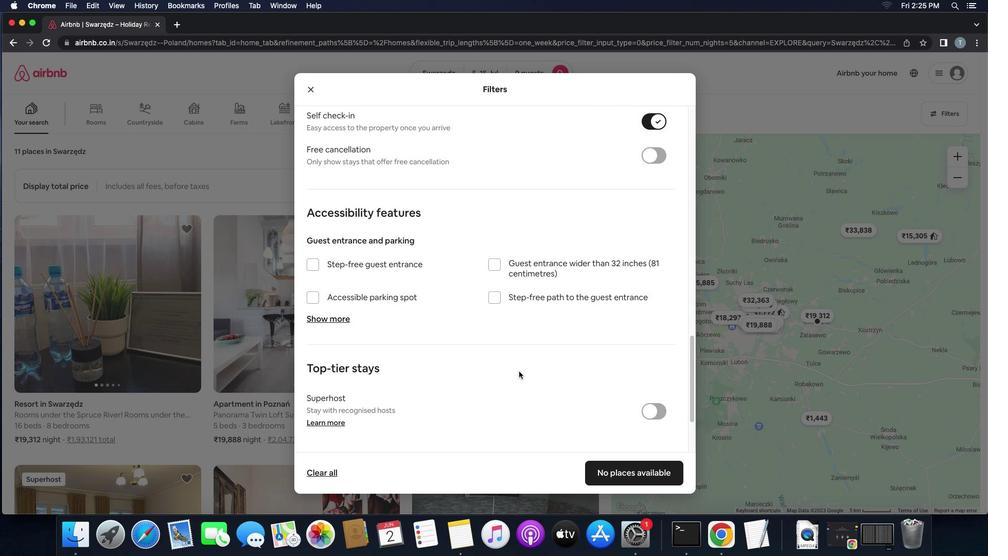 
Action: Mouse scrolled (518, 371) with delta (0, 0)
Screenshot: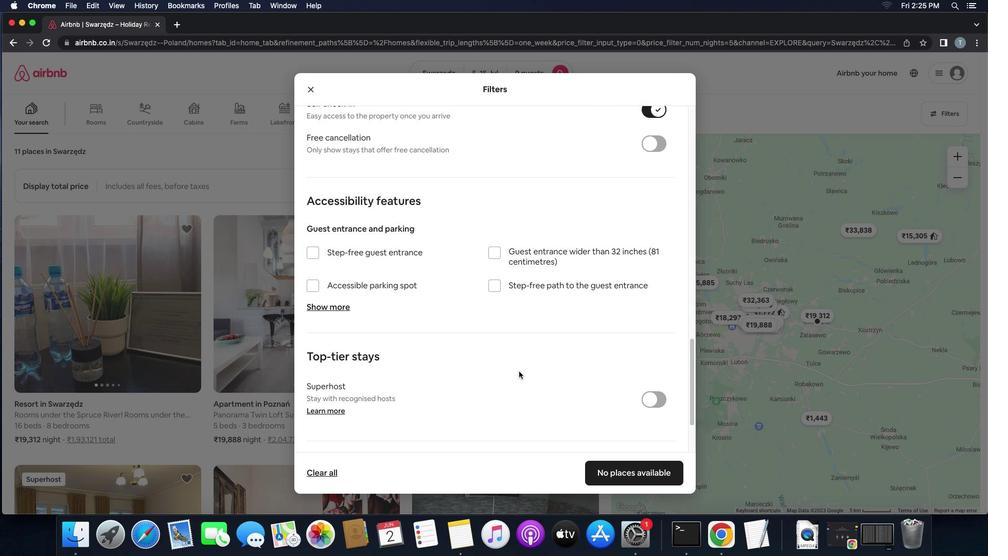 
Action: Mouse scrolled (518, 371) with delta (0, -1)
Screenshot: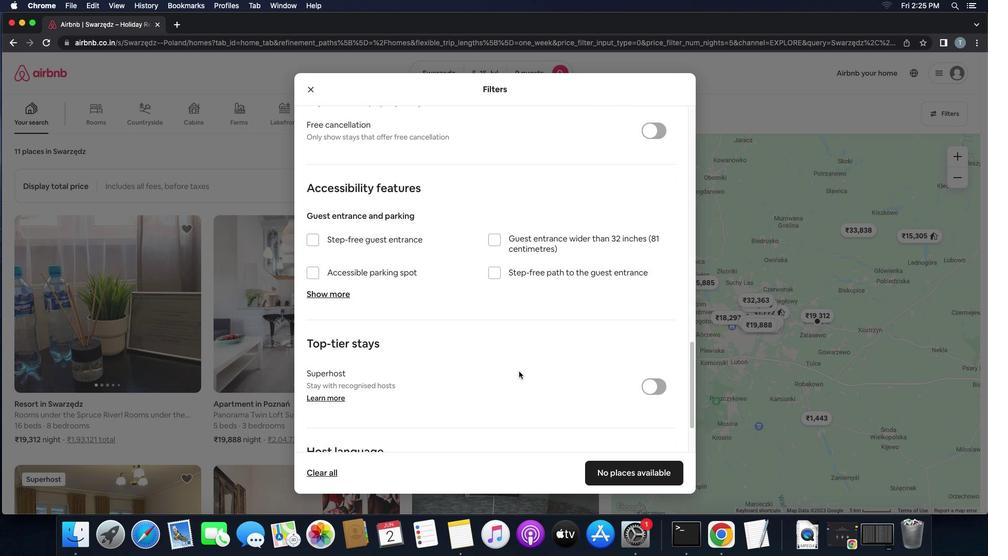 
Action: Mouse scrolled (518, 371) with delta (0, 0)
Screenshot: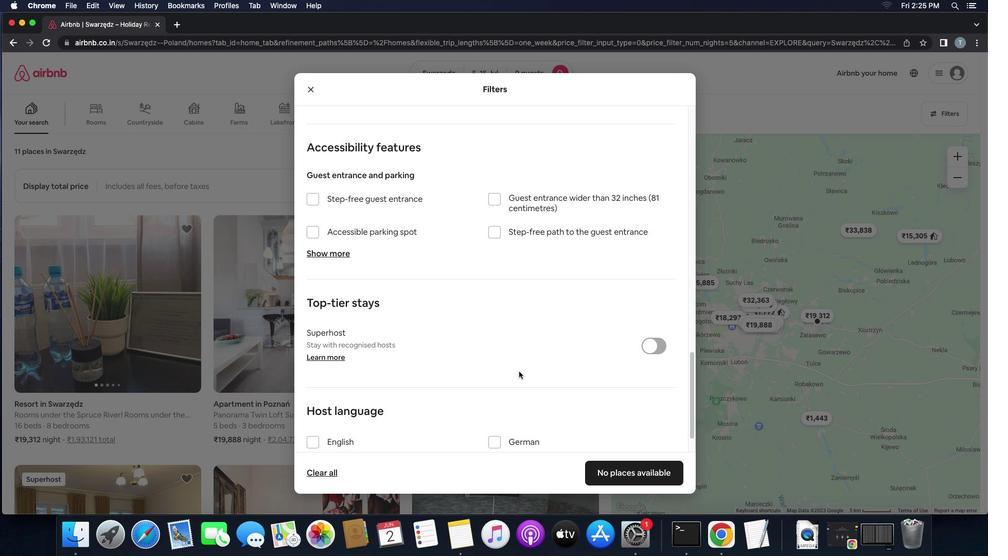 
Action: Mouse scrolled (518, 371) with delta (0, 0)
Screenshot: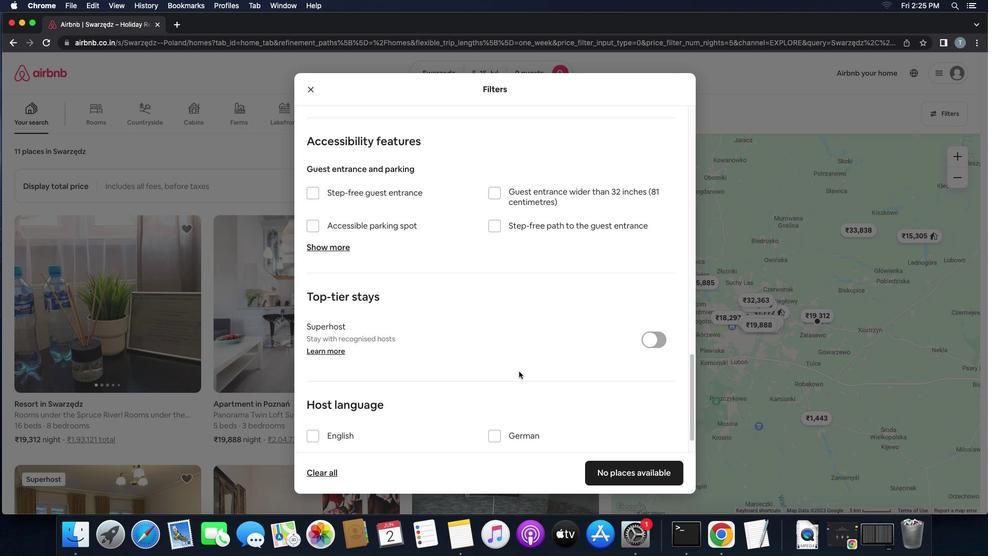 
Action: Mouse scrolled (518, 371) with delta (0, -1)
Screenshot: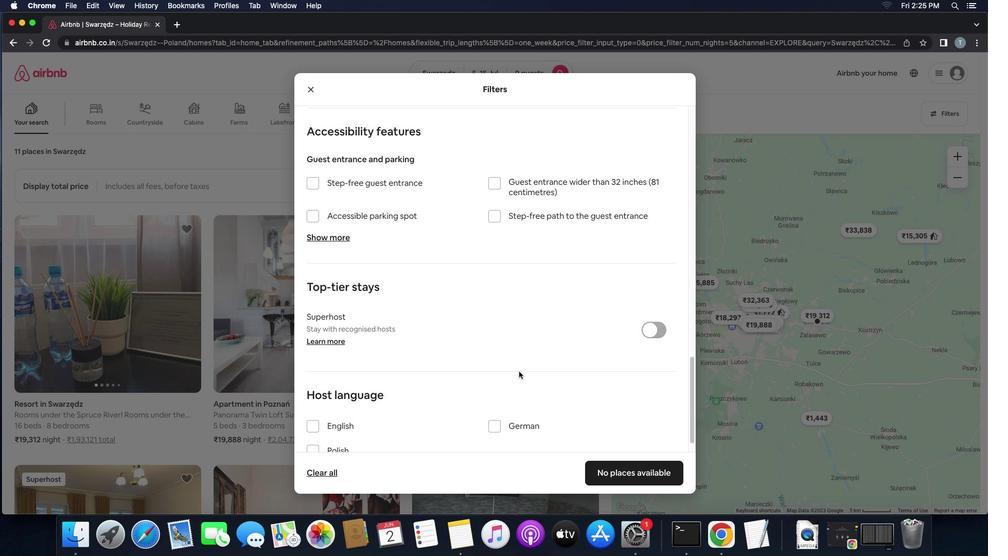 
Action: Mouse scrolled (518, 371) with delta (0, 0)
Screenshot: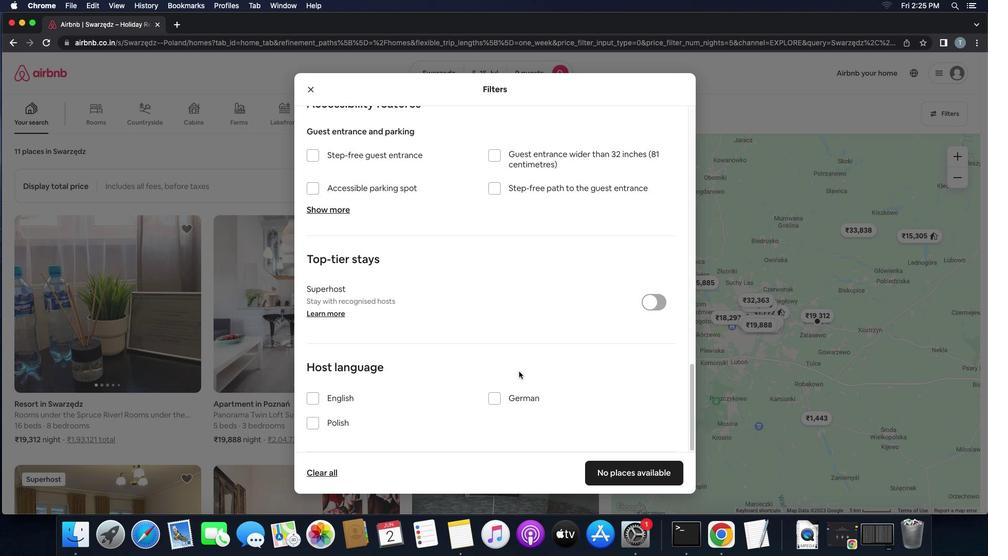 
Action: Mouse scrolled (518, 371) with delta (0, 0)
Screenshot: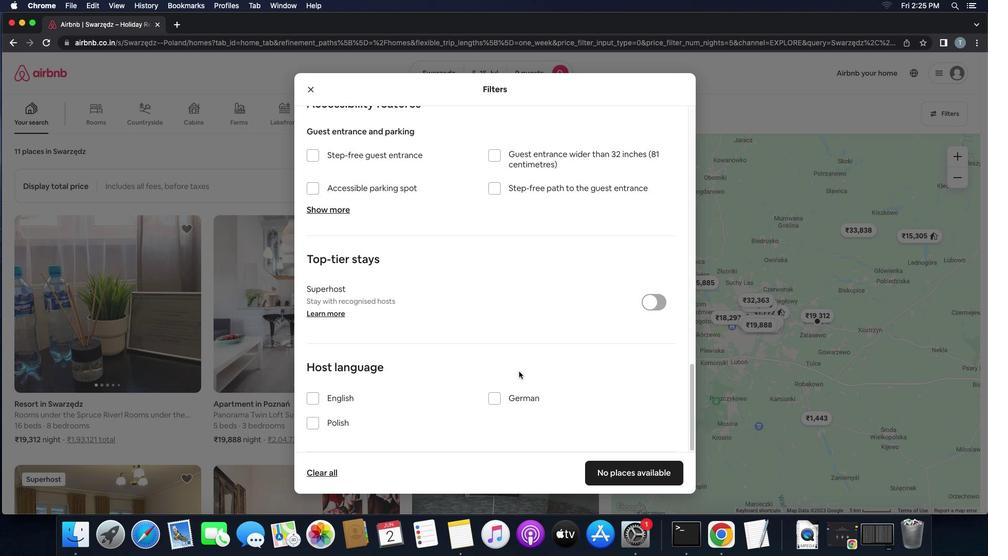 
Action: Mouse scrolled (518, 371) with delta (0, -1)
Screenshot: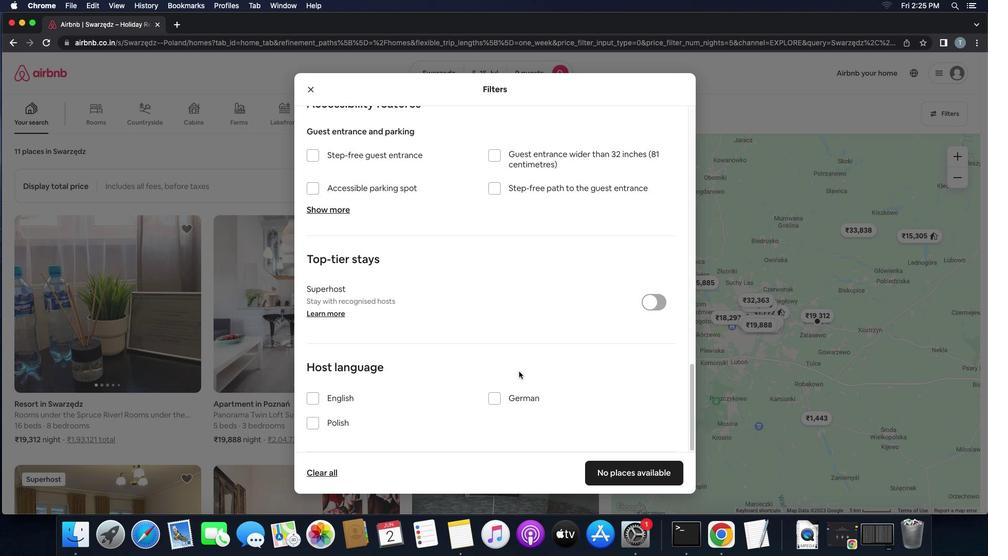 
Action: Mouse scrolled (518, 371) with delta (0, -2)
Screenshot: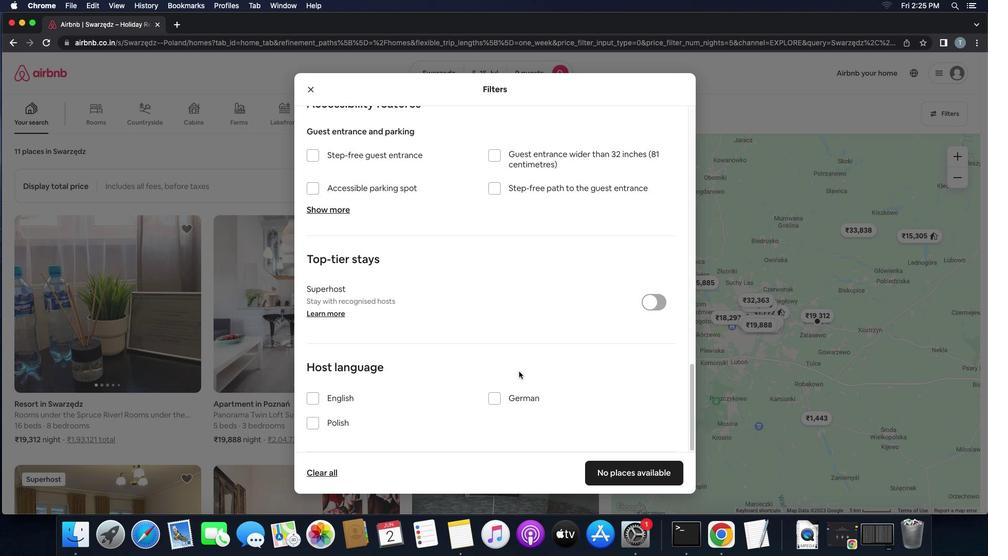 
Action: Mouse scrolled (518, 371) with delta (0, -3)
Screenshot: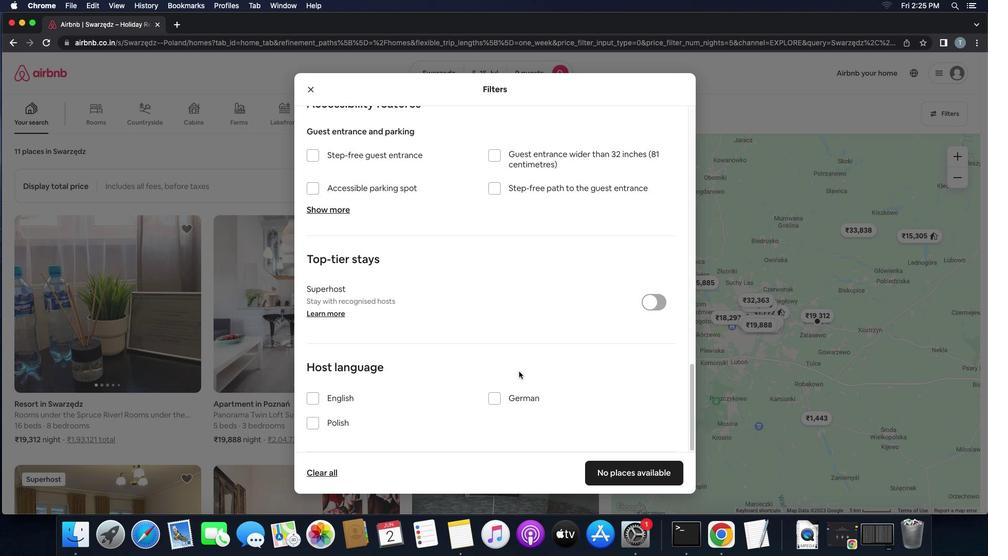 
Action: Mouse moved to (313, 396)
Screenshot: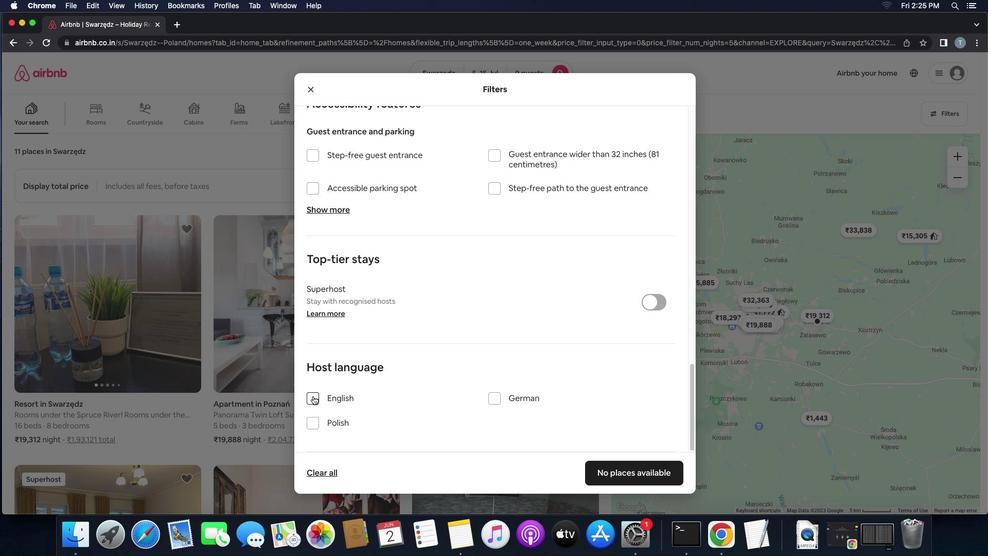 
Action: Mouse pressed left at (313, 396)
Screenshot: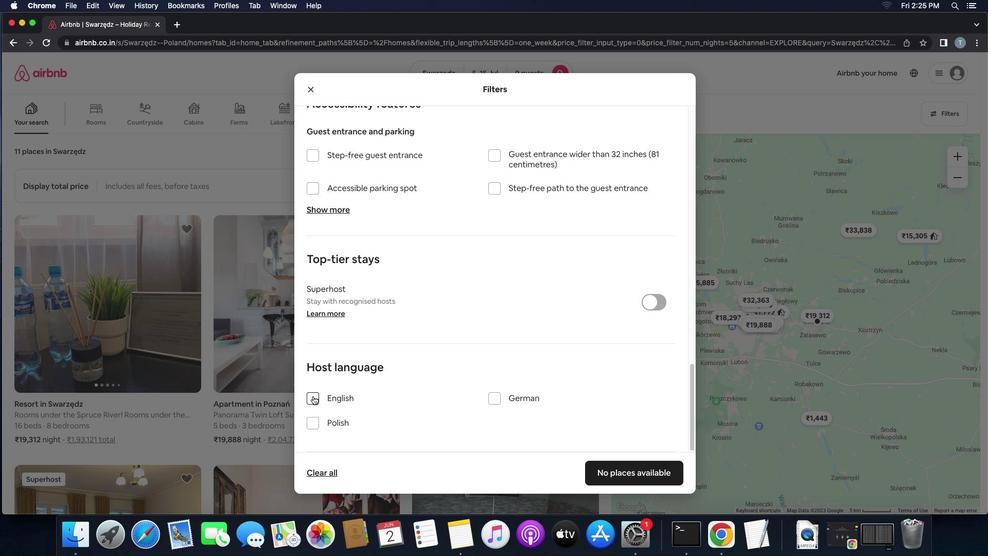 
Action: Mouse moved to (620, 476)
Screenshot: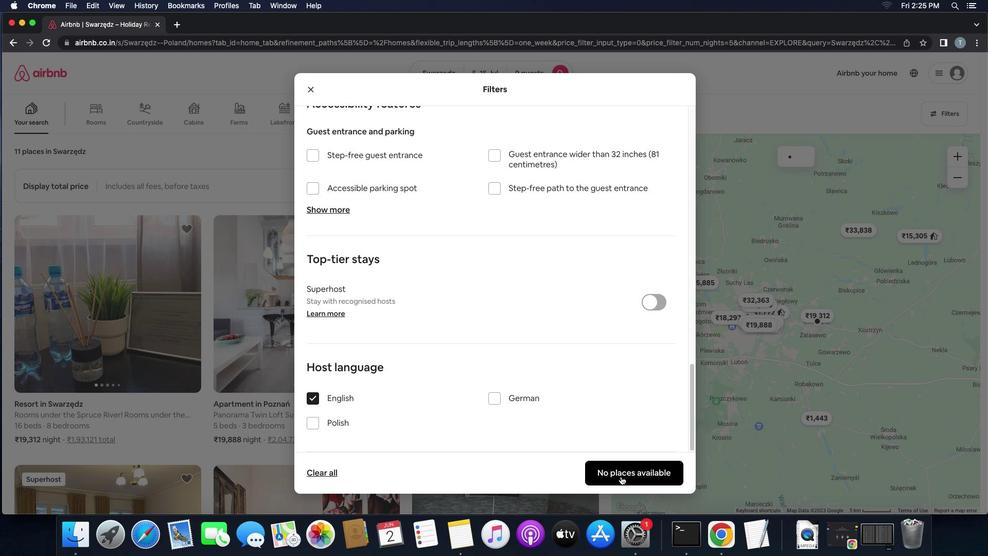 
Action: Mouse pressed left at (620, 476)
Screenshot: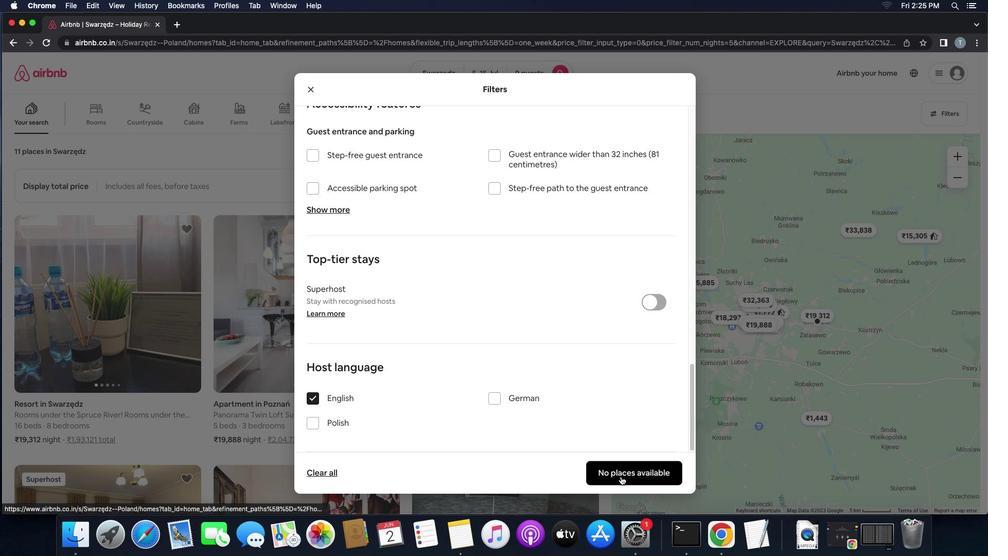 
